 Task: Look for space in Imbituba, Brazil from 2nd September, 2023 to 6th September, 2023 for 2 adults in price range Rs.15000 to Rs.20000. Place can be entire place with 1  bedroom having 1 bed and 1 bathroom. Property type can be house, flat, guest house, hotel. Booking option can be shelf check-in. Required host language is Spanish.
Action: Key pressed i<Key.caps_lock>mbituba,<Key.space><Key.caps_lock>b<Key.caps_lock>razil<Key.enter>
Screenshot: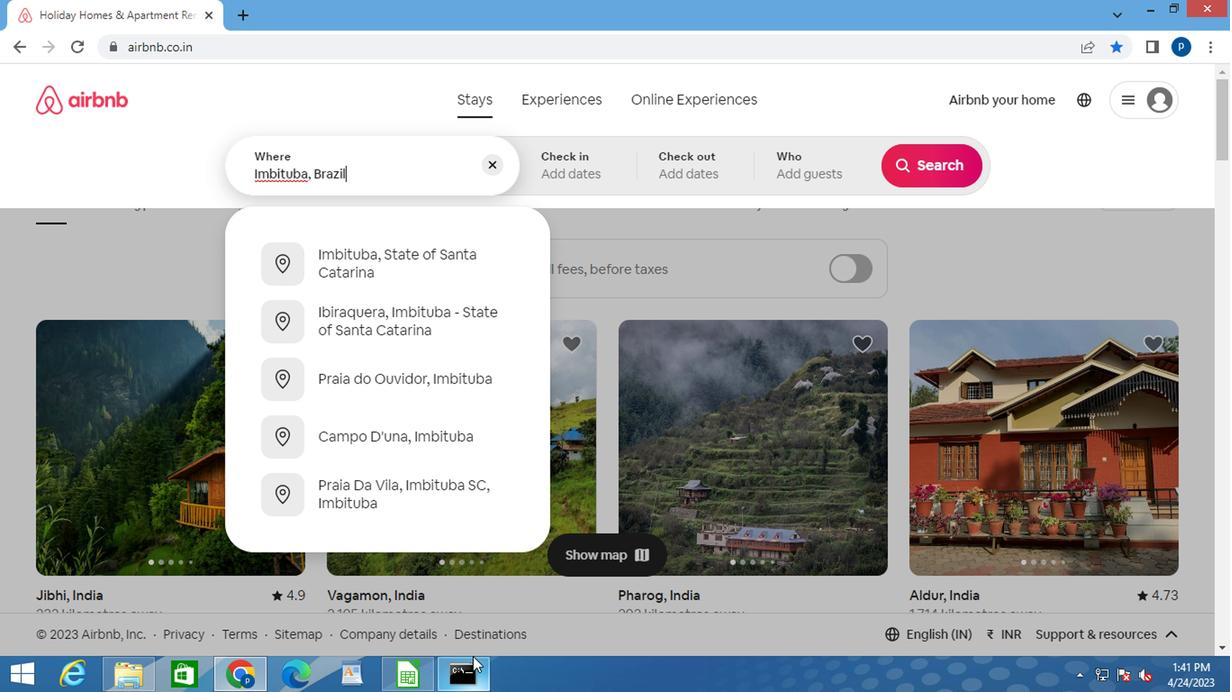 
Action: Mouse moved to (916, 303)
Screenshot: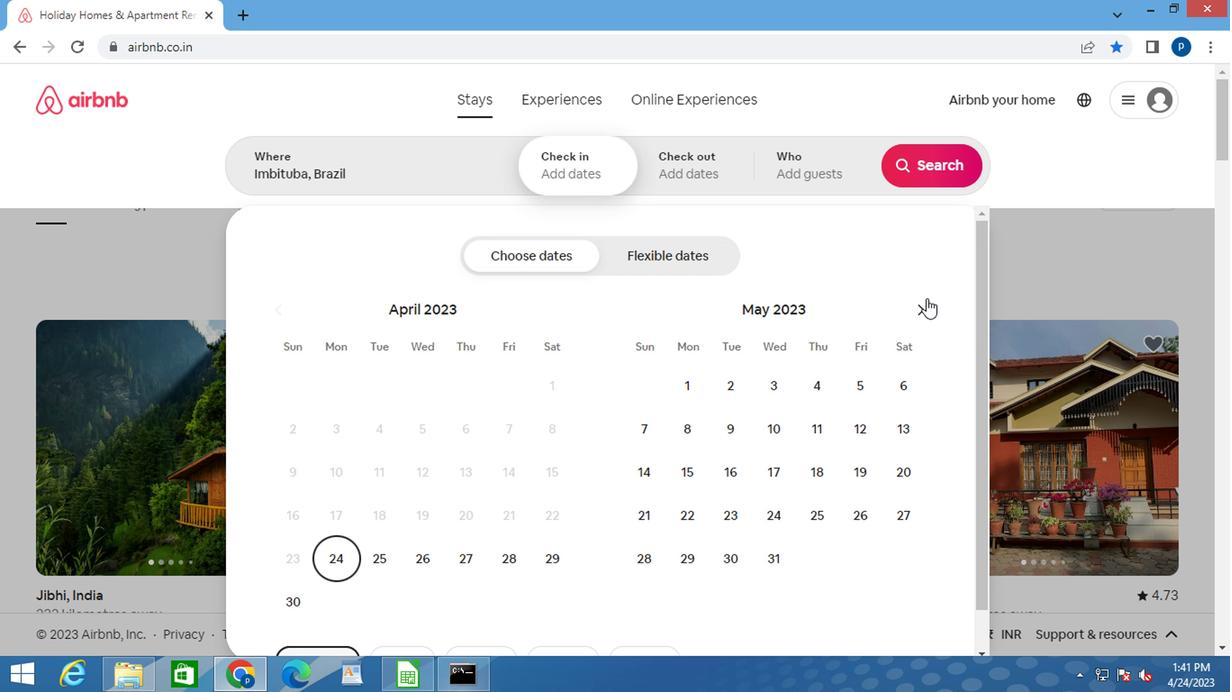 
Action: Mouse pressed left at (916, 303)
Screenshot: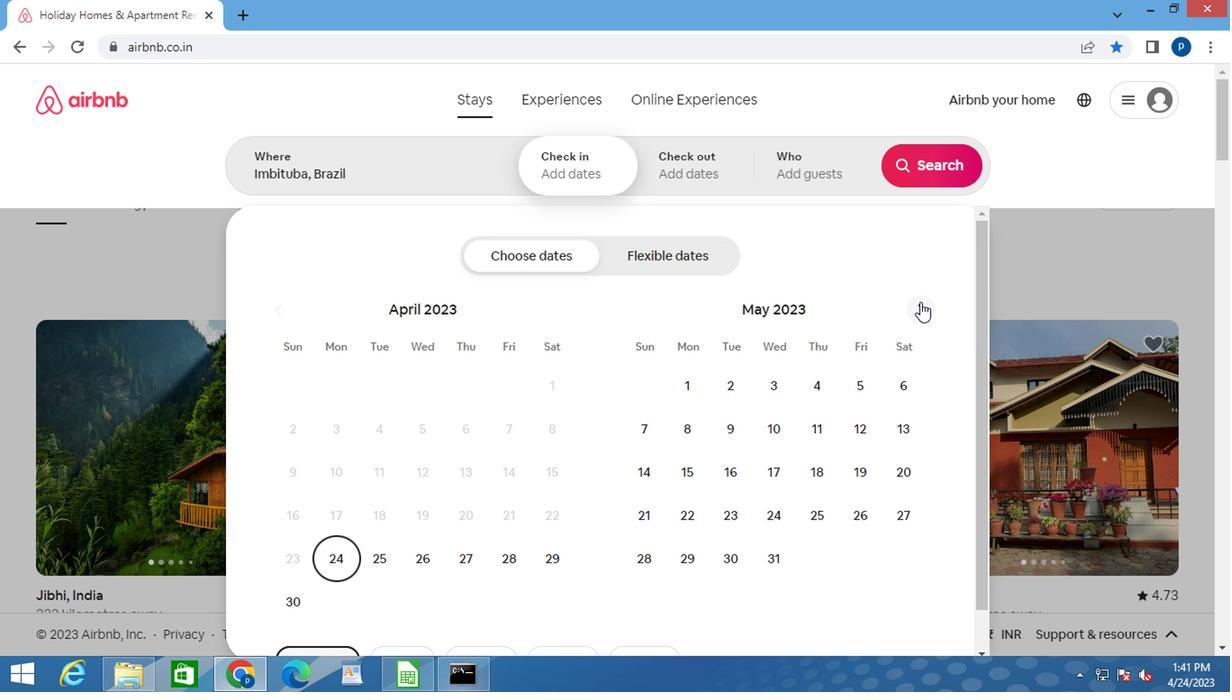 
Action: Mouse pressed left at (916, 303)
Screenshot: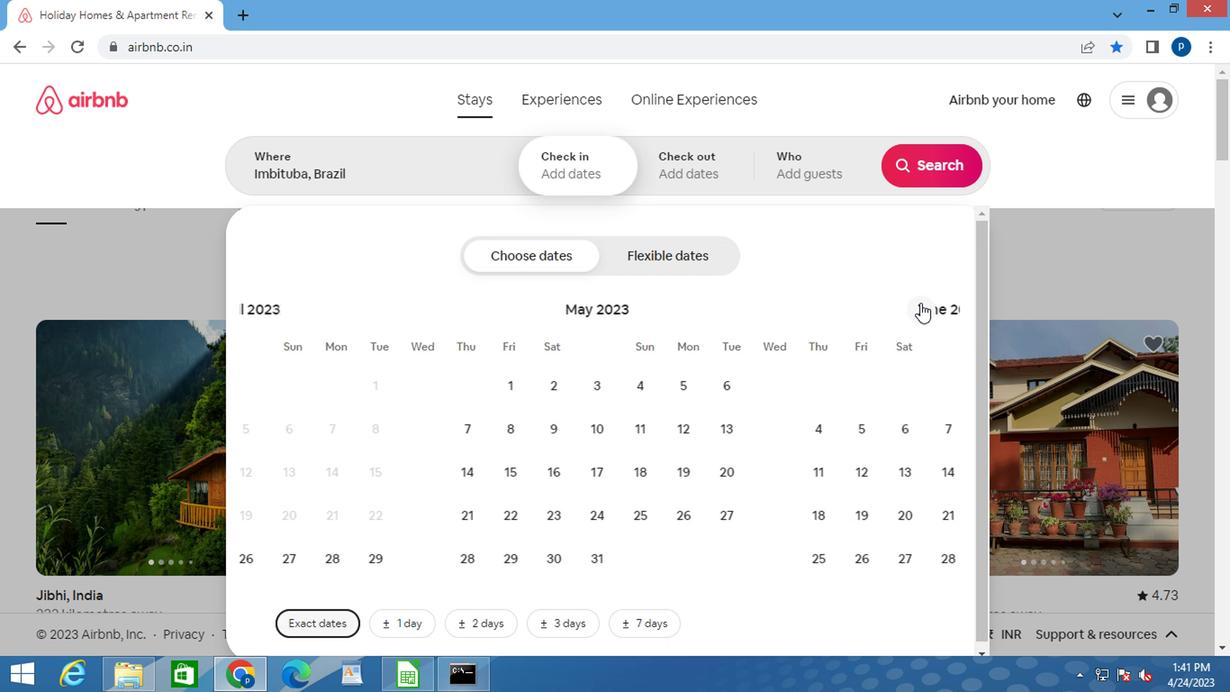 
Action: Mouse pressed left at (916, 303)
Screenshot: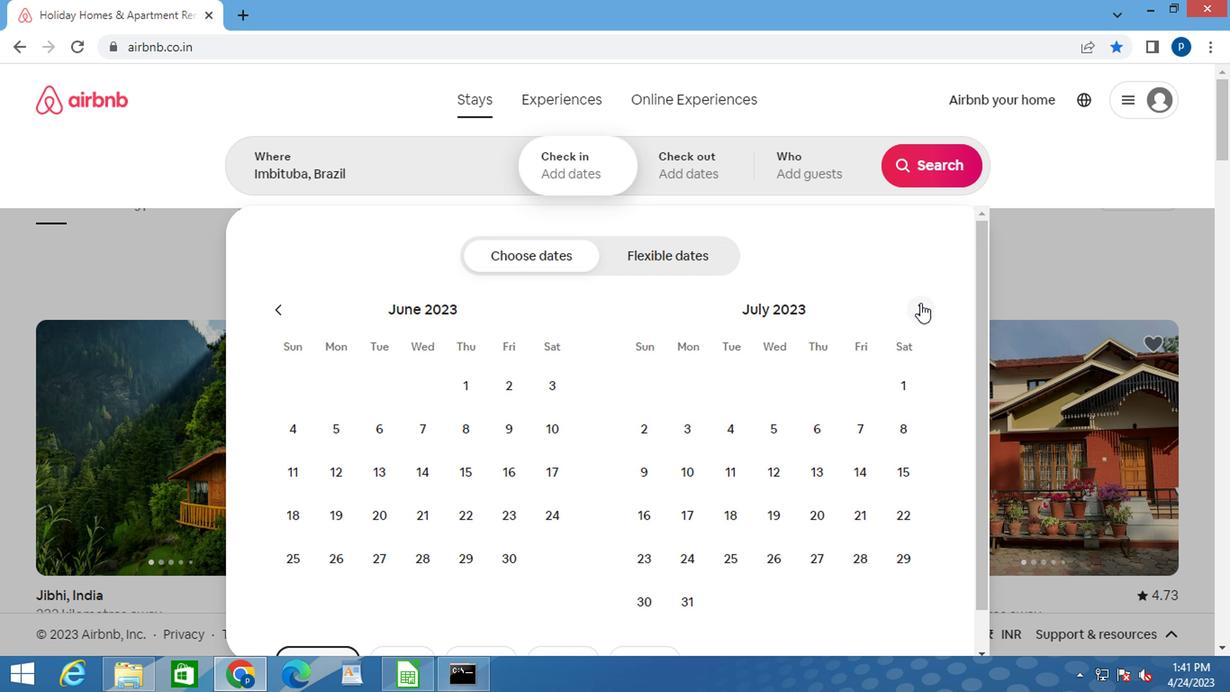 
Action: Mouse pressed left at (916, 303)
Screenshot: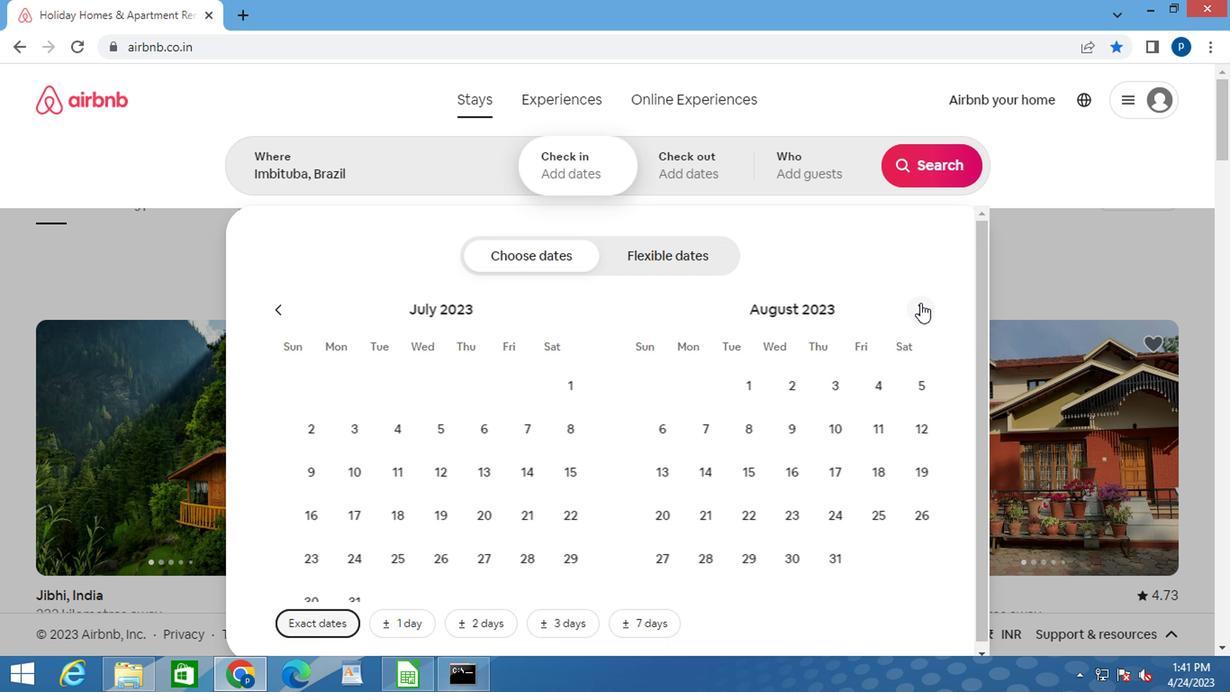 
Action: Mouse moved to (900, 379)
Screenshot: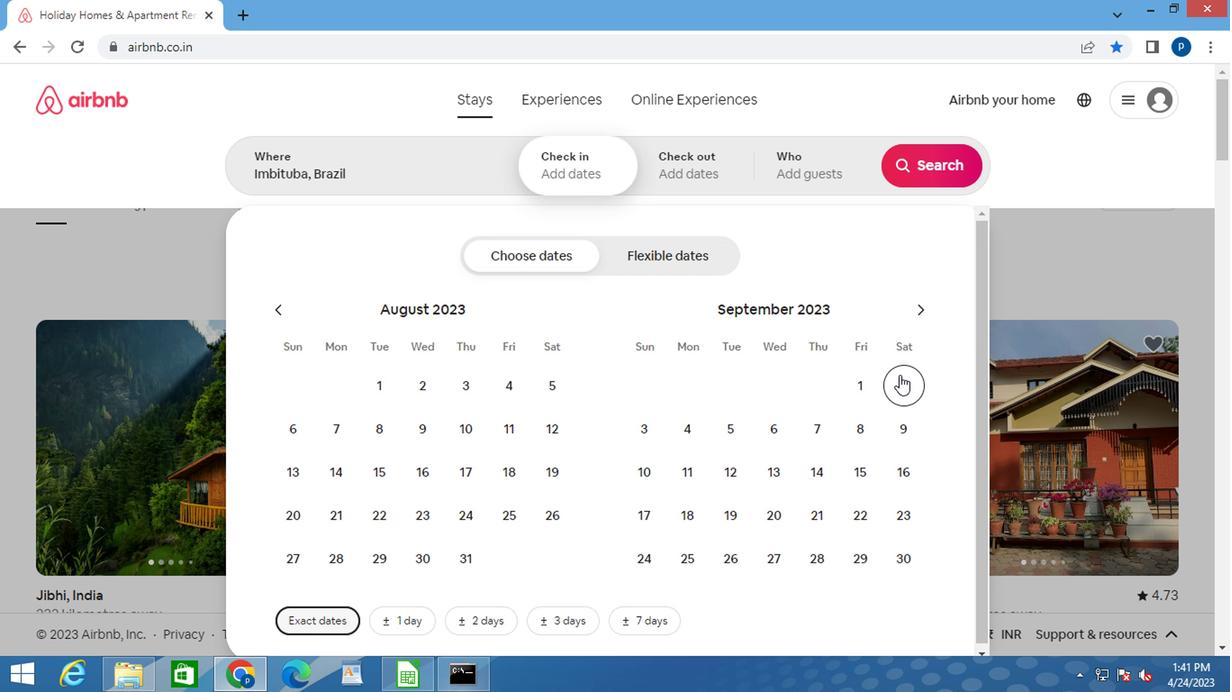 
Action: Mouse pressed left at (900, 379)
Screenshot: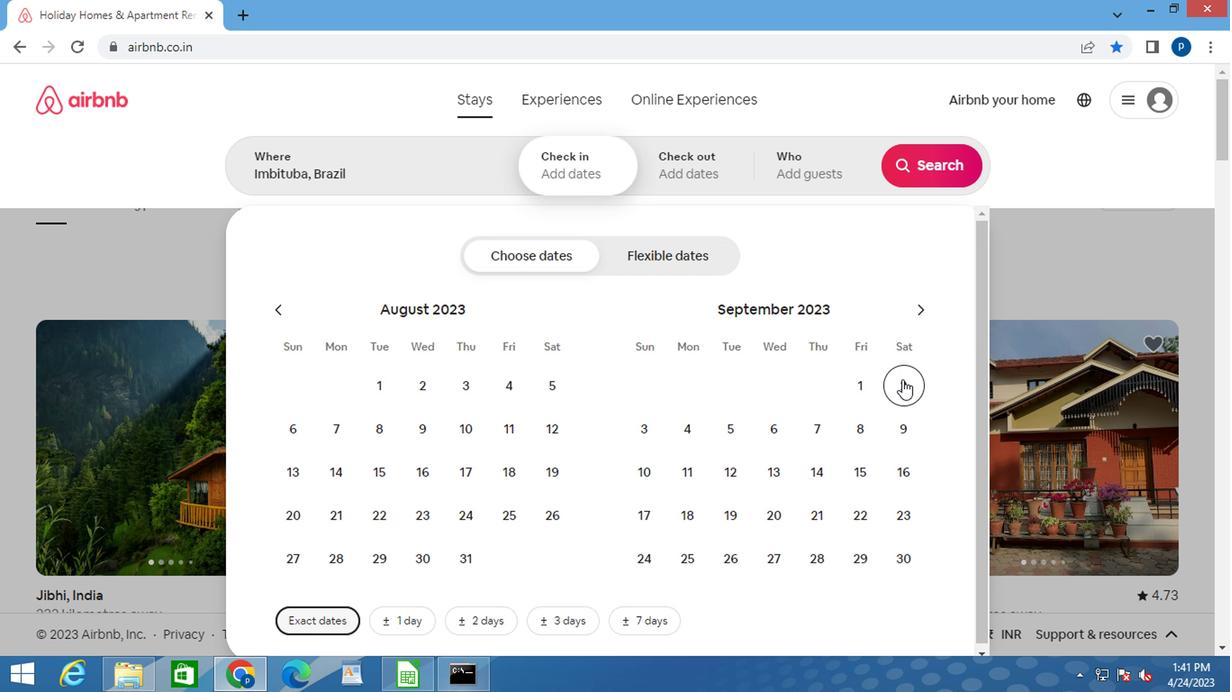 
Action: Mouse moved to (763, 421)
Screenshot: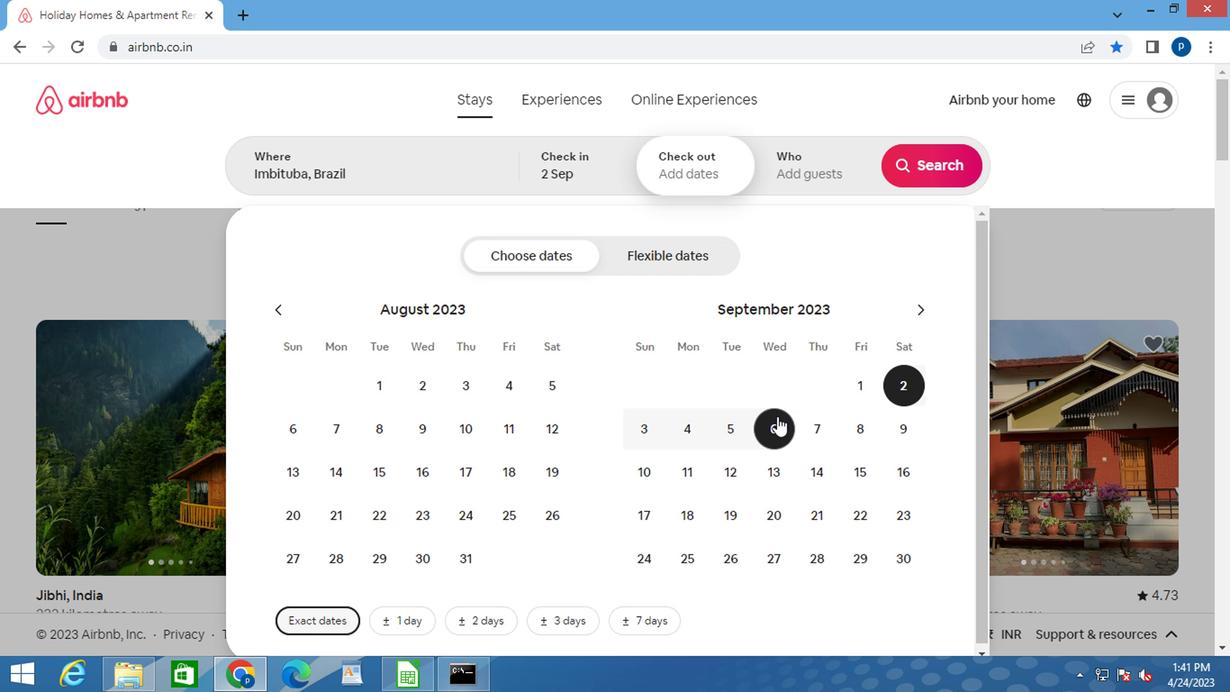 
Action: Mouse pressed left at (763, 421)
Screenshot: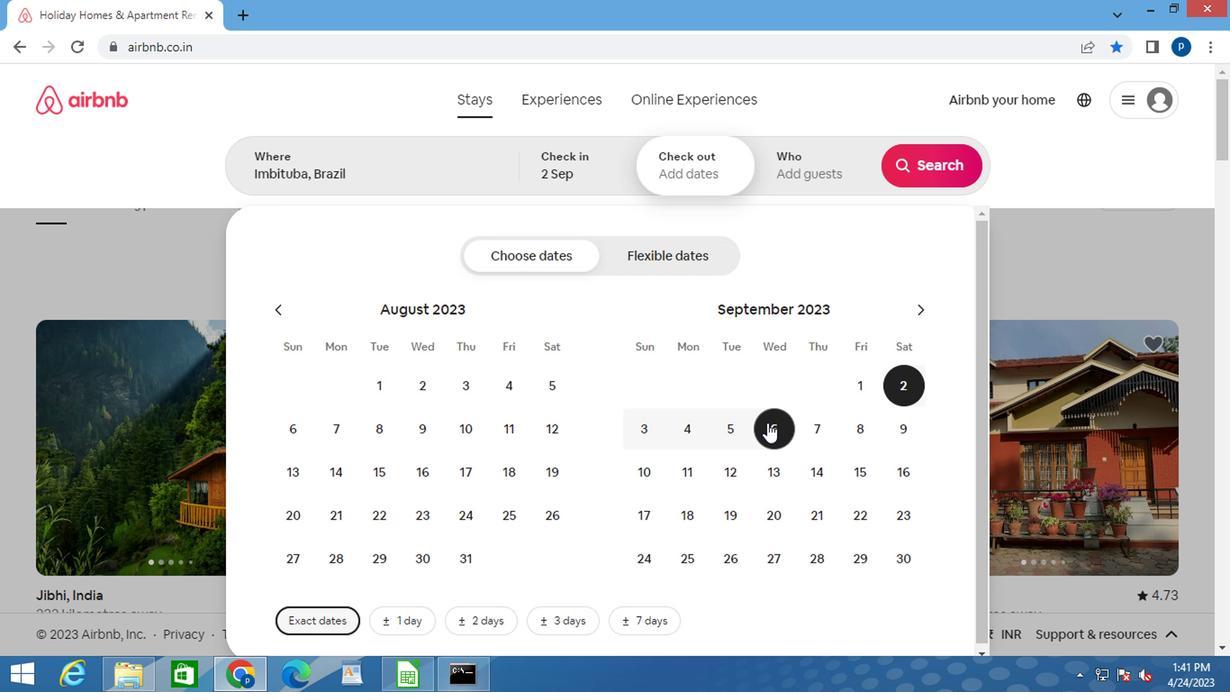 
Action: Mouse moved to (795, 173)
Screenshot: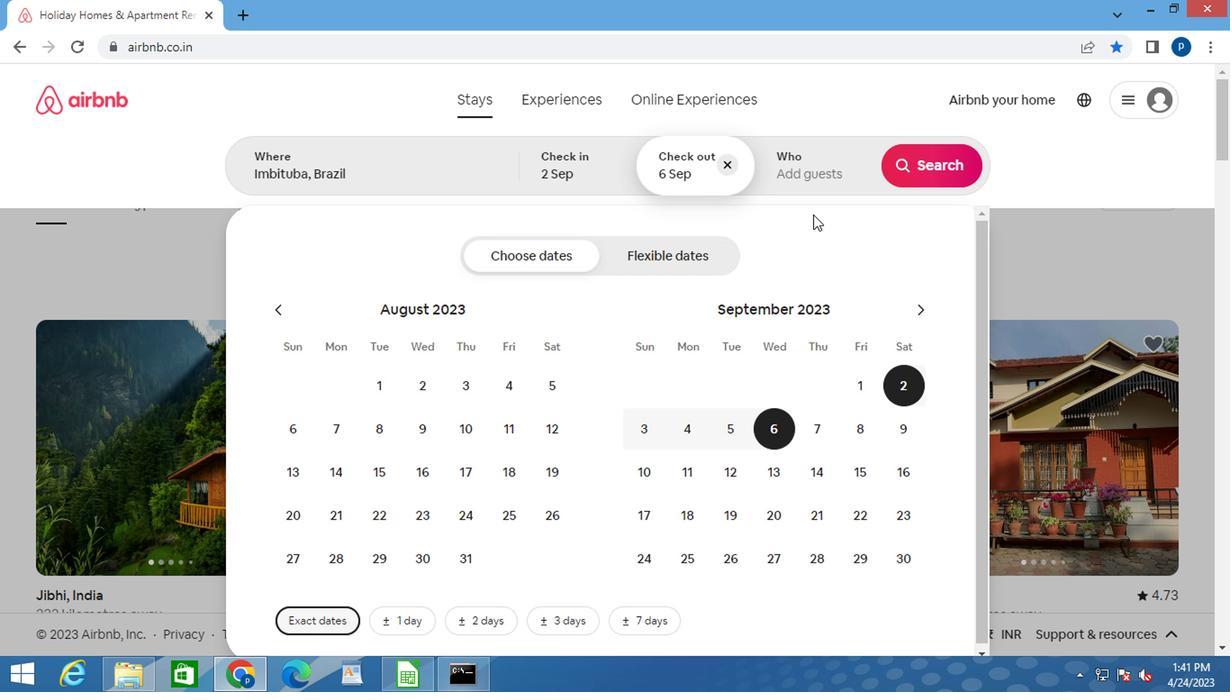 
Action: Mouse pressed left at (795, 173)
Screenshot: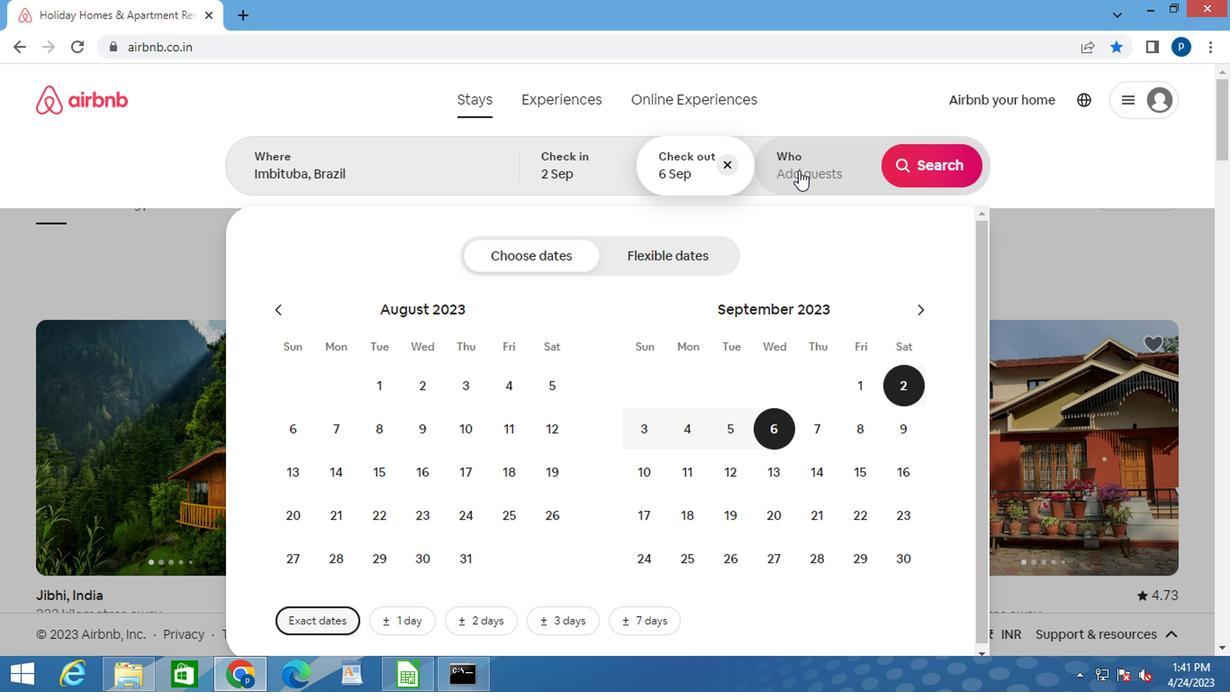 
Action: Mouse moved to (931, 262)
Screenshot: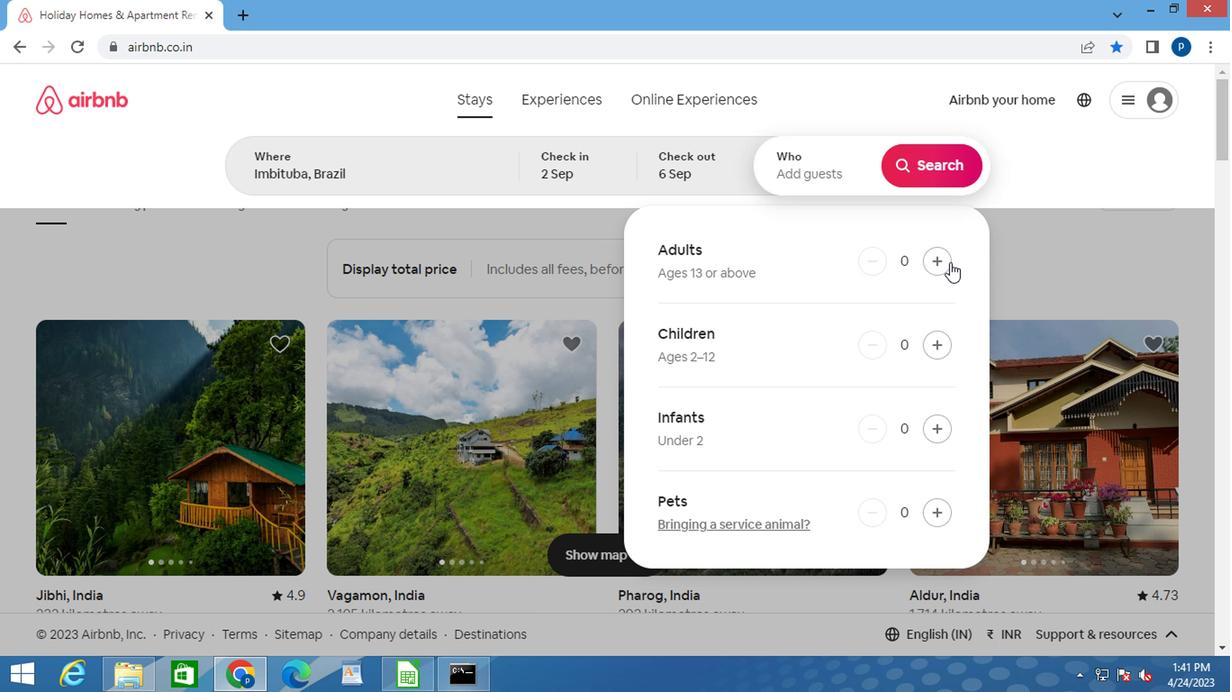 
Action: Mouse pressed left at (931, 262)
Screenshot: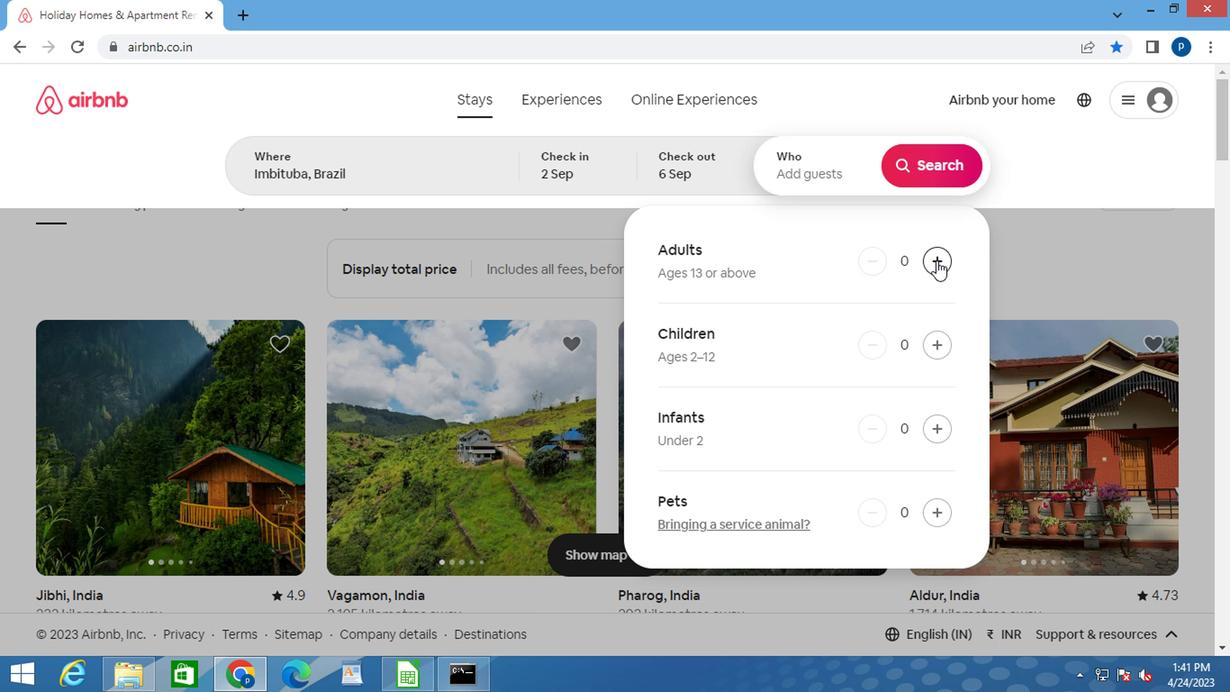 
Action: Mouse pressed left at (931, 262)
Screenshot: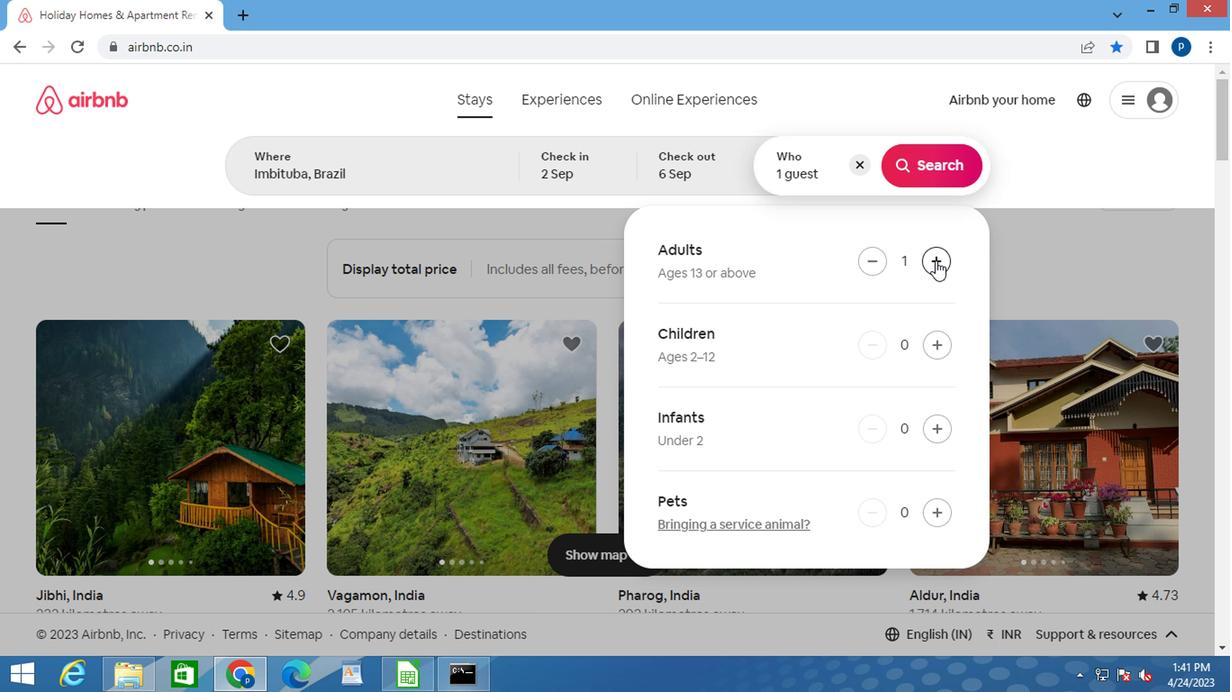 
Action: Mouse moved to (931, 174)
Screenshot: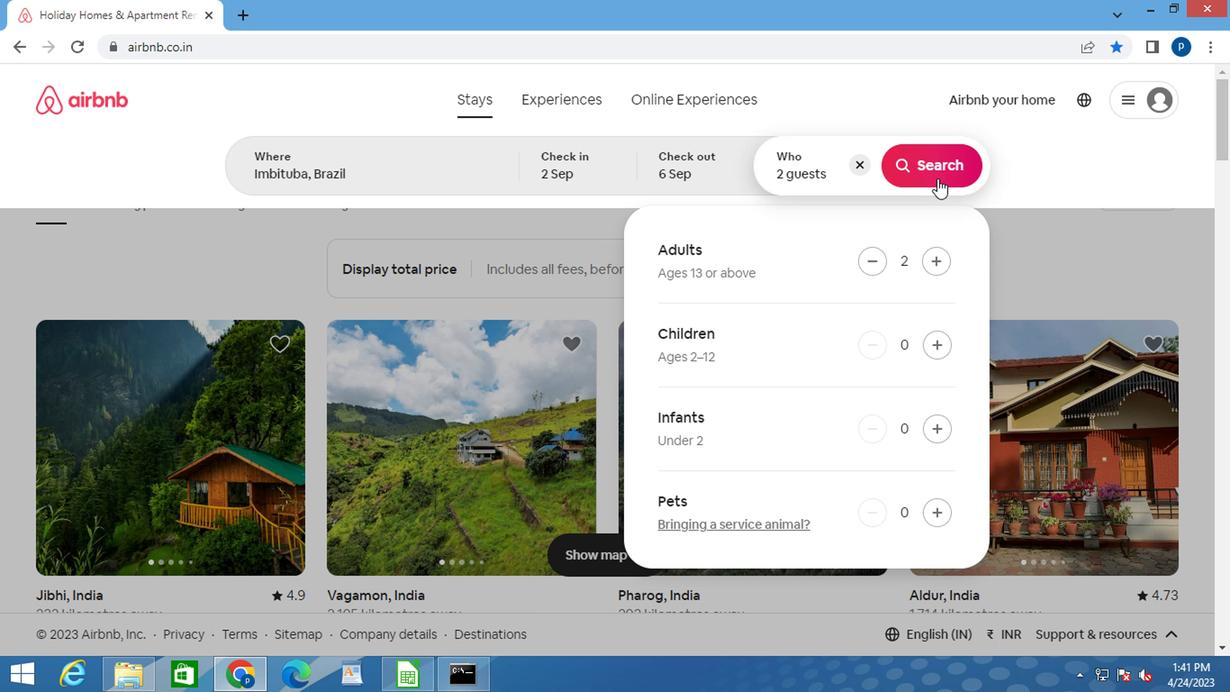 
Action: Mouse pressed left at (931, 174)
Screenshot: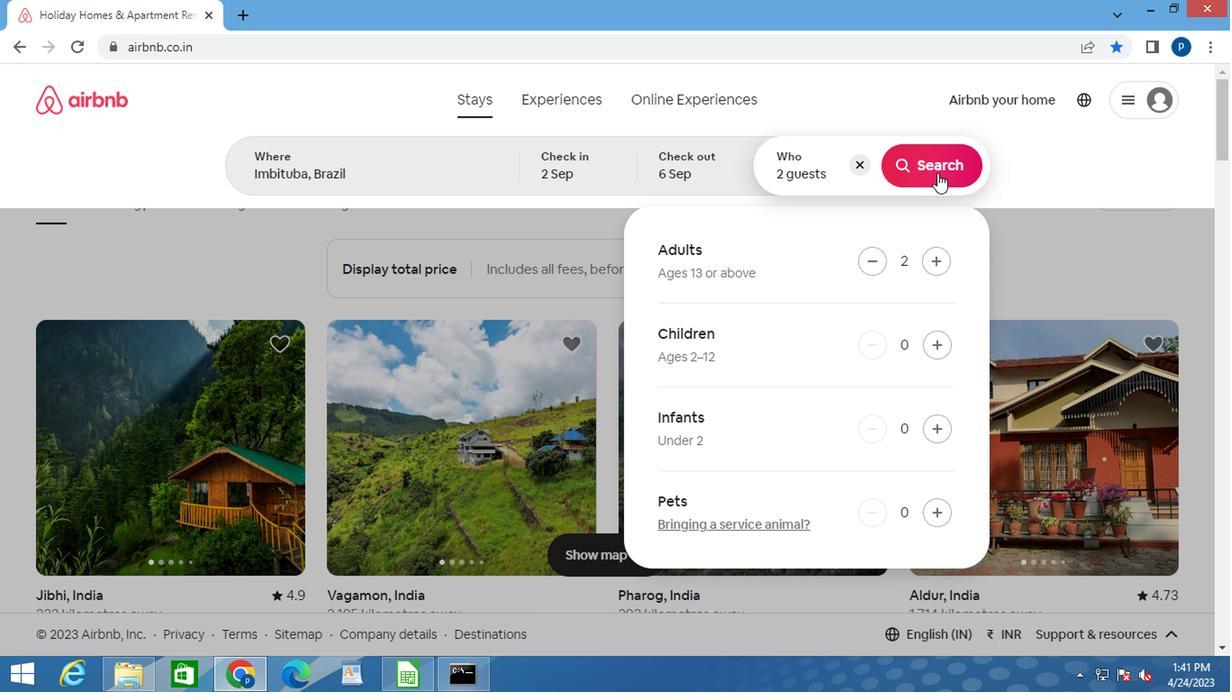 
Action: Mouse moved to (1121, 185)
Screenshot: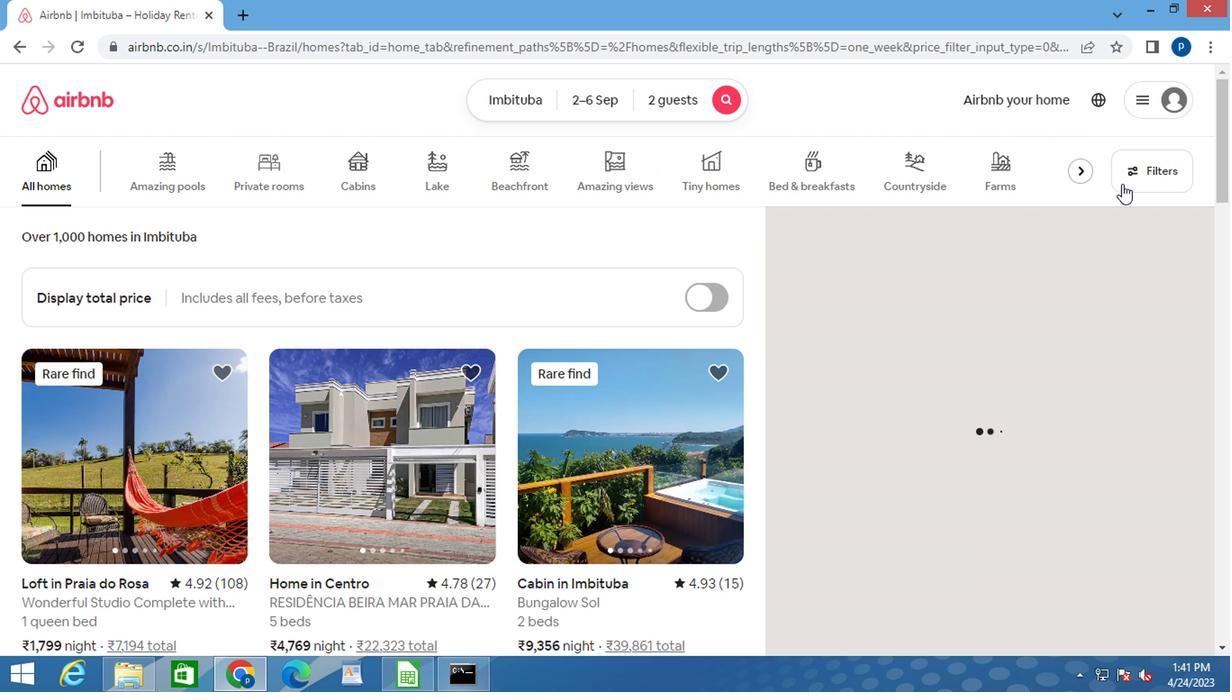 
Action: Mouse pressed left at (1121, 185)
Screenshot: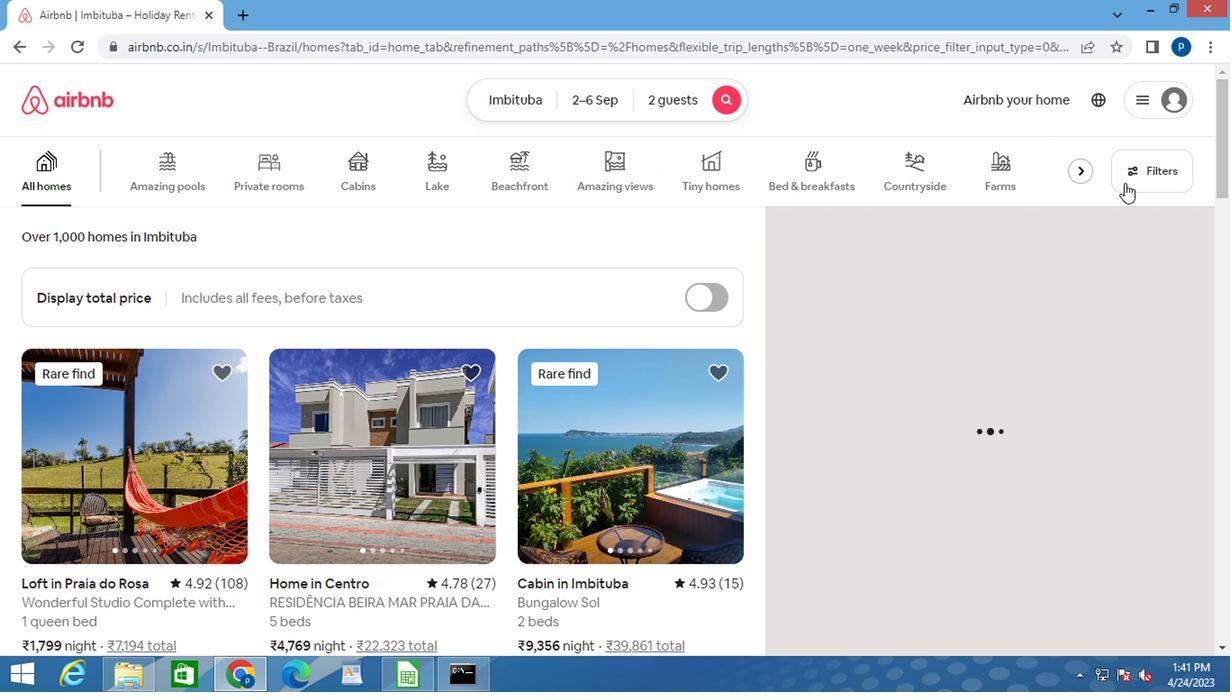 
Action: Mouse moved to (342, 397)
Screenshot: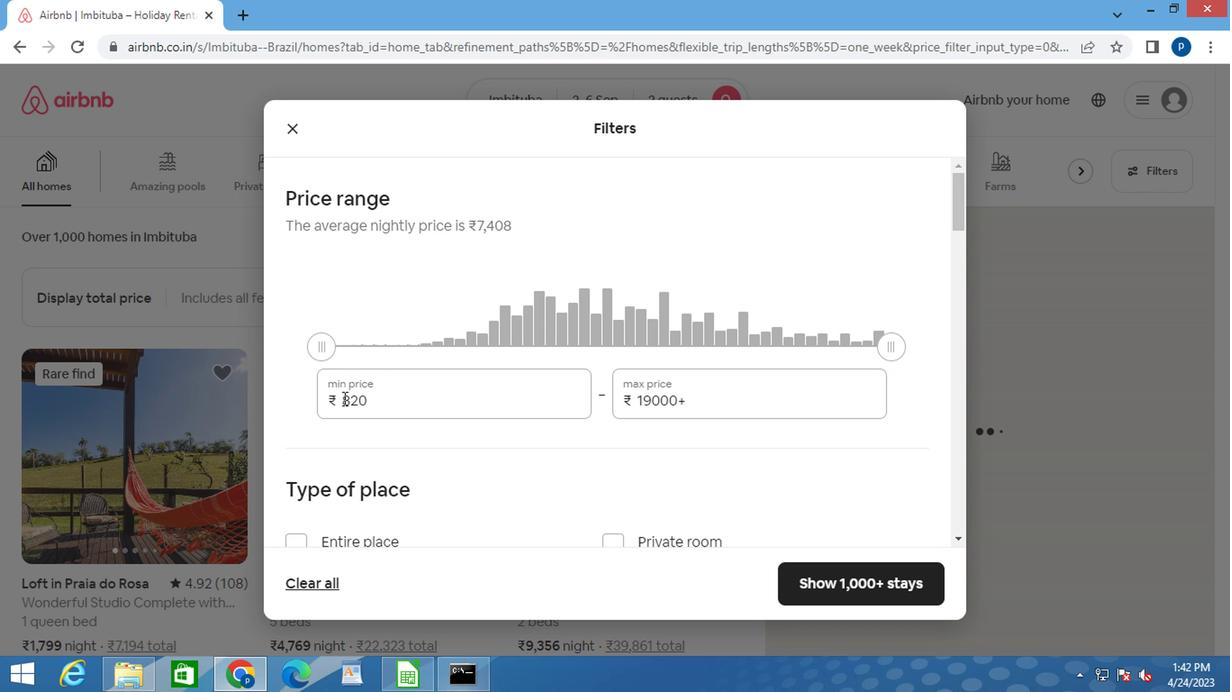 
Action: Mouse pressed left at (342, 397)
Screenshot: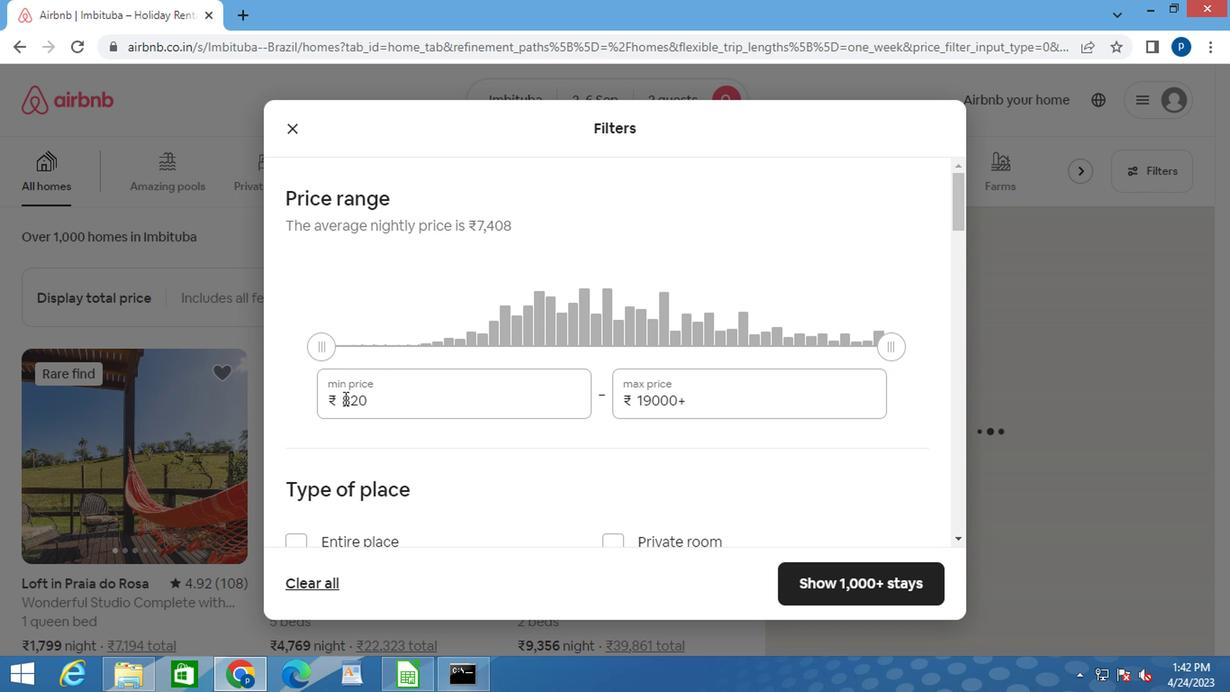 
Action: Mouse pressed left at (342, 397)
Screenshot: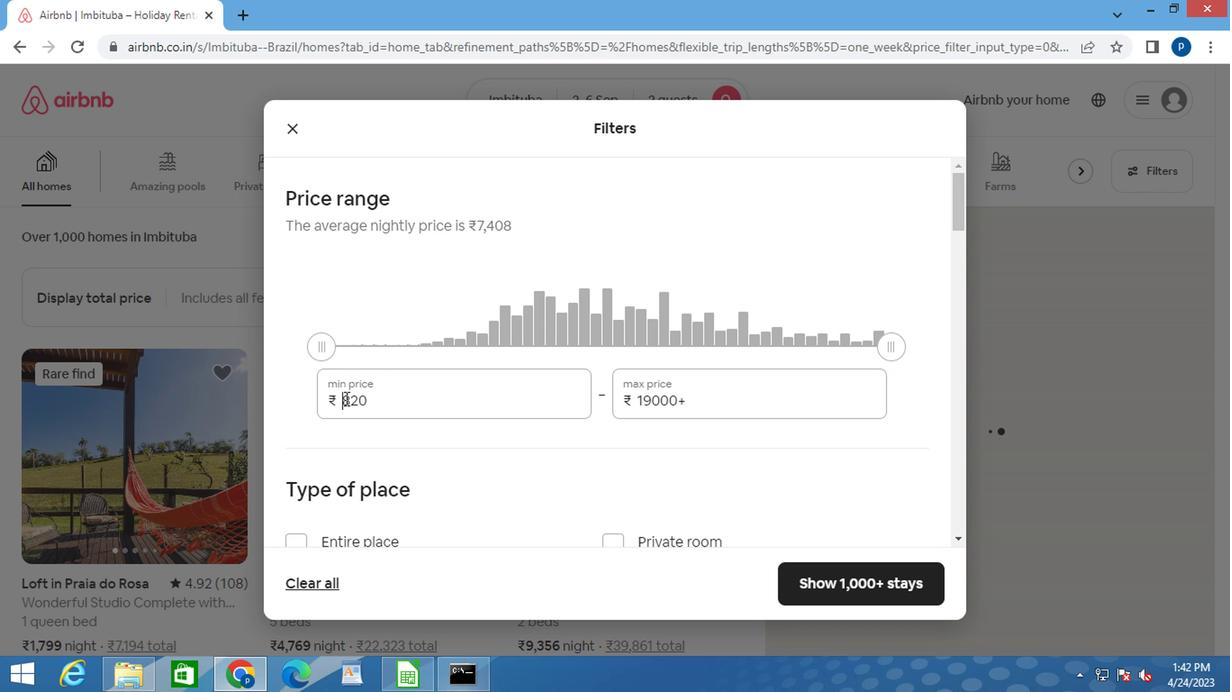 
Action: Mouse pressed left at (342, 397)
Screenshot: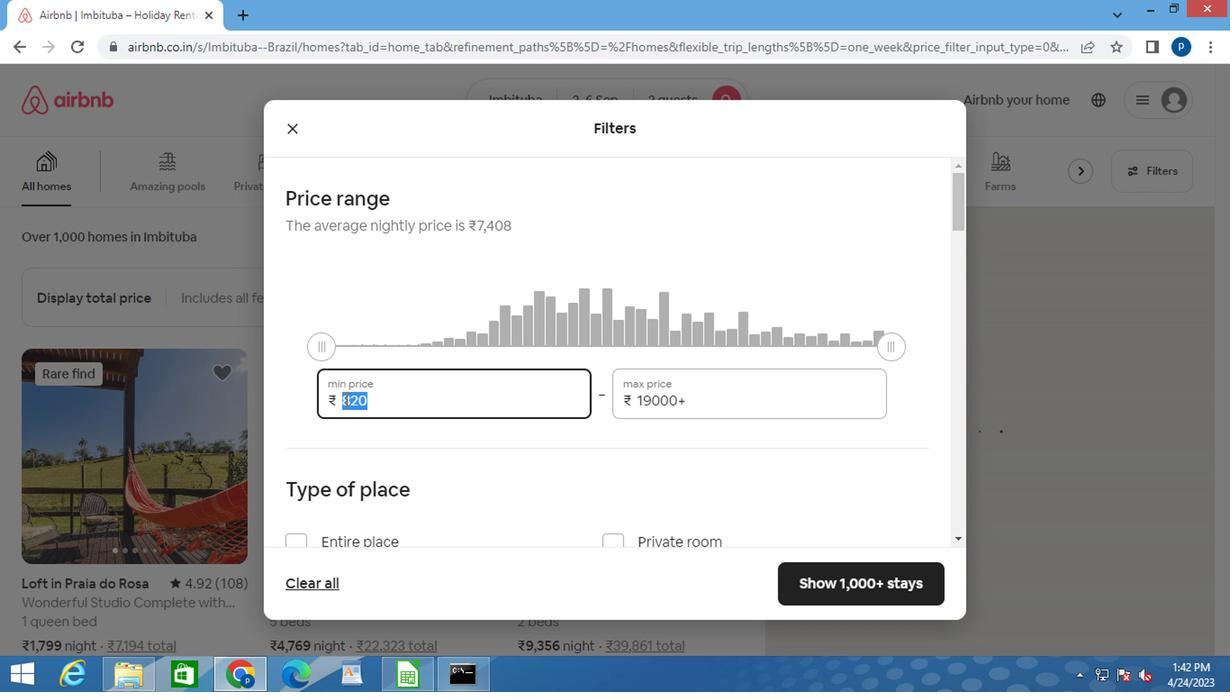 
Action: Mouse moved to (346, 388)
Screenshot: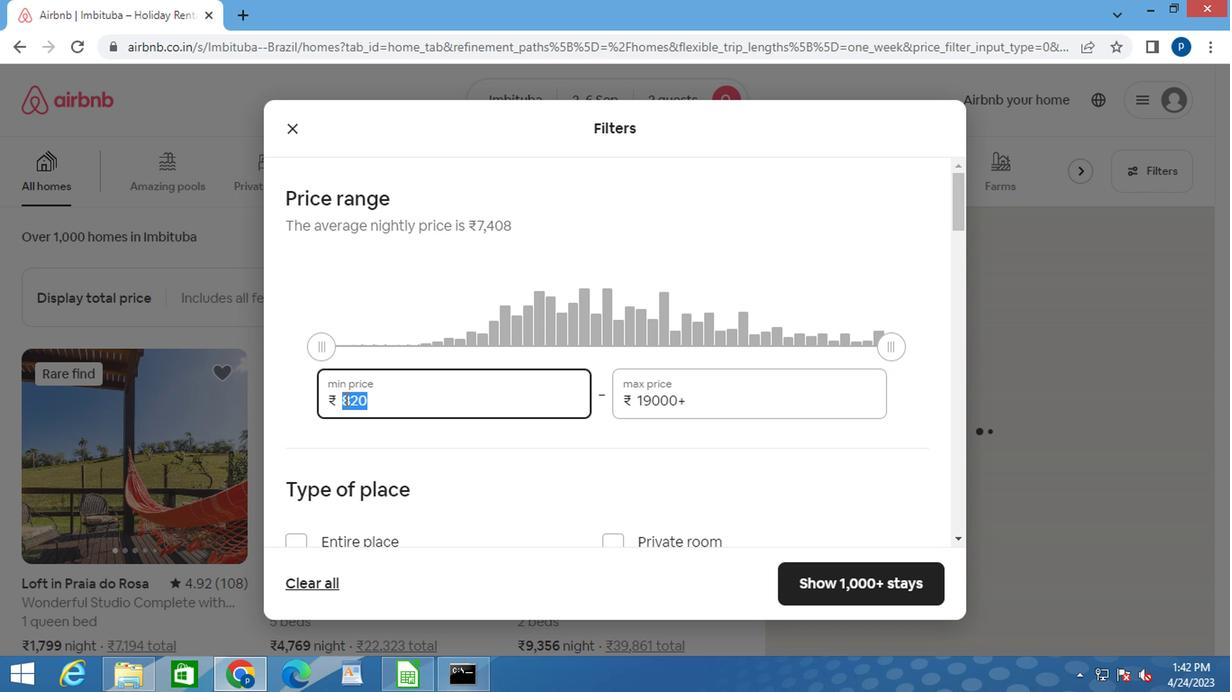 
Action: Key pressed 15000<Key.tab>20
Screenshot: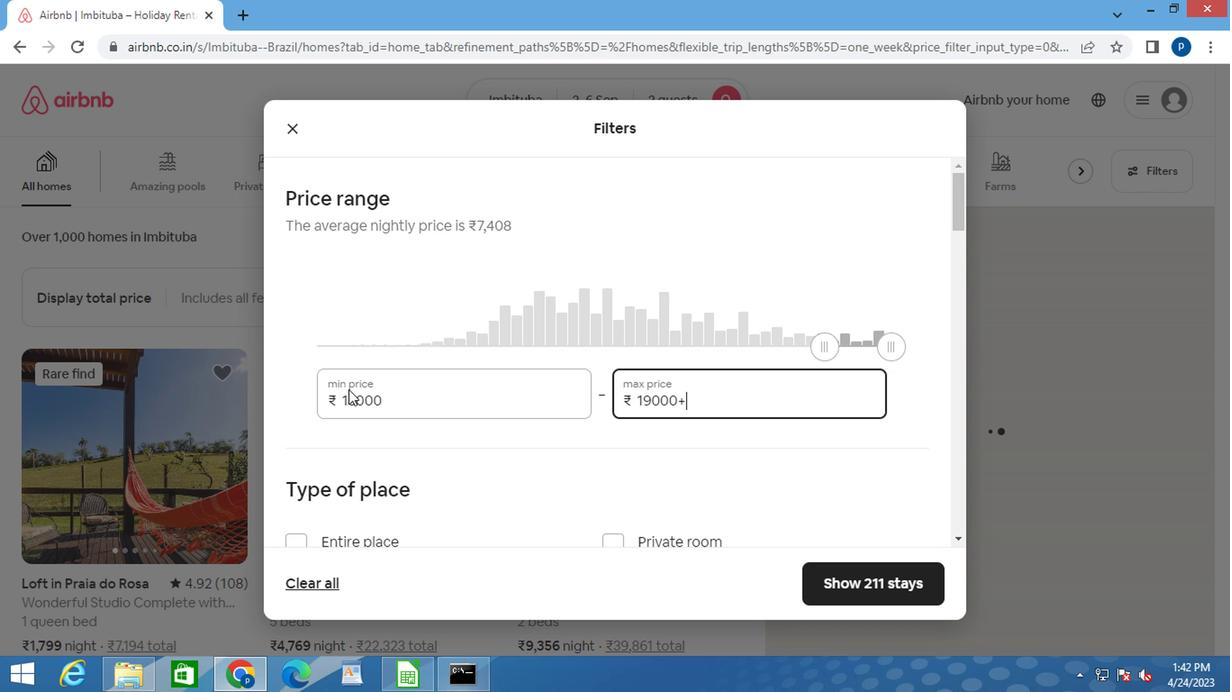 
Action: Mouse moved to (661, 400)
Screenshot: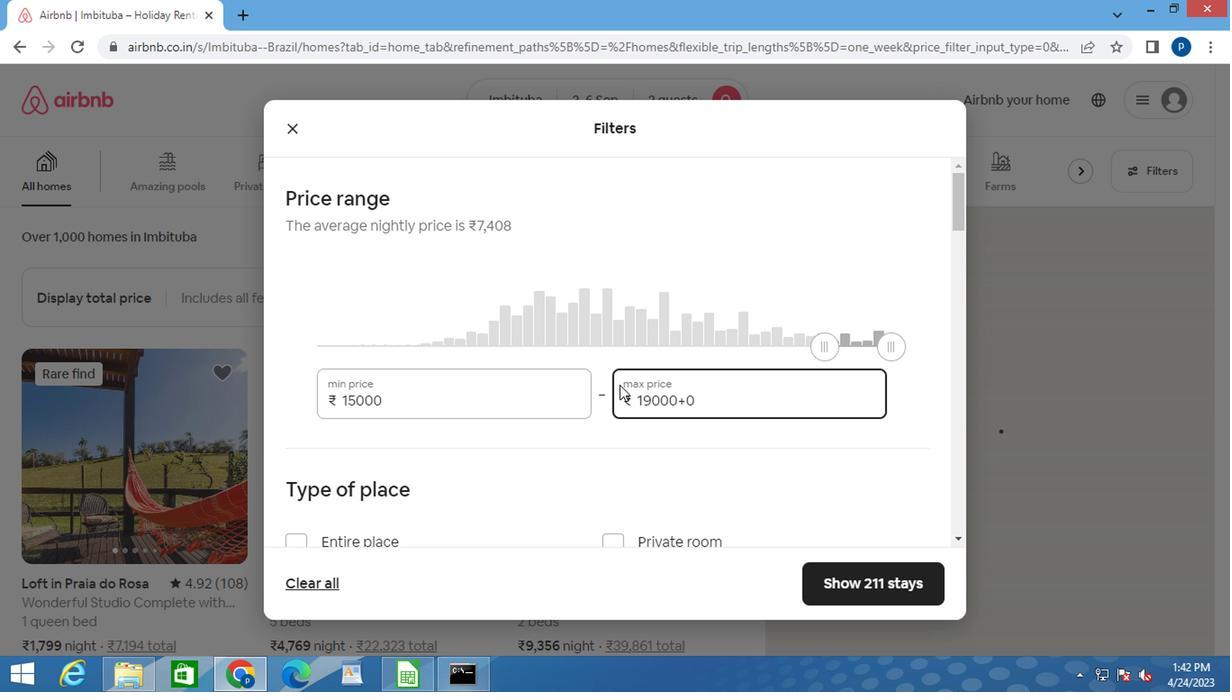 
Action: Mouse pressed left at (661, 400)
Screenshot: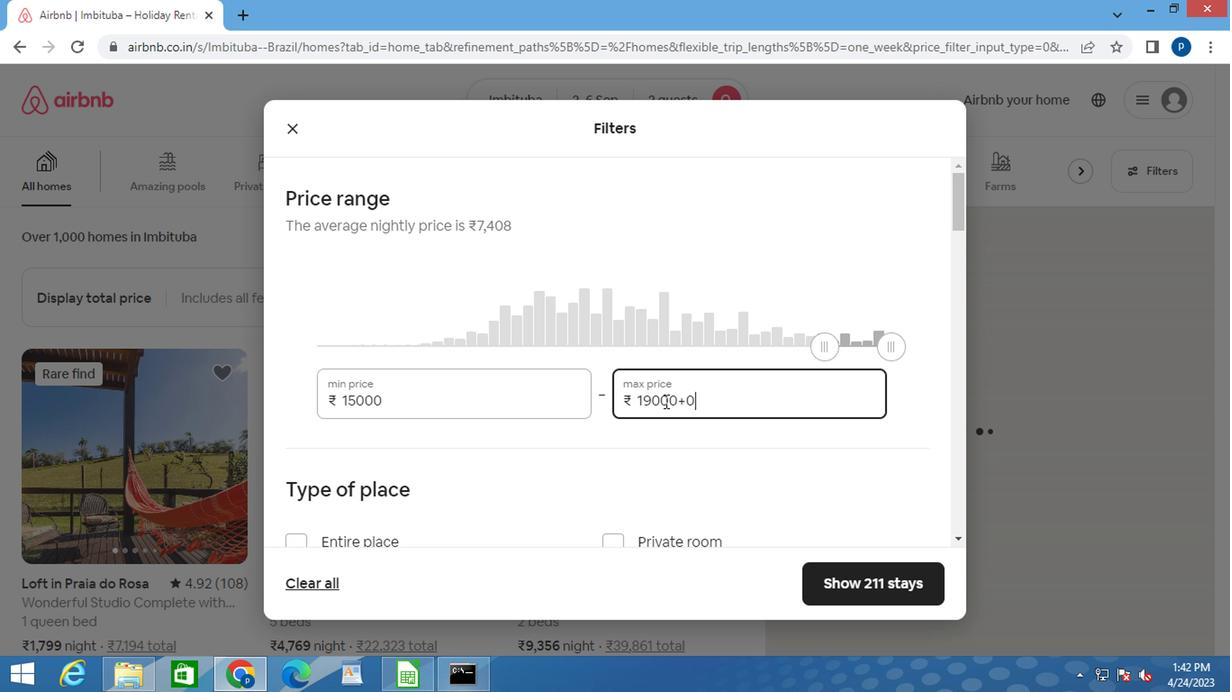 
Action: Mouse pressed left at (661, 400)
Screenshot: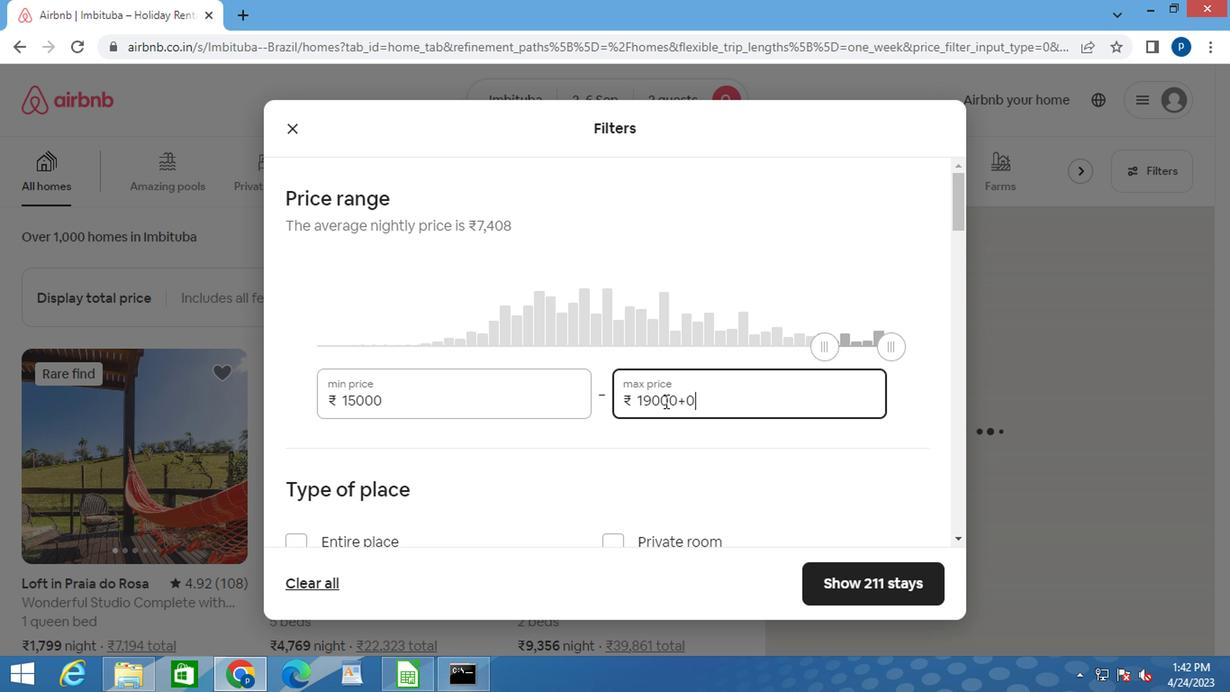 
Action: Mouse pressed left at (661, 400)
Screenshot: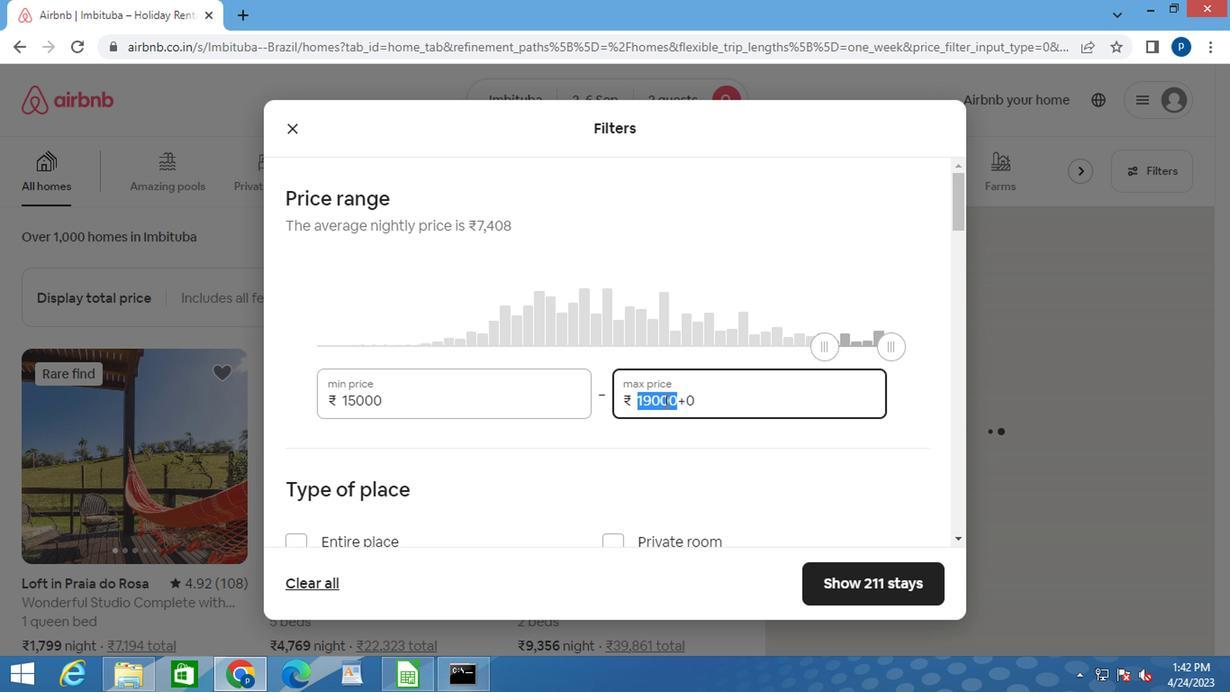 
Action: Mouse moved to (661, 399)
Screenshot: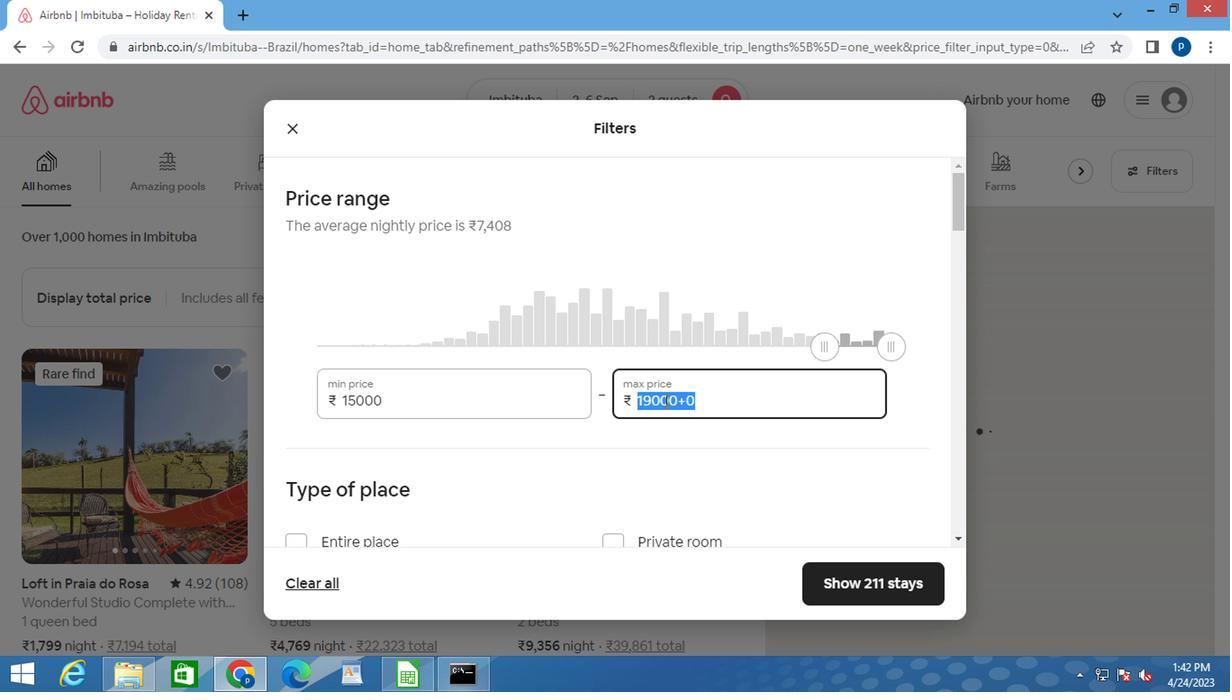 
Action: Key pressed 20000
Screenshot: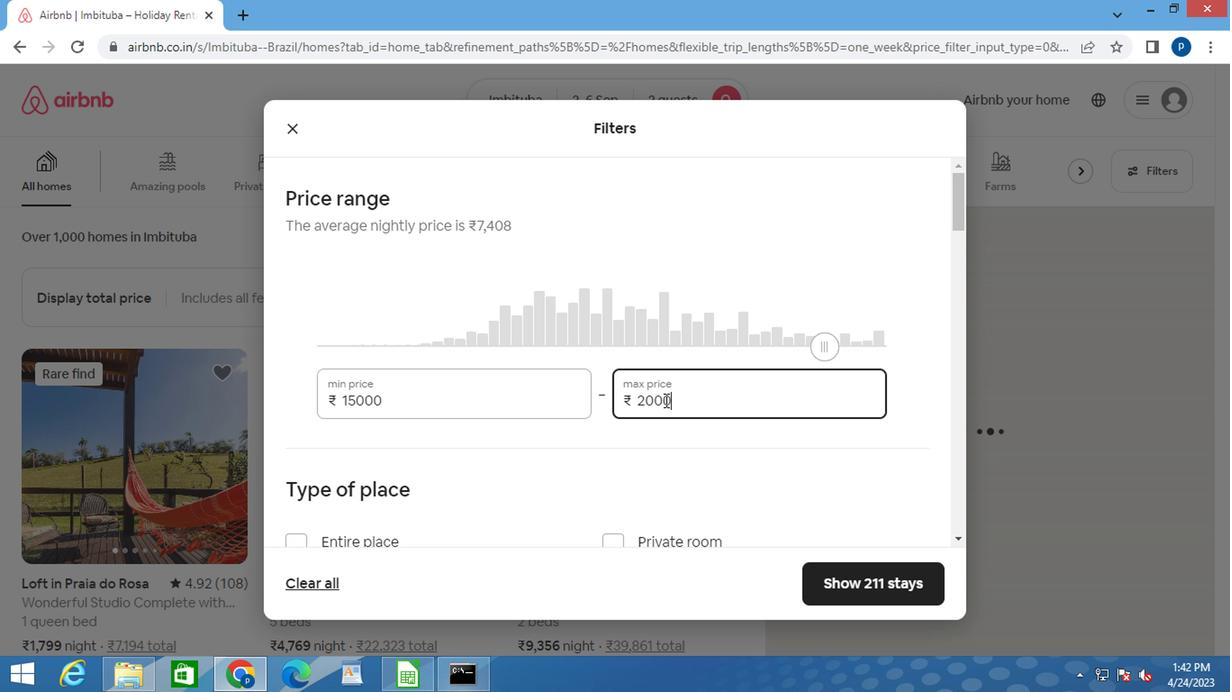 
Action: Mouse moved to (587, 431)
Screenshot: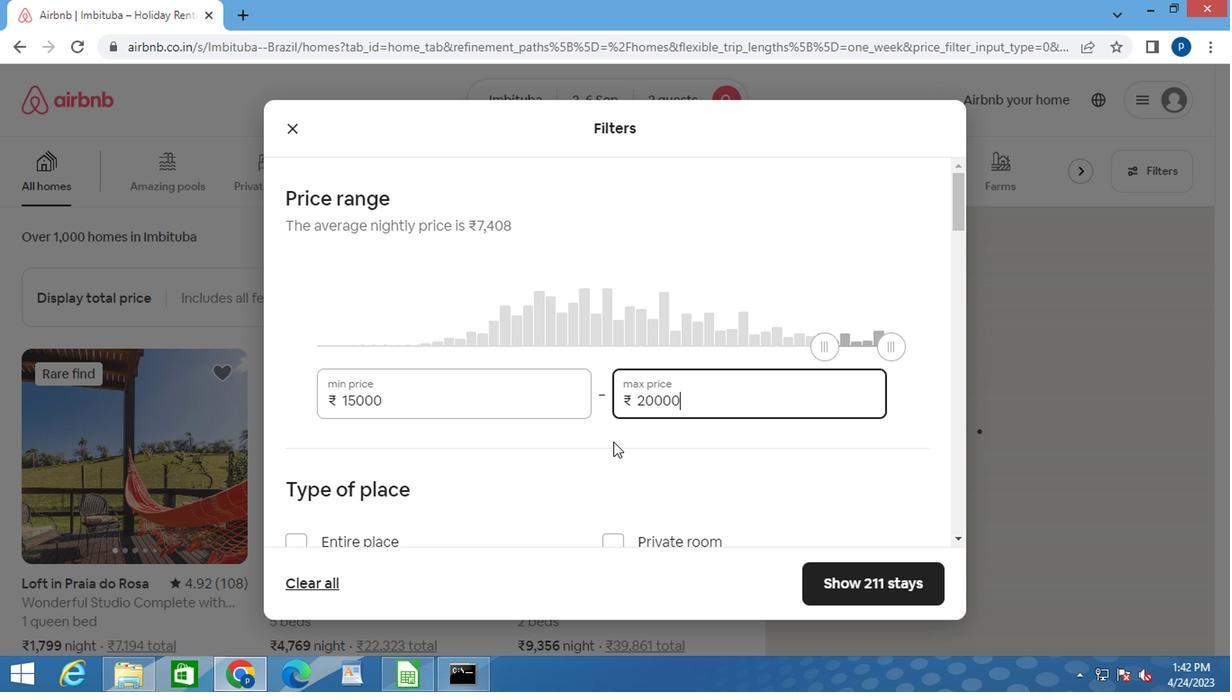 
Action: Mouse scrolled (587, 431) with delta (0, 0)
Screenshot: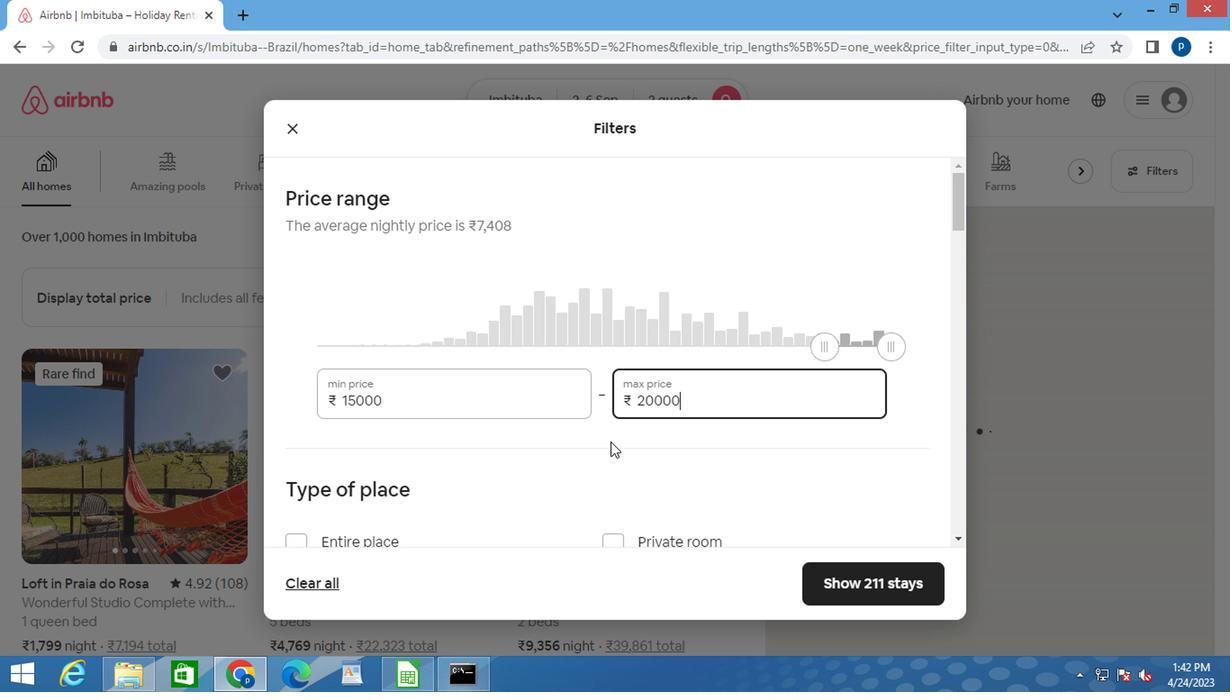 
Action: Mouse moved to (583, 431)
Screenshot: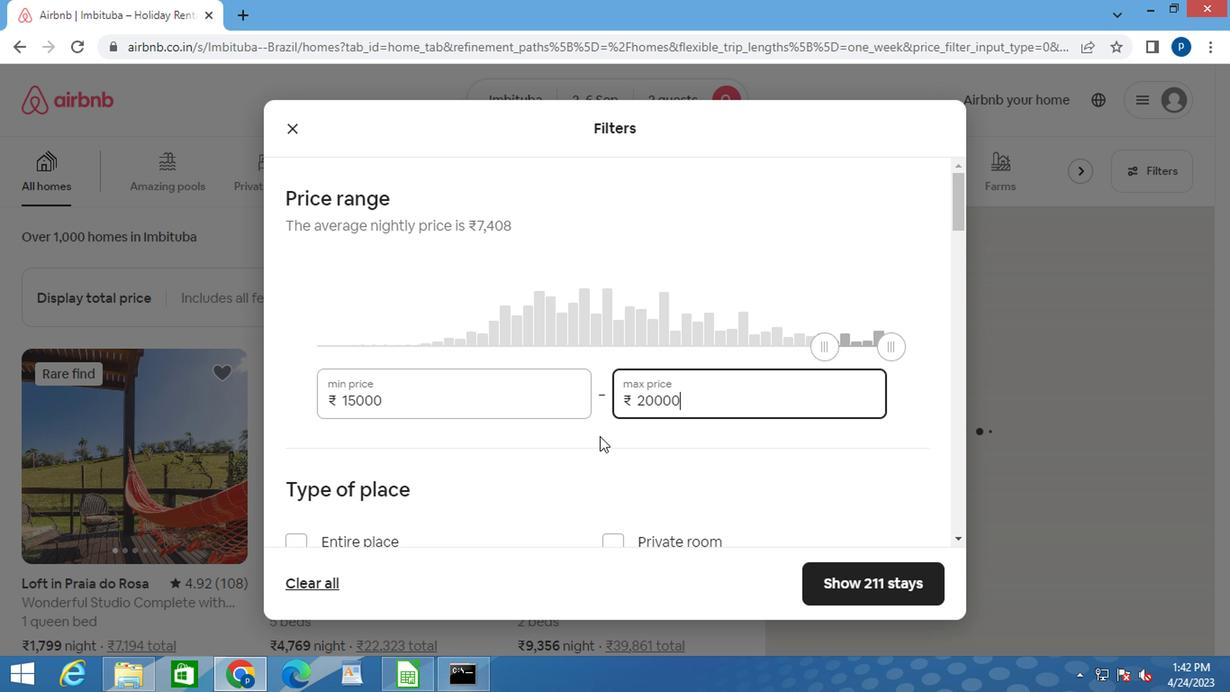 
Action: Mouse scrolled (583, 431) with delta (0, 0)
Screenshot: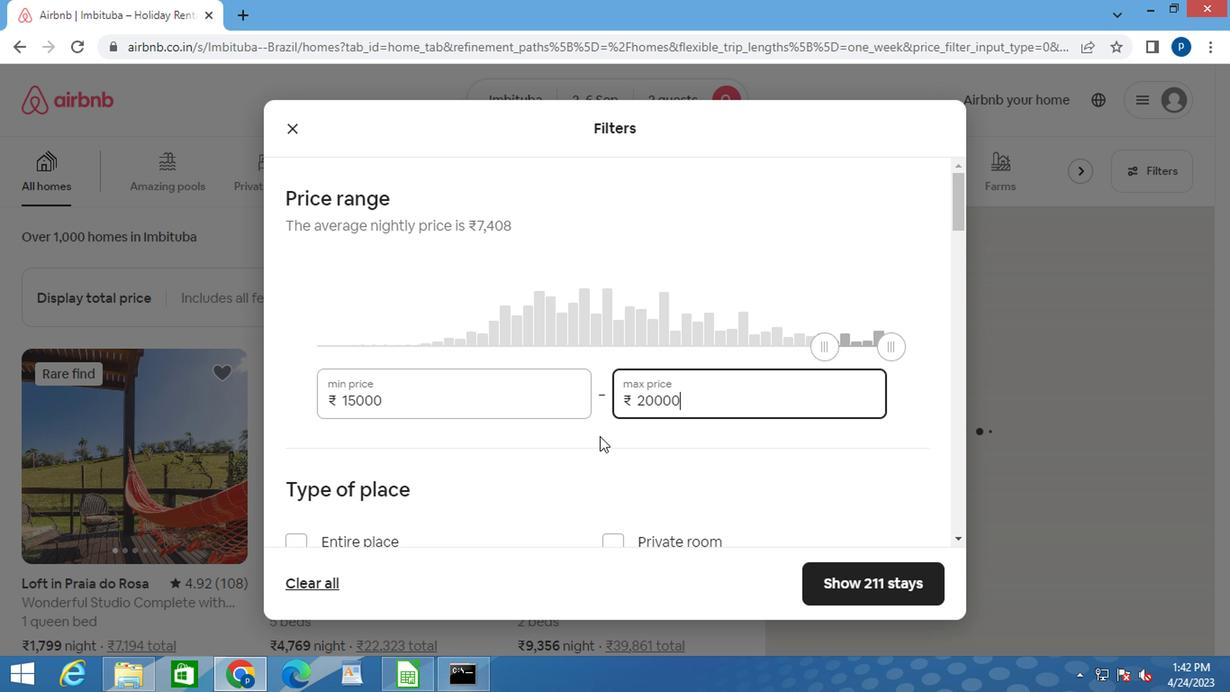 
Action: Mouse moved to (492, 391)
Screenshot: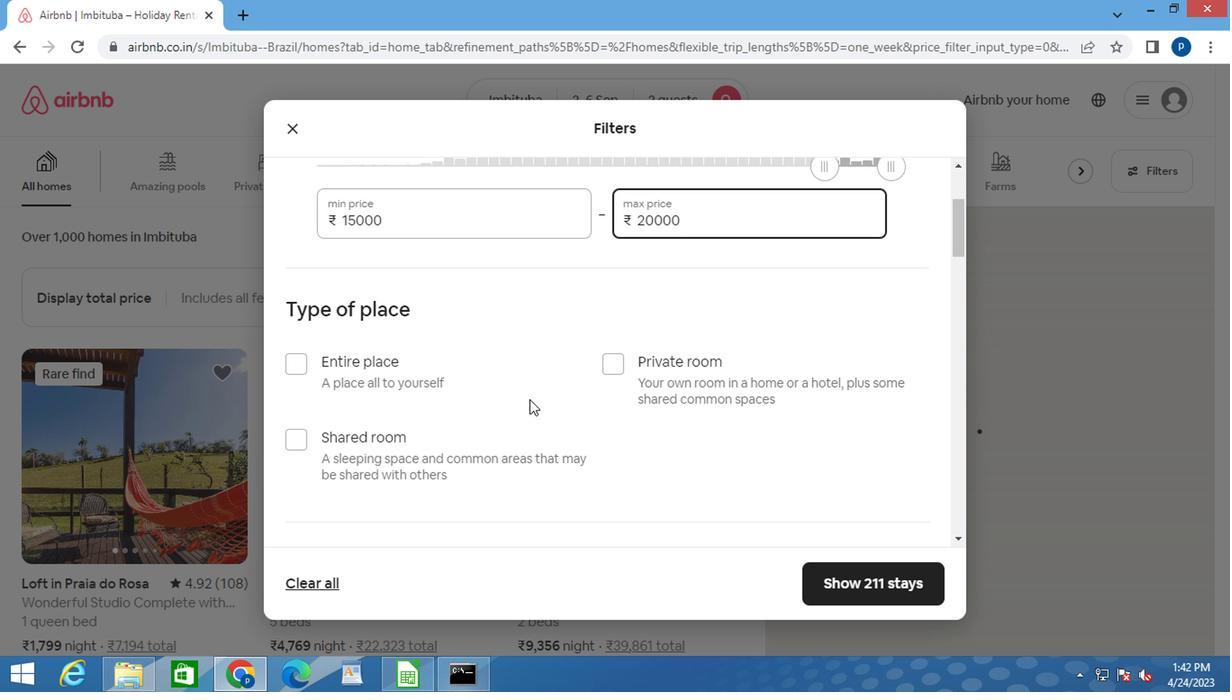 
Action: Mouse scrolled (492, 390) with delta (0, -1)
Screenshot: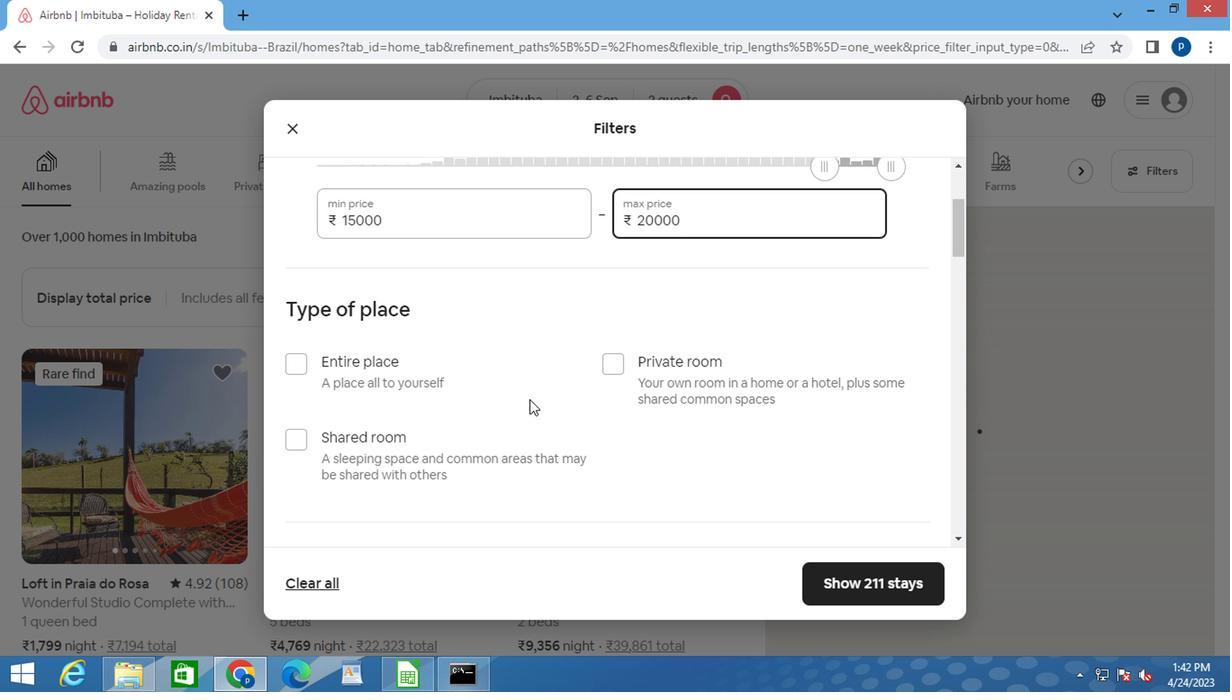 
Action: Mouse moved to (293, 285)
Screenshot: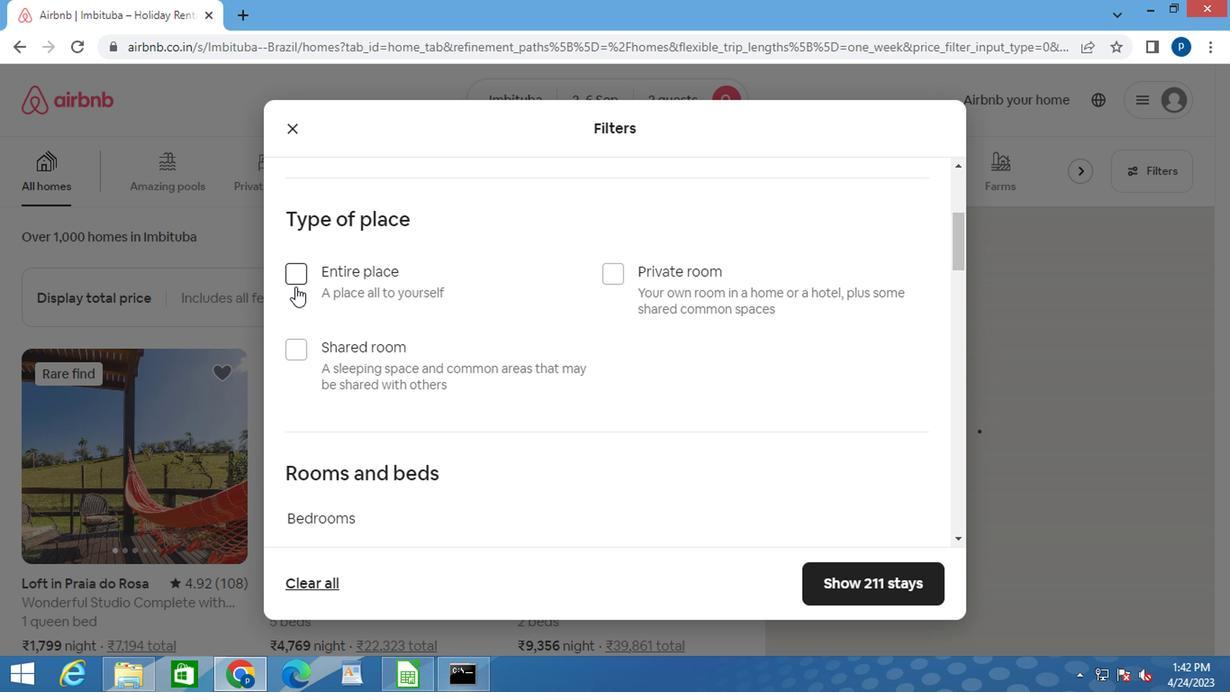 
Action: Mouse pressed left at (293, 285)
Screenshot: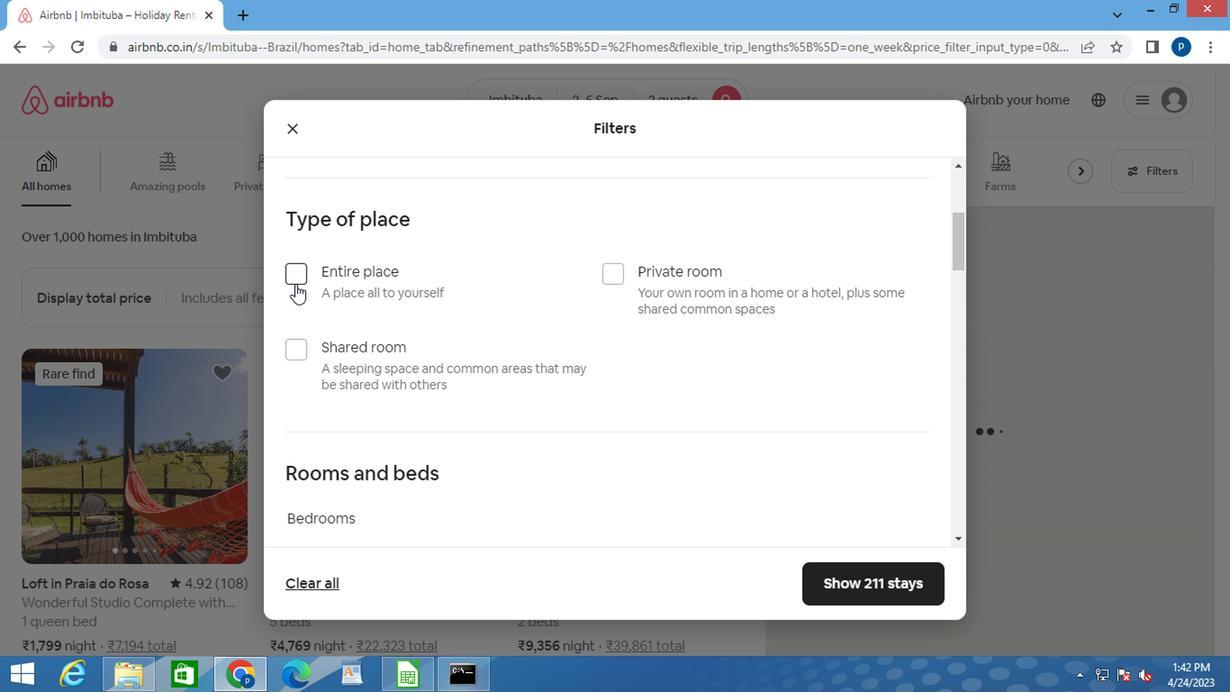 
Action: Mouse moved to (339, 301)
Screenshot: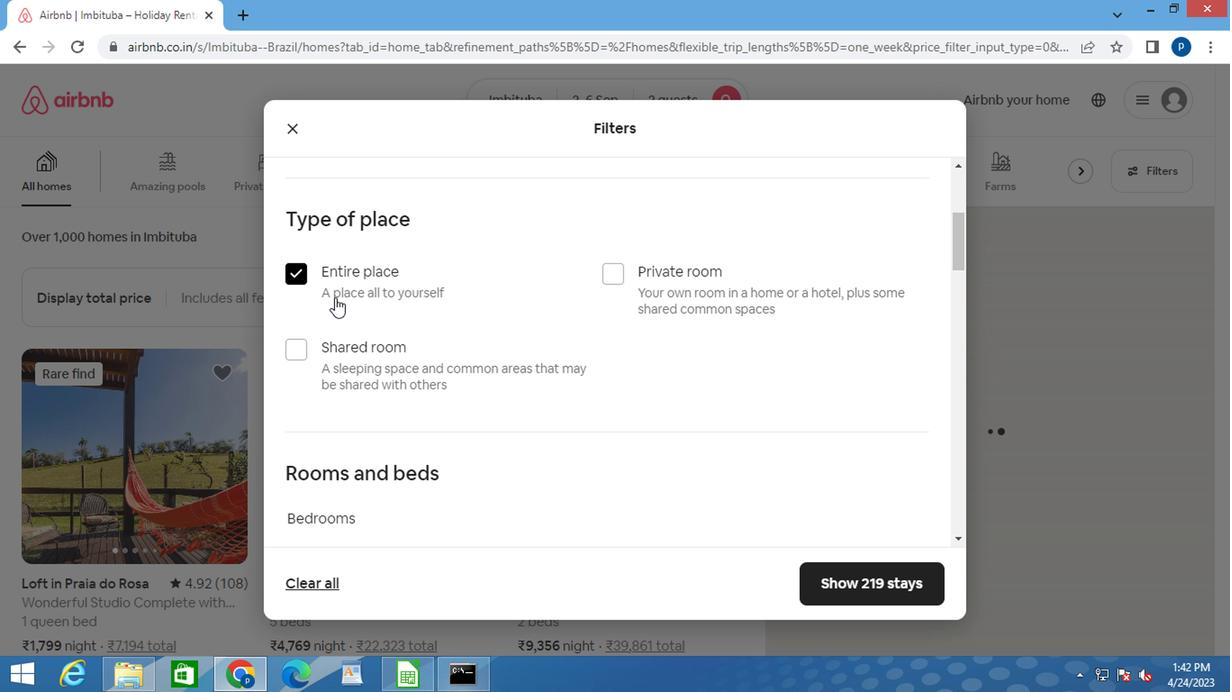 
Action: Mouse scrolled (339, 299) with delta (0, -1)
Screenshot: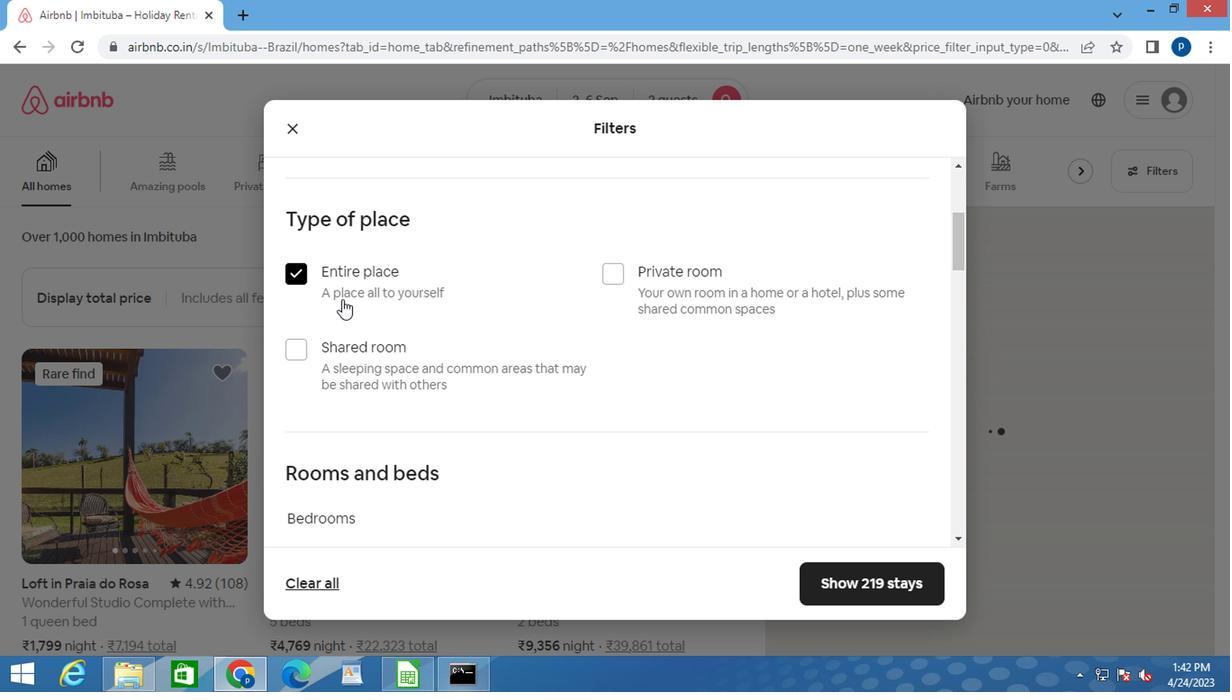 
Action: Mouse moved to (340, 301)
Screenshot: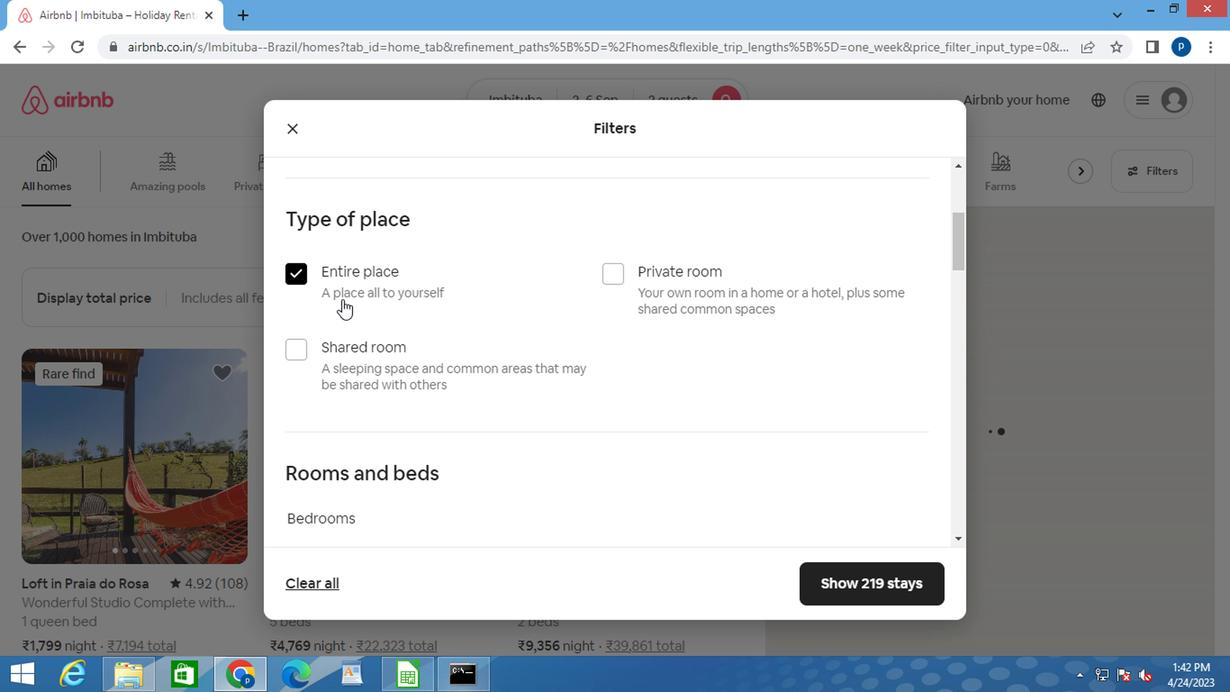 
Action: Mouse scrolled (340, 301) with delta (0, 0)
Screenshot: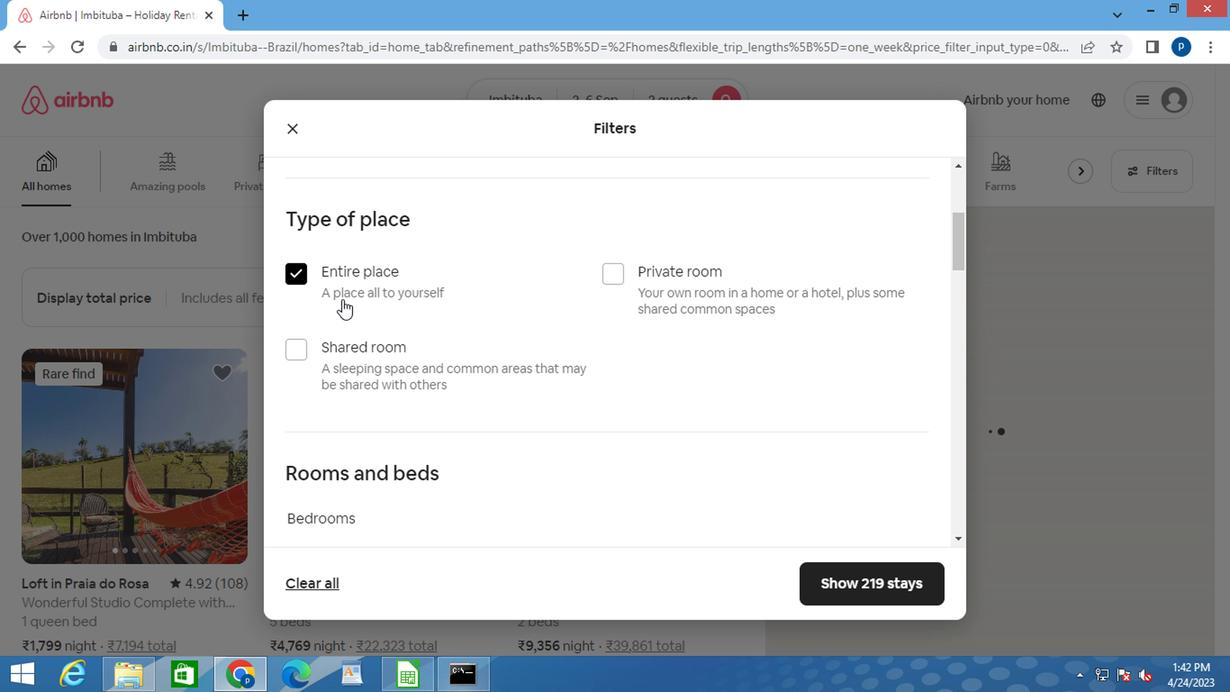 
Action: Mouse moved to (410, 332)
Screenshot: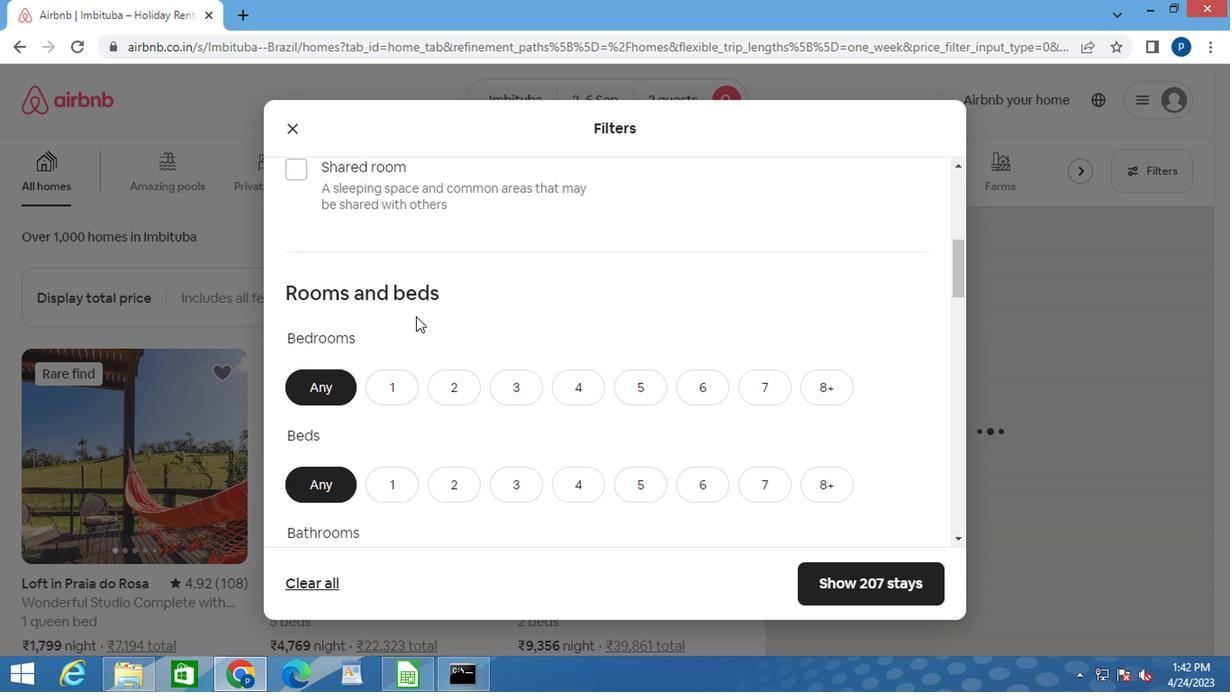
Action: Mouse scrolled (410, 331) with delta (0, 0)
Screenshot: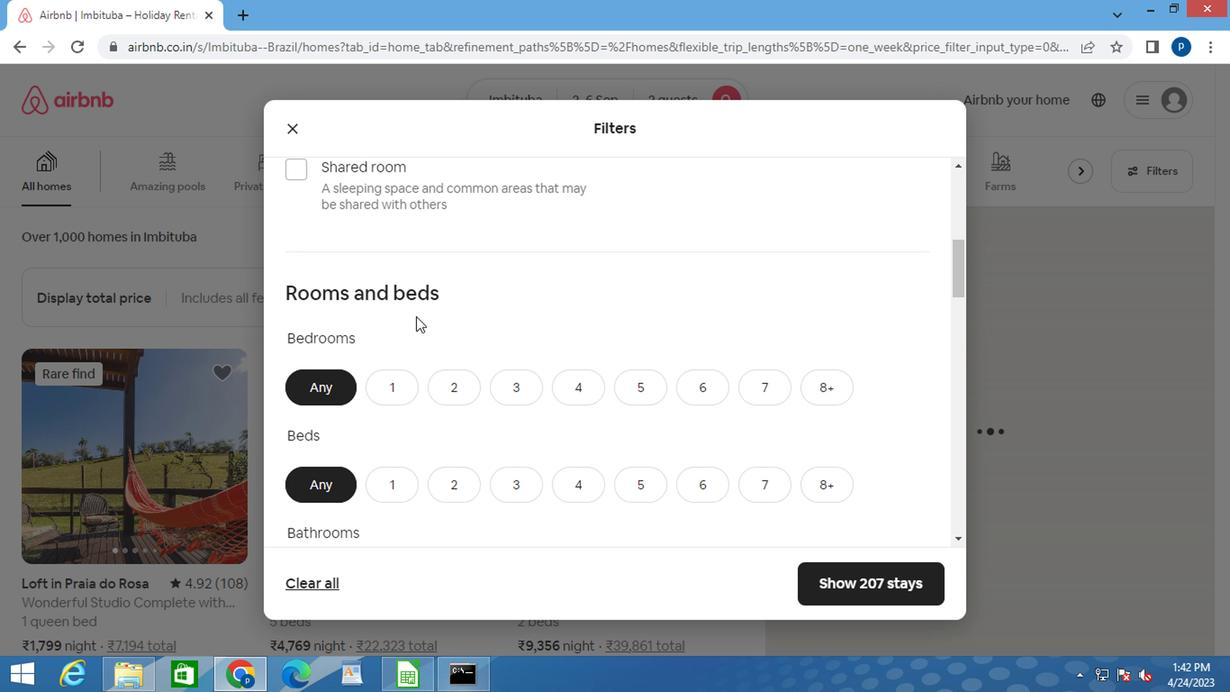 
Action: Mouse moved to (385, 305)
Screenshot: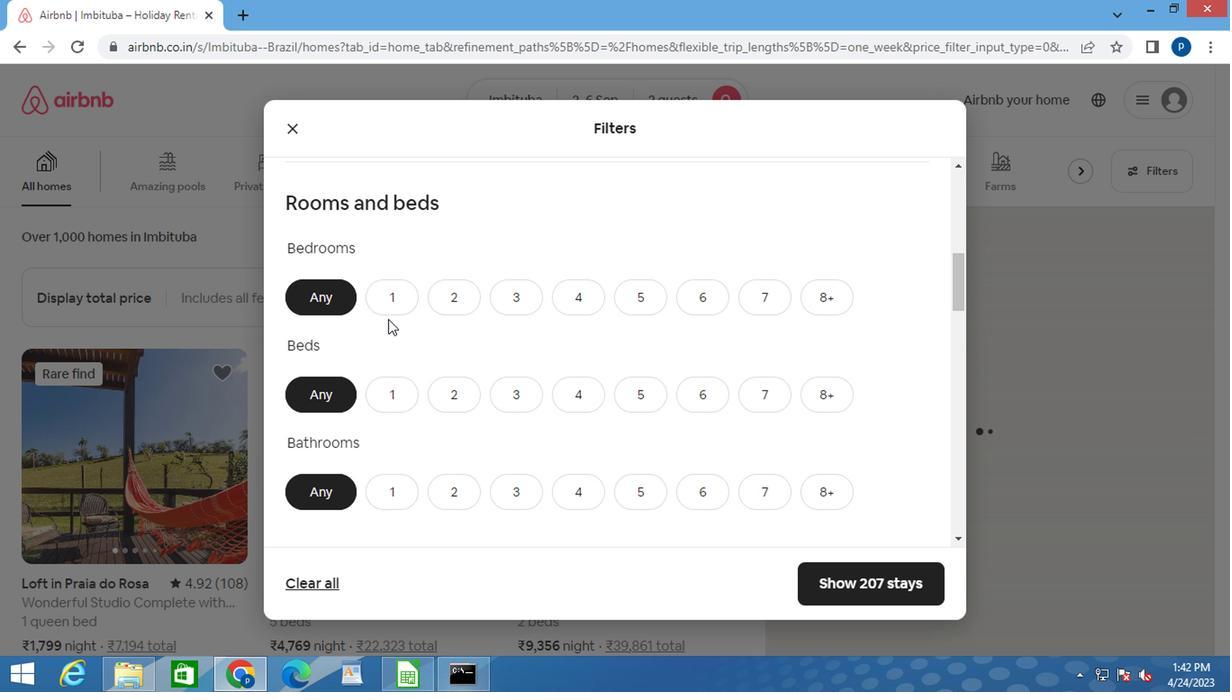 
Action: Mouse pressed left at (385, 305)
Screenshot: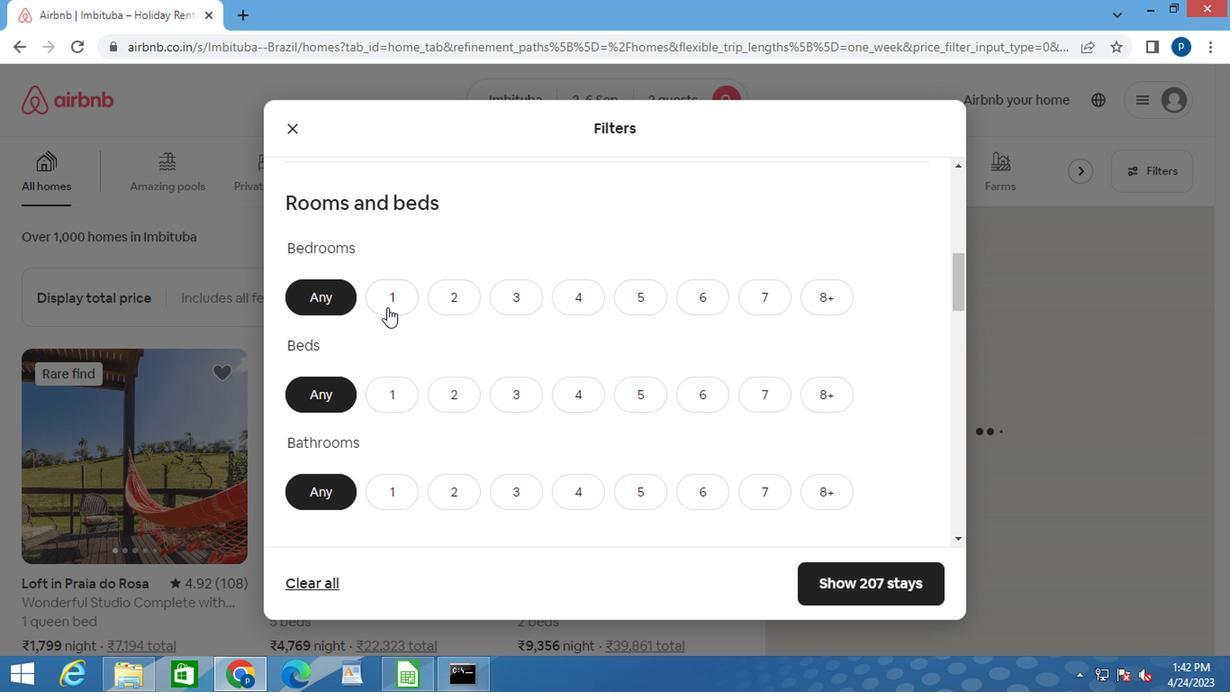 
Action: Mouse moved to (383, 305)
Screenshot: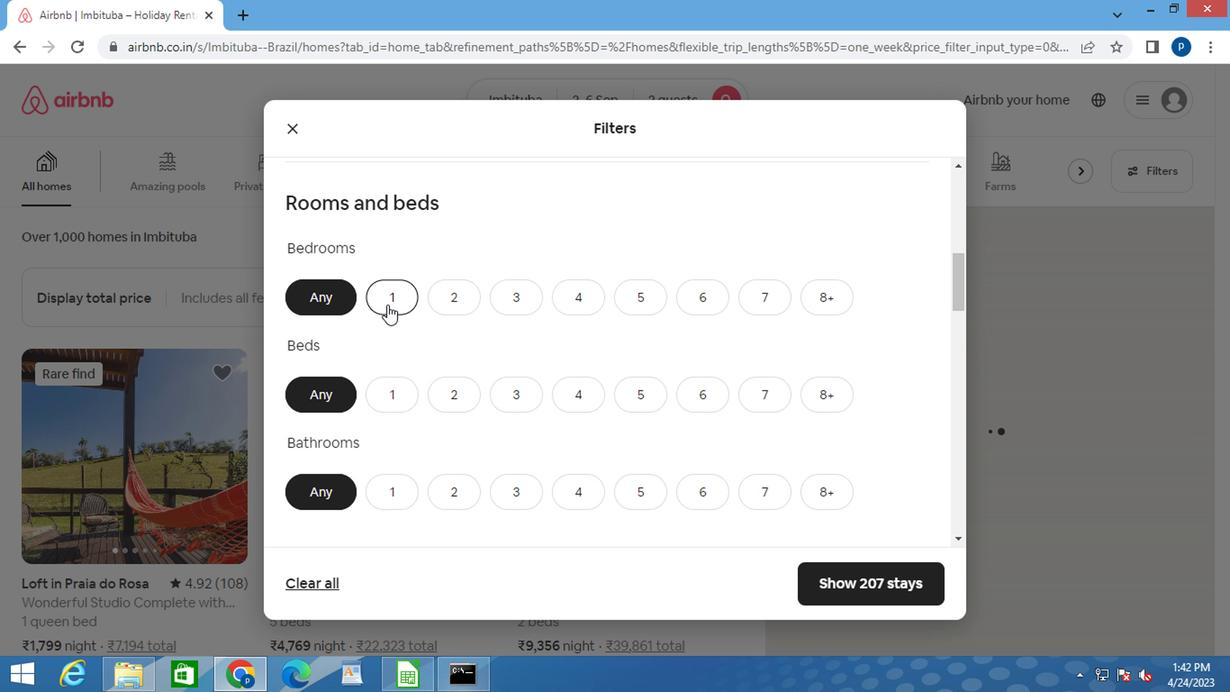 
Action: Mouse scrolled (383, 304) with delta (0, -1)
Screenshot: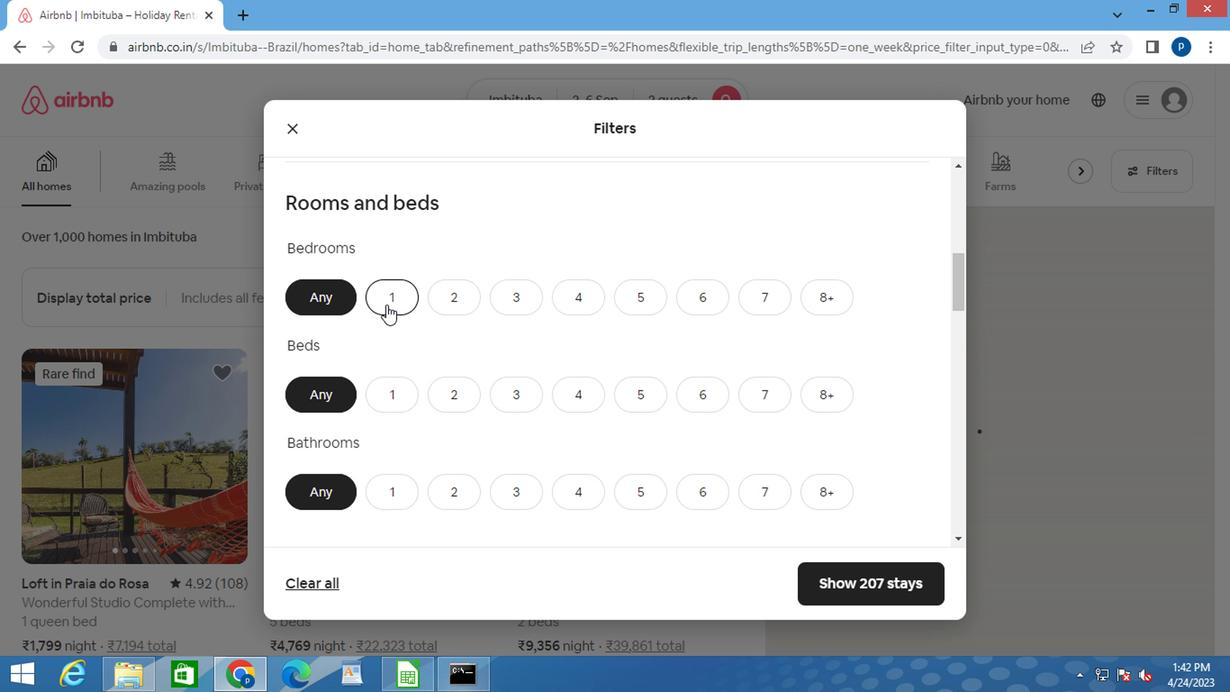 
Action: Mouse scrolled (383, 304) with delta (0, -1)
Screenshot: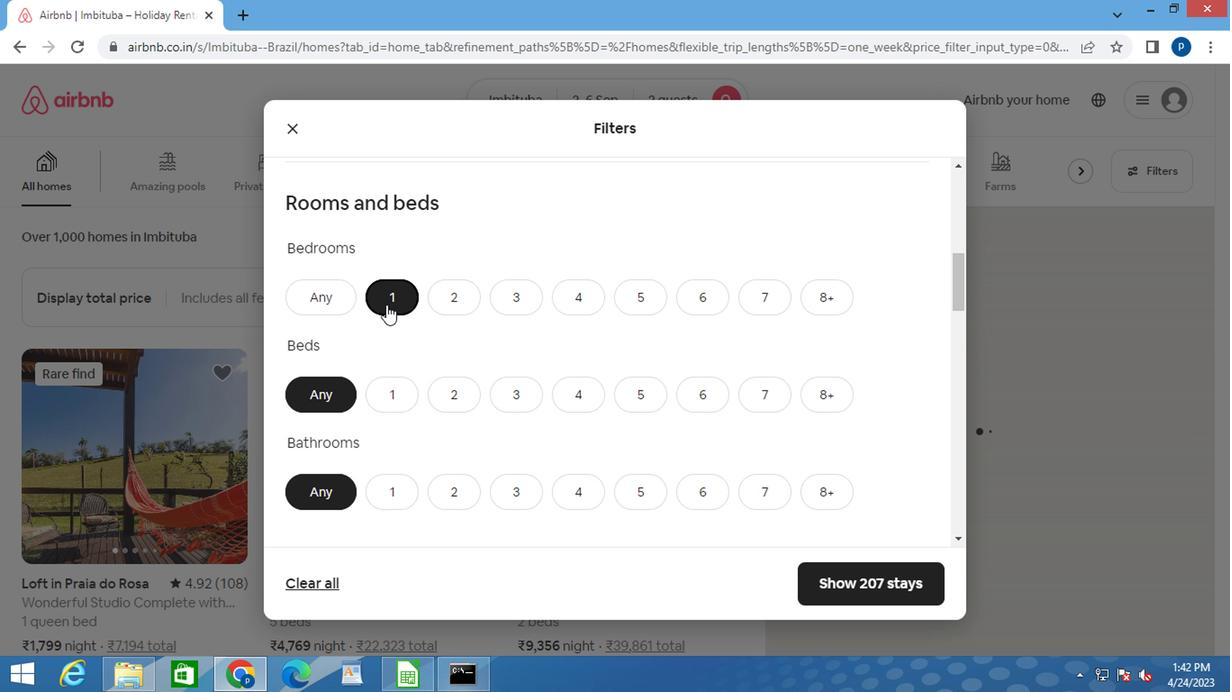 
Action: Mouse moved to (385, 223)
Screenshot: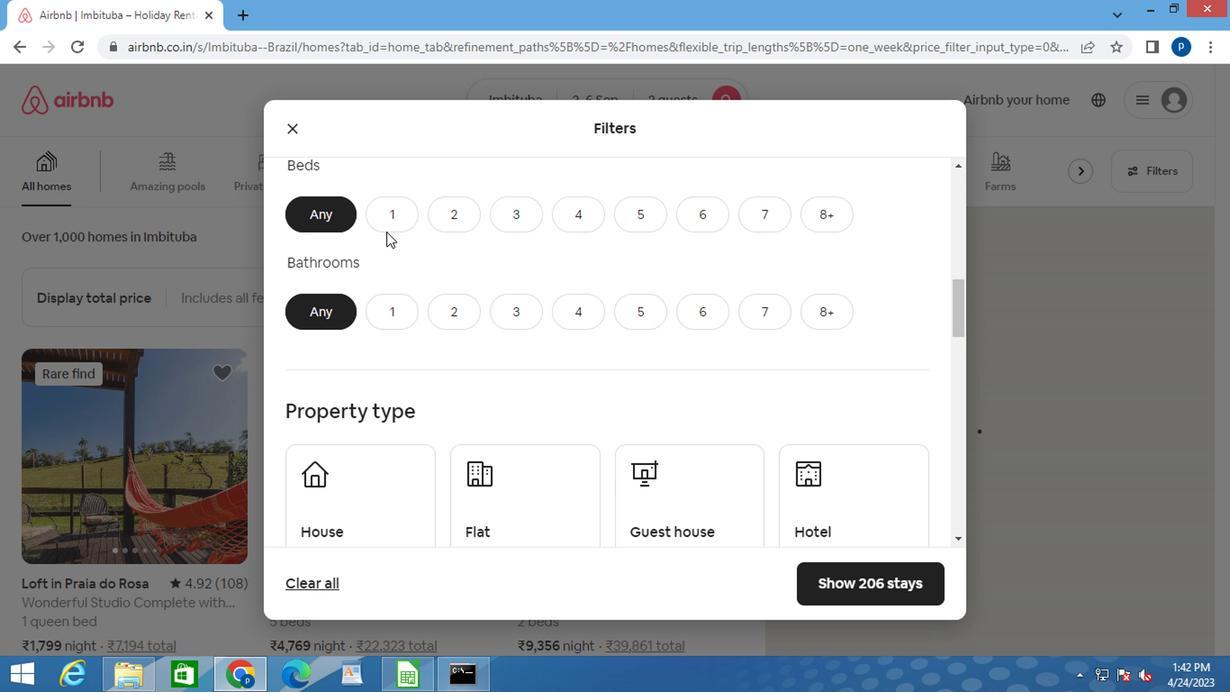 
Action: Mouse pressed left at (385, 223)
Screenshot: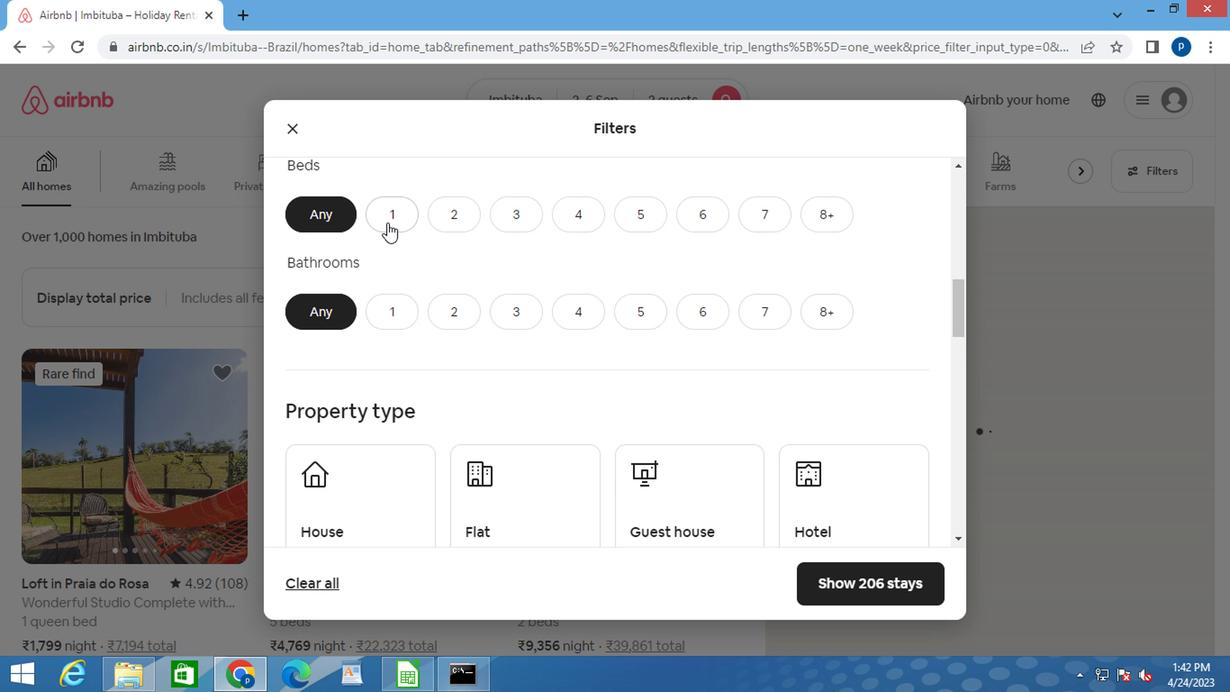 
Action: Mouse moved to (392, 301)
Screenshot: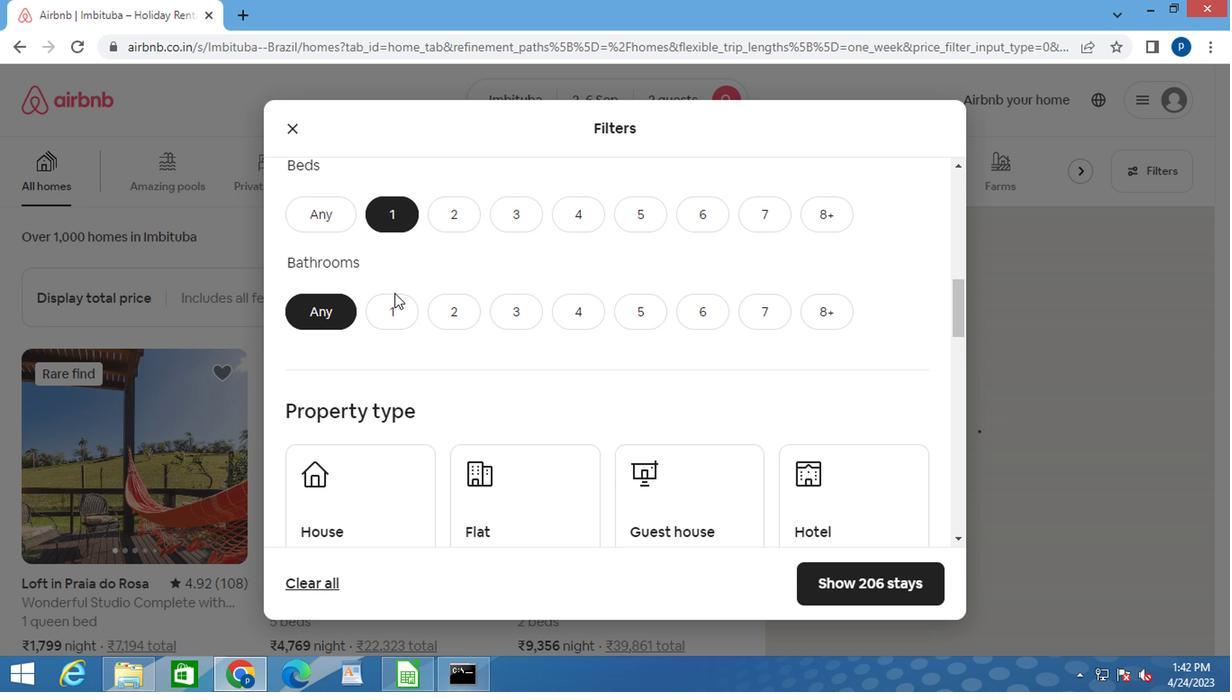 
Action: Mouse pressed left at (392, 301)
Screenshot: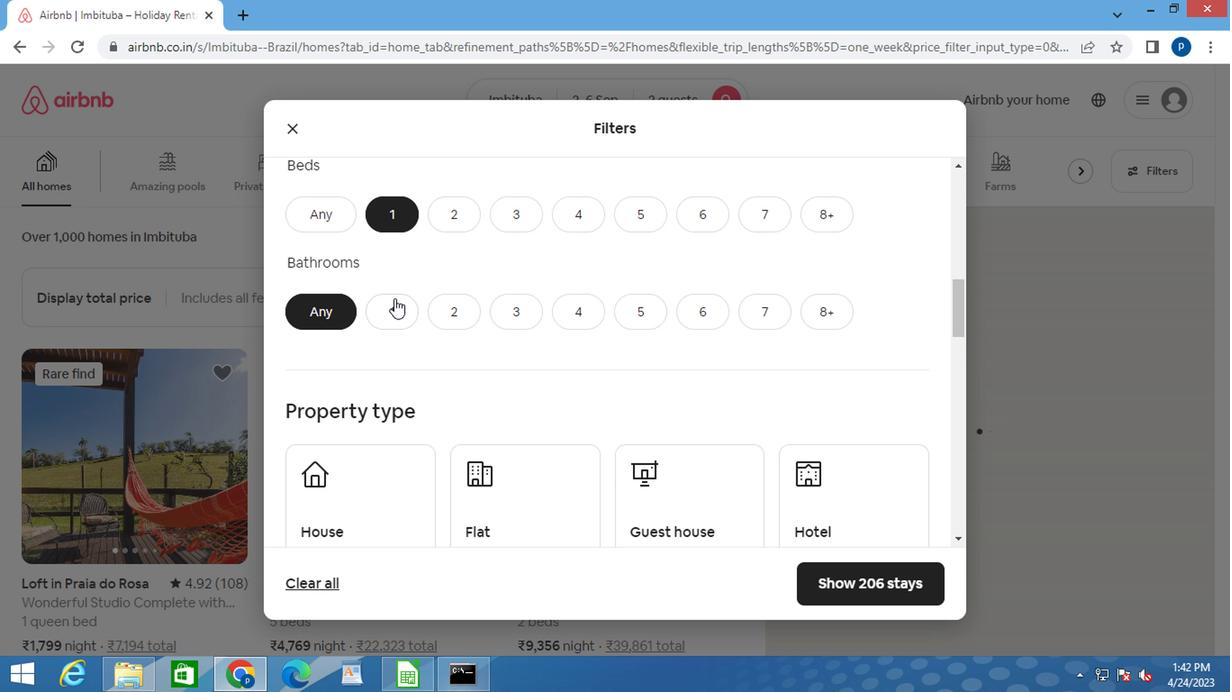 
Action: Mouse scrolled (392, 301) with delta (0, 0)
Screenshot: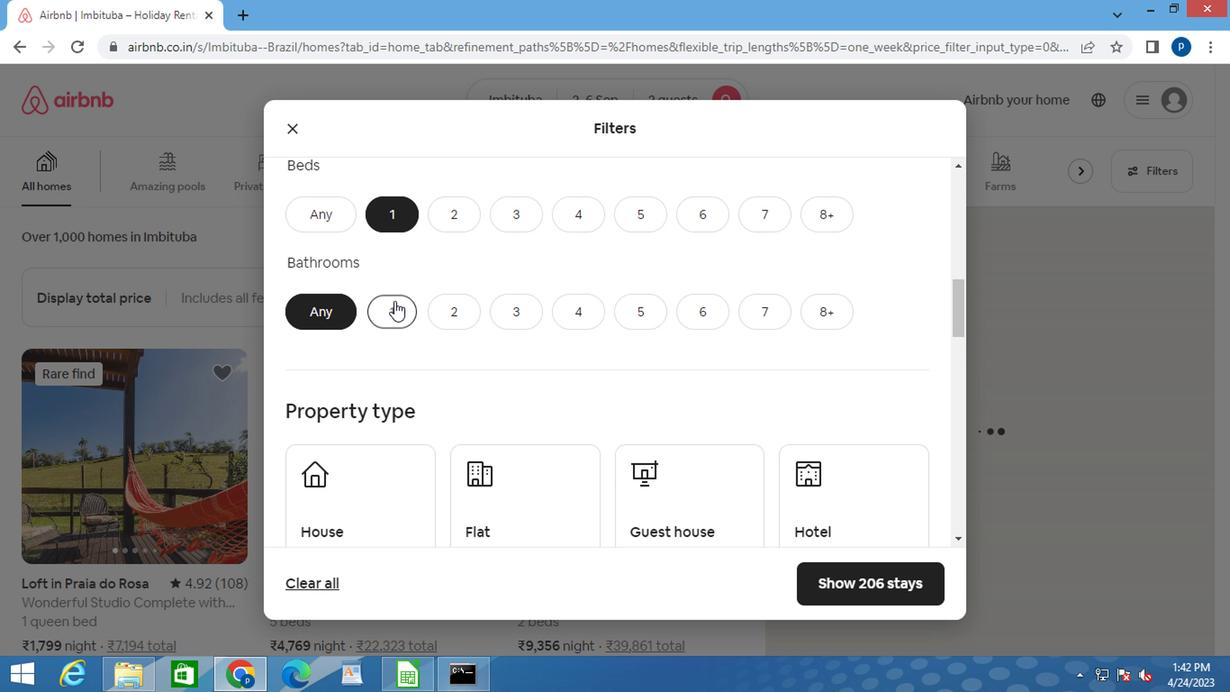 
Action: Mouse moved to (381, 365)
Screenshot: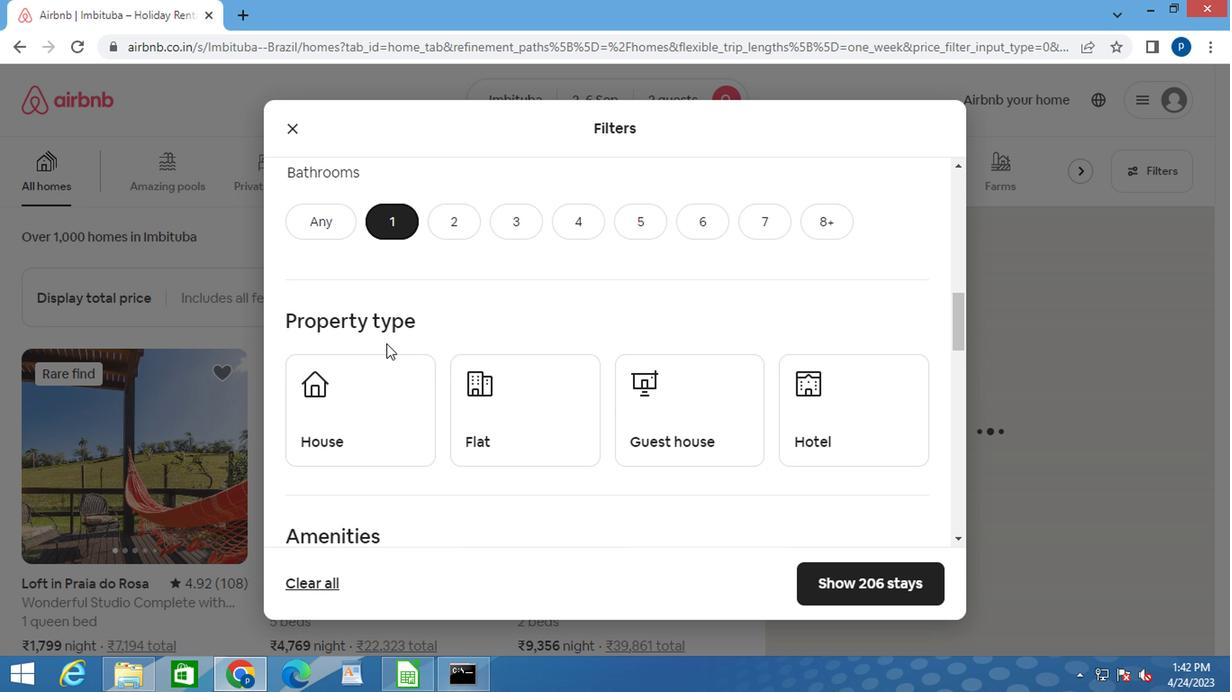 
Action: Mouse pressed left at (381, 365)
Screenshot: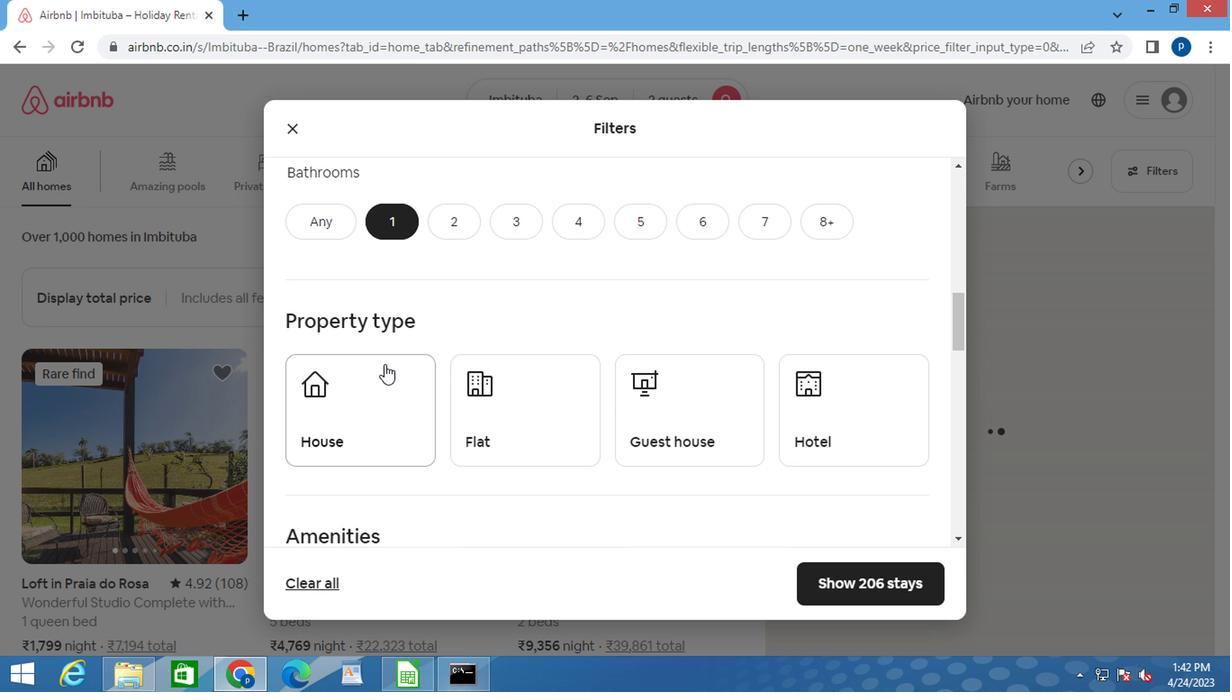 
Action: Mouse moved to (504, 394)
Screenshot: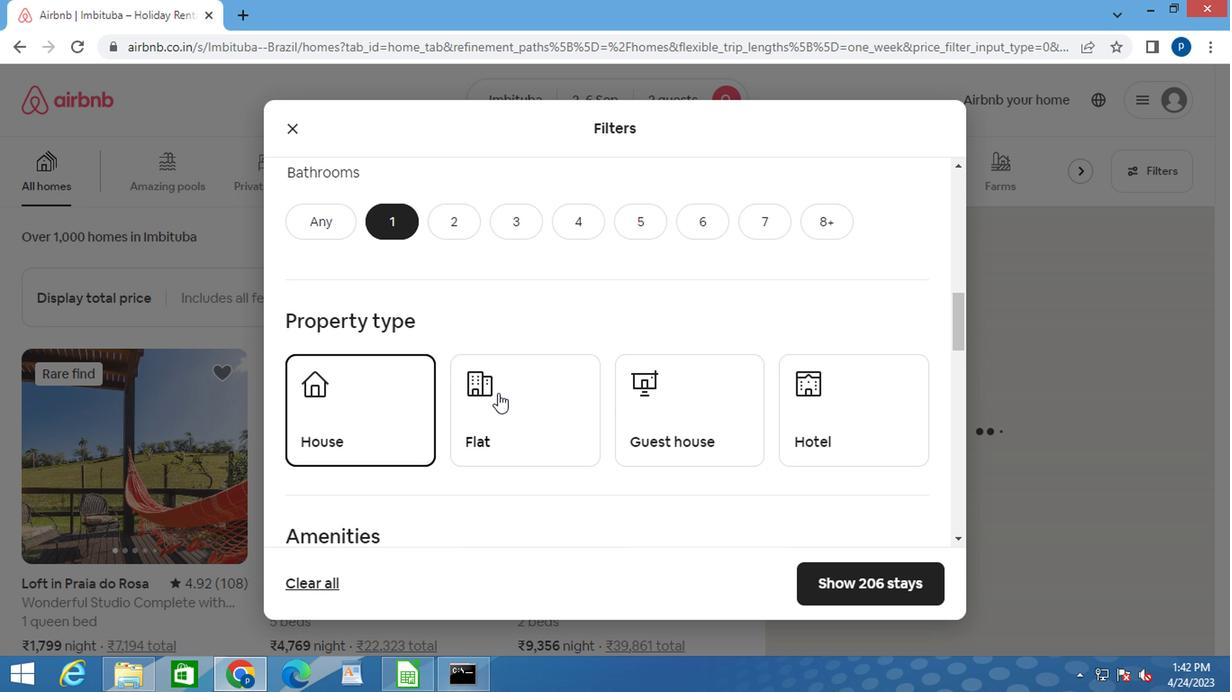 
Action: Mouse pressed left at (504, 394)
Screenshot: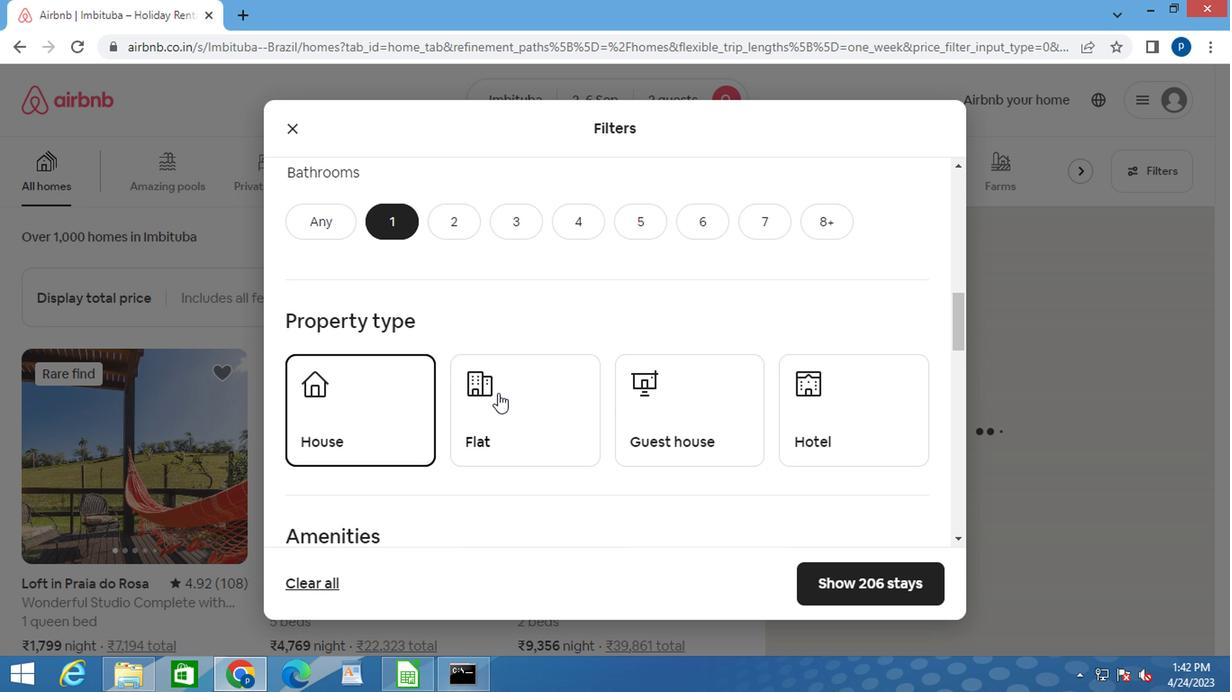 
Action: Mouse moved to (690, 412)
Screenshot: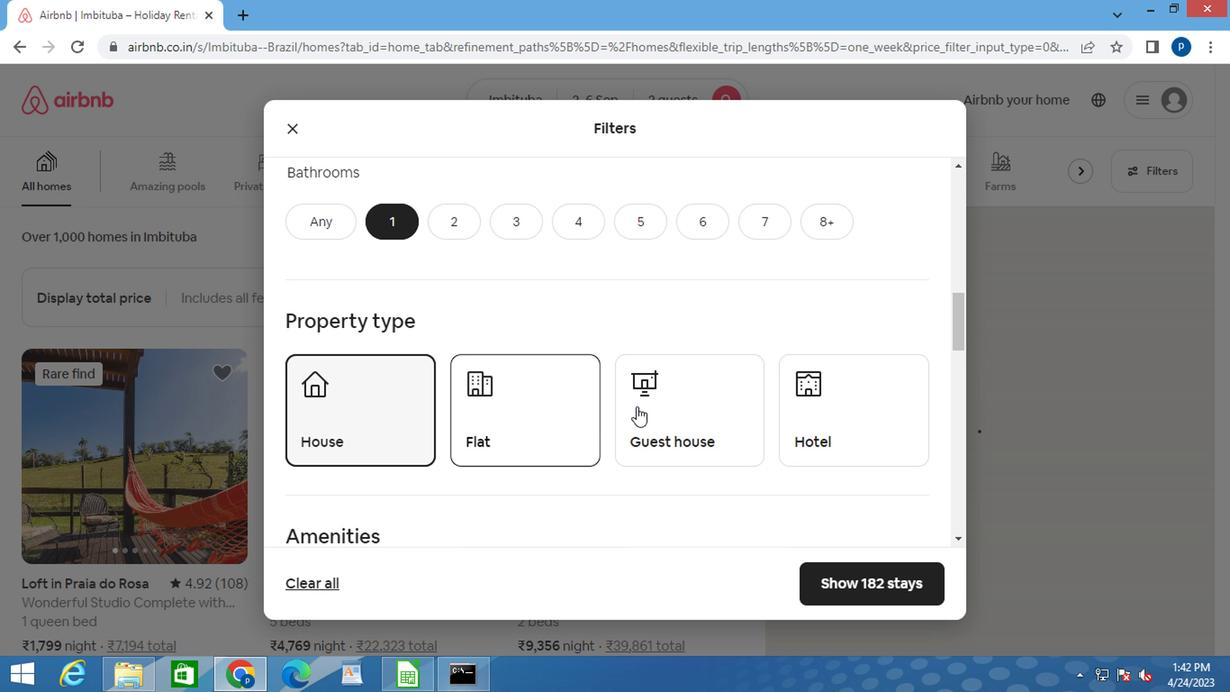 
Action: Mouse pressed left at (690, 412)
Screenshot: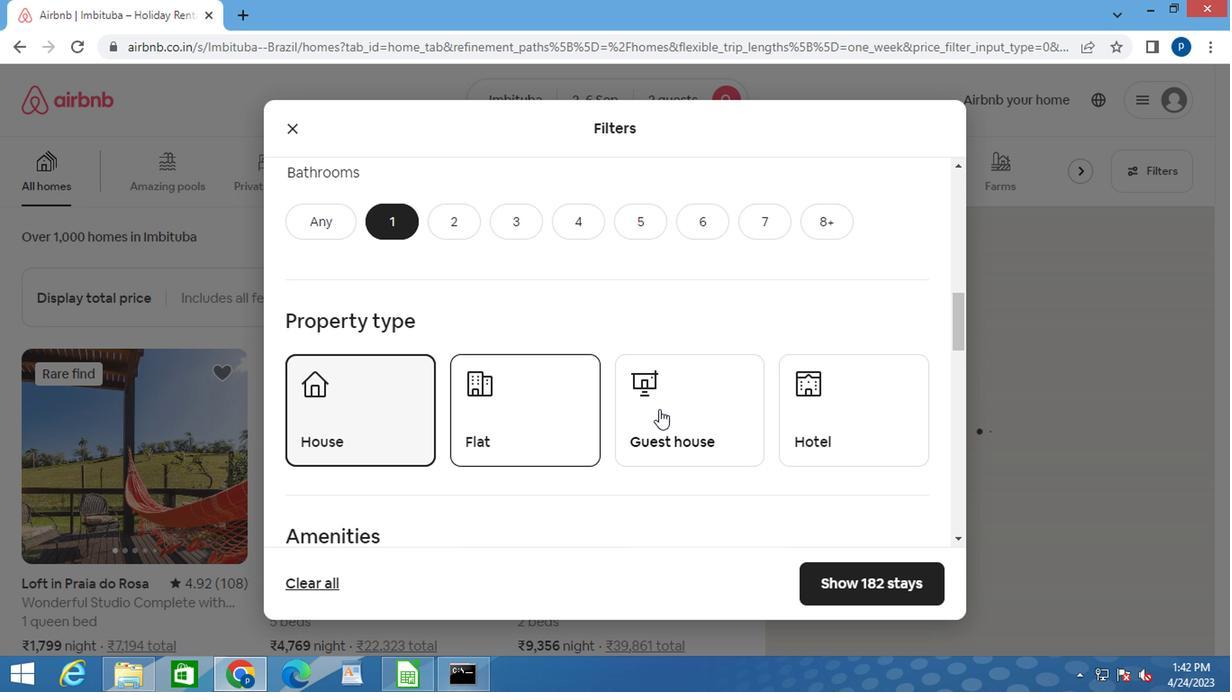 
Action: Mouse moved to (833, 412)
Screenshot: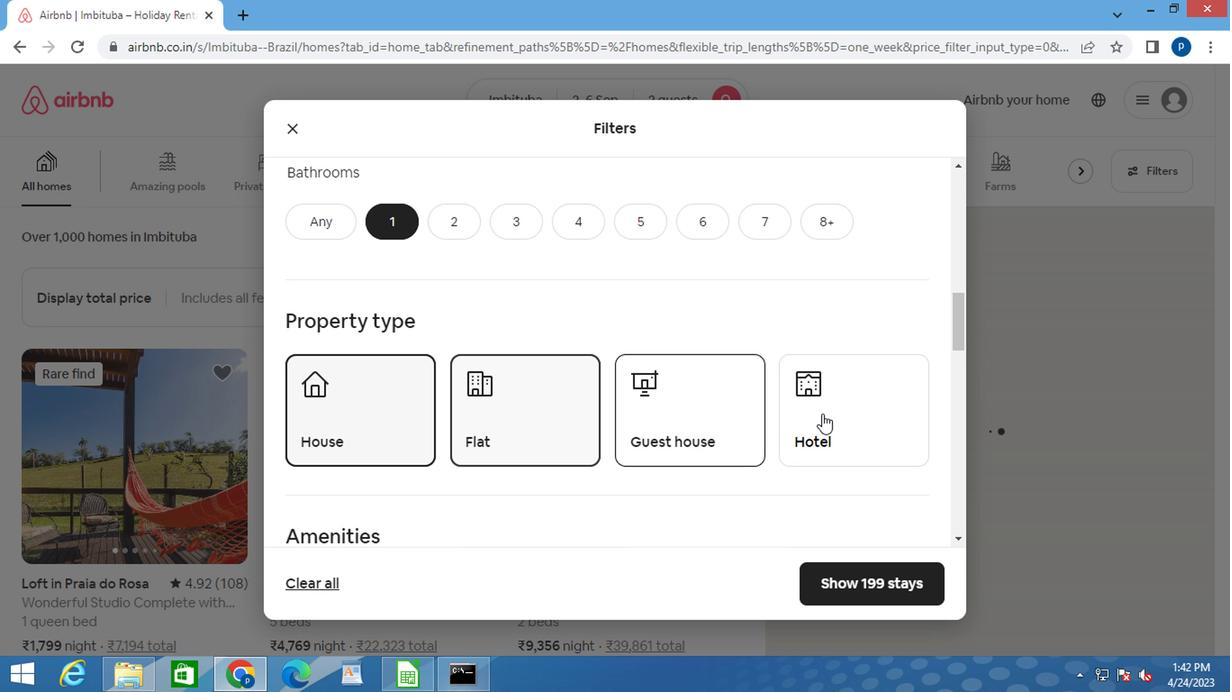 
Action: Mouse pressed left at (833, 412)
Screenshot: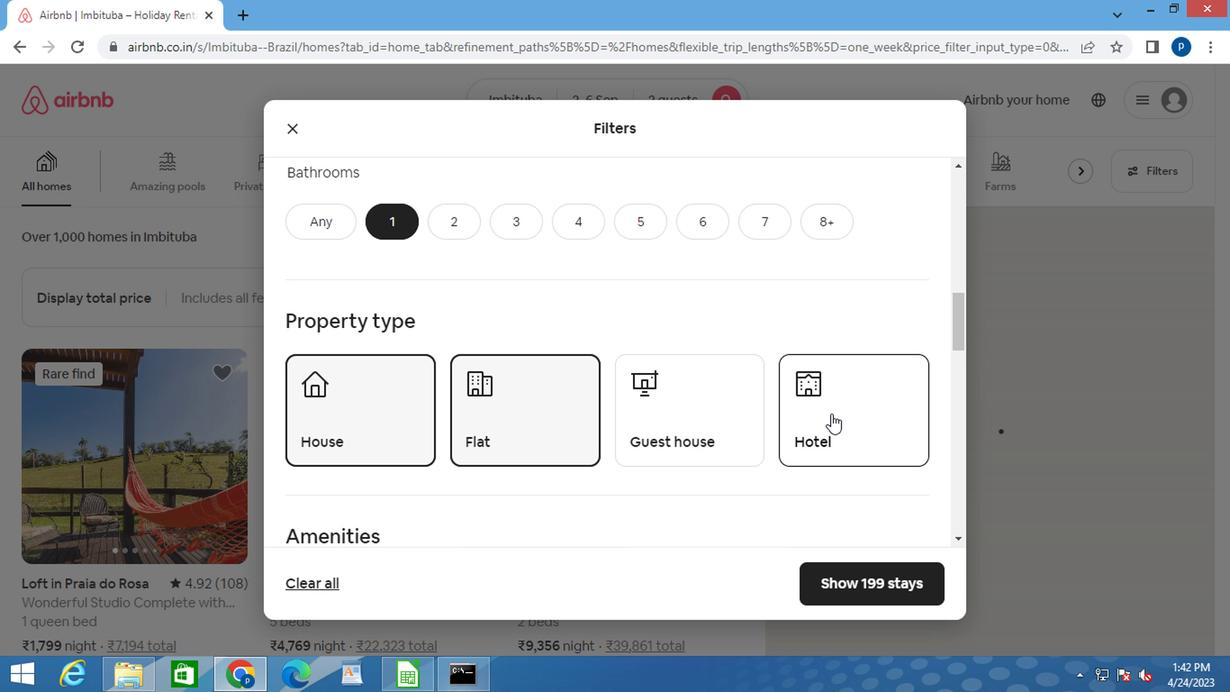 
Action: Mouse moved to (824, 412)
Screenshot: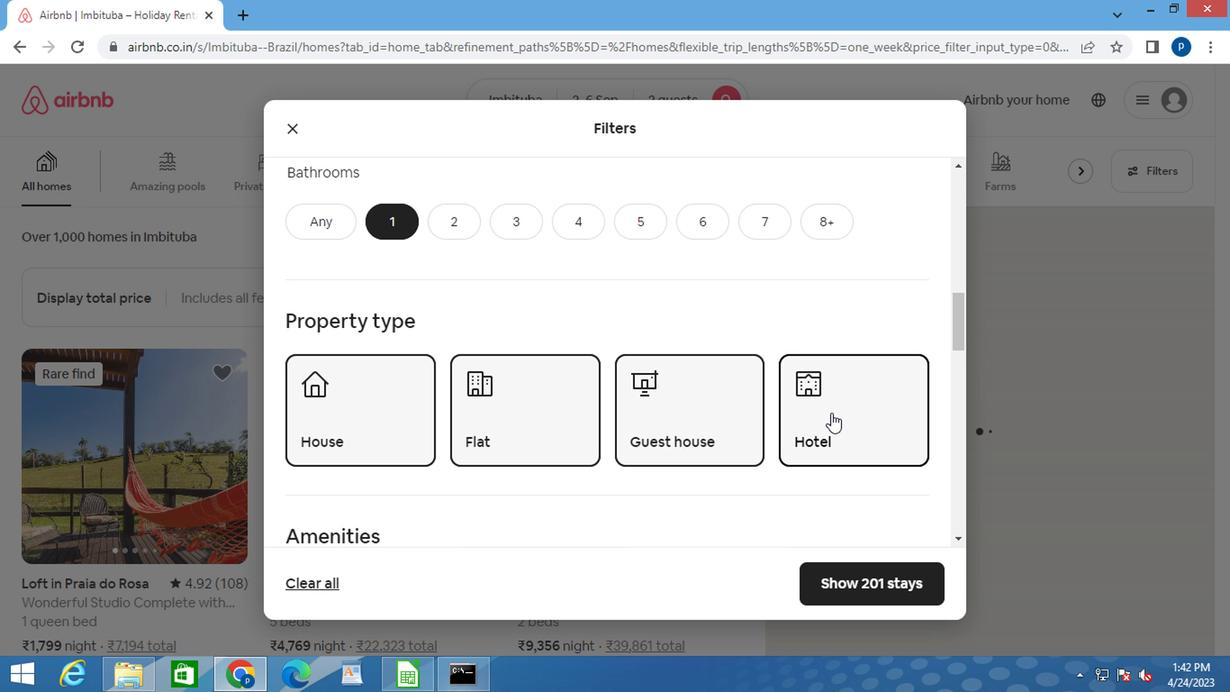 
Action: Mouse scrolled (824, 412) with delta (0, 0)
Screenshot: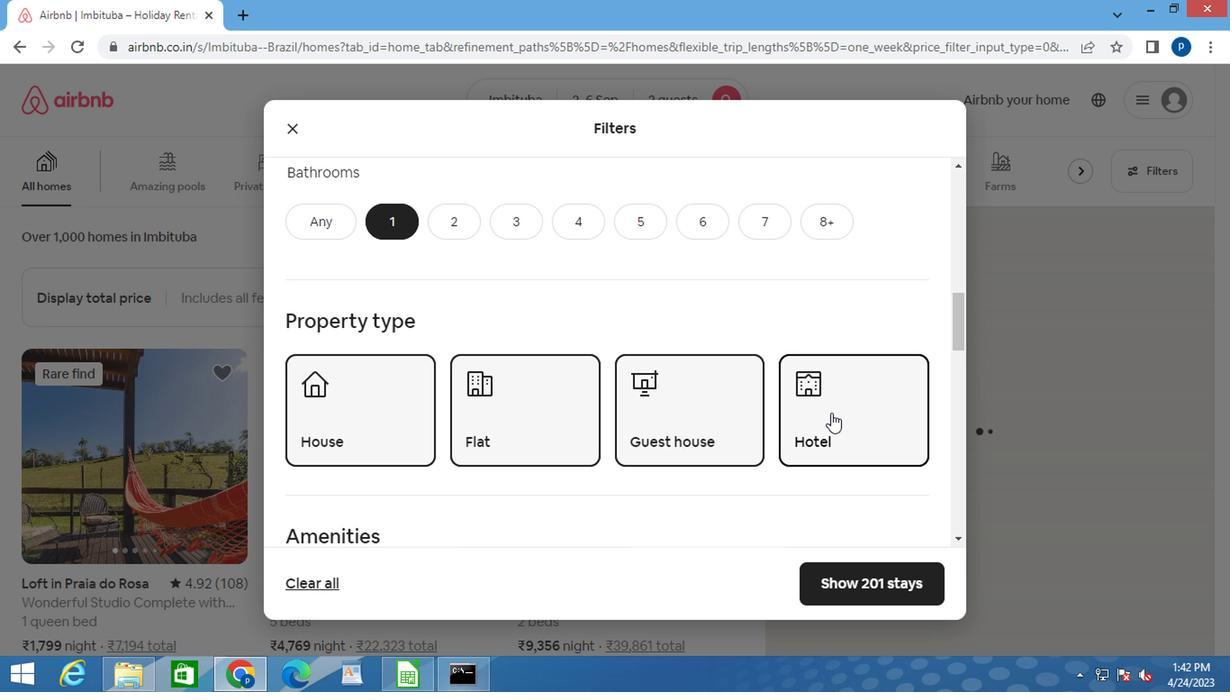 
Action: Mouse moved to (800, 412)
Screenshot: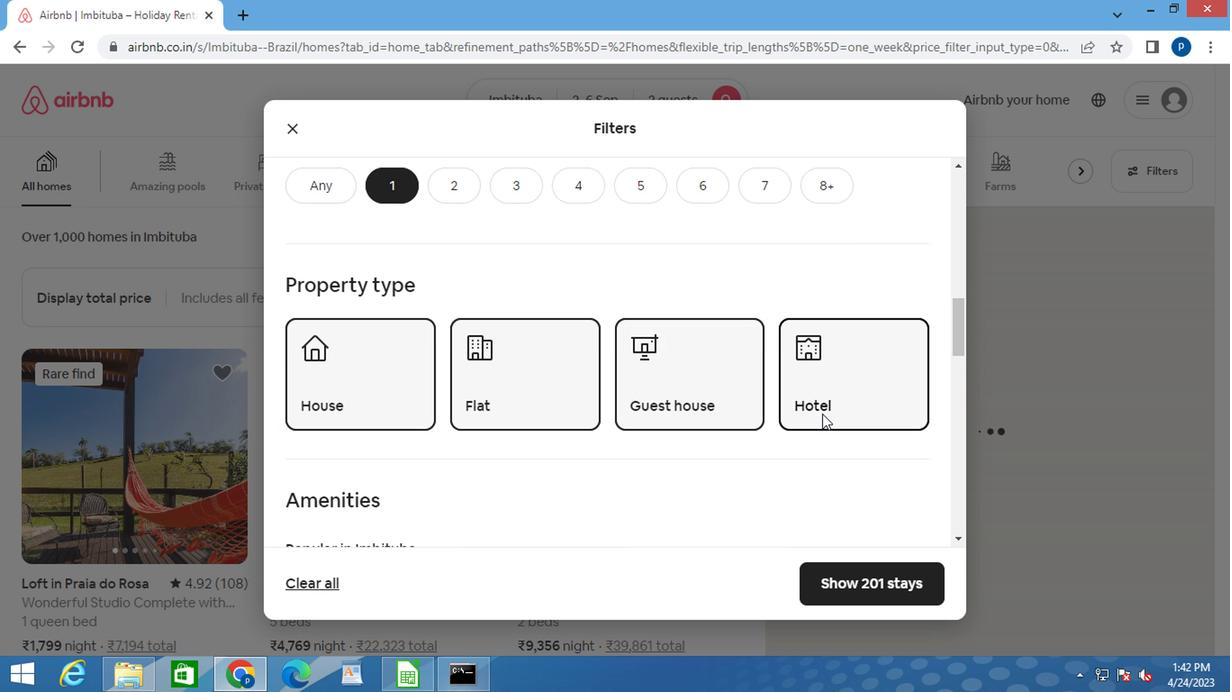 
Action: Mouse scrolled (800, 412) with delta (0, 0)
Screenshot: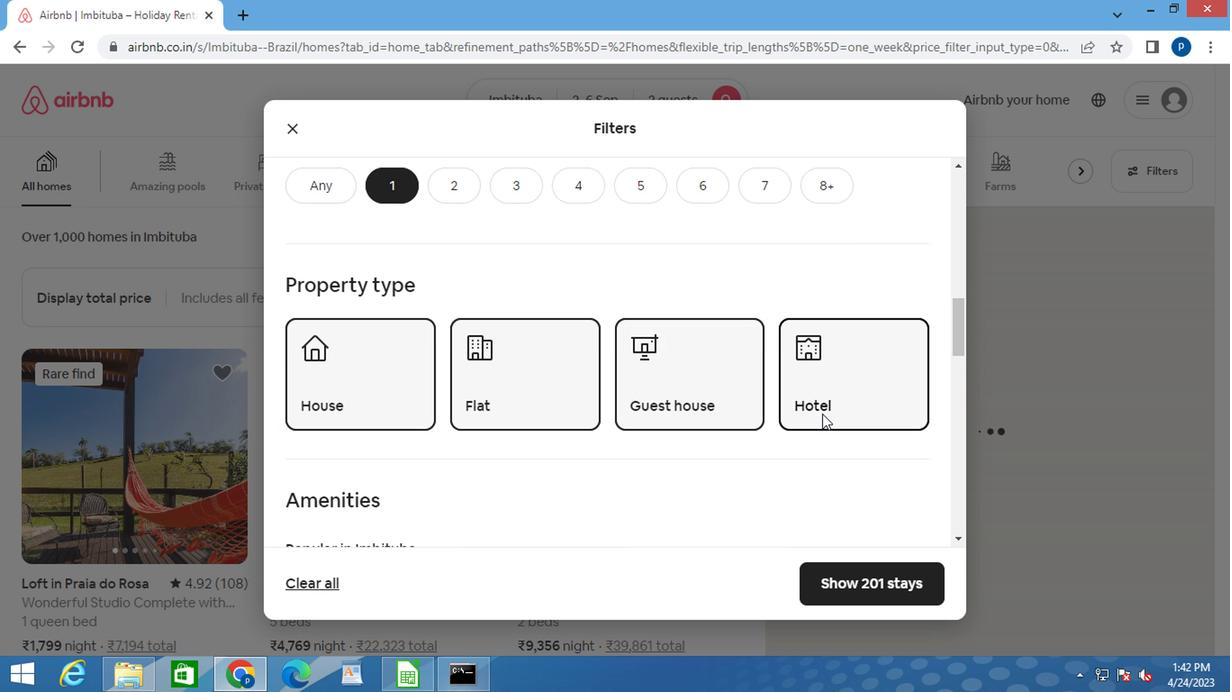 
Action: Mouse moved to (765, 403)
Screenshot: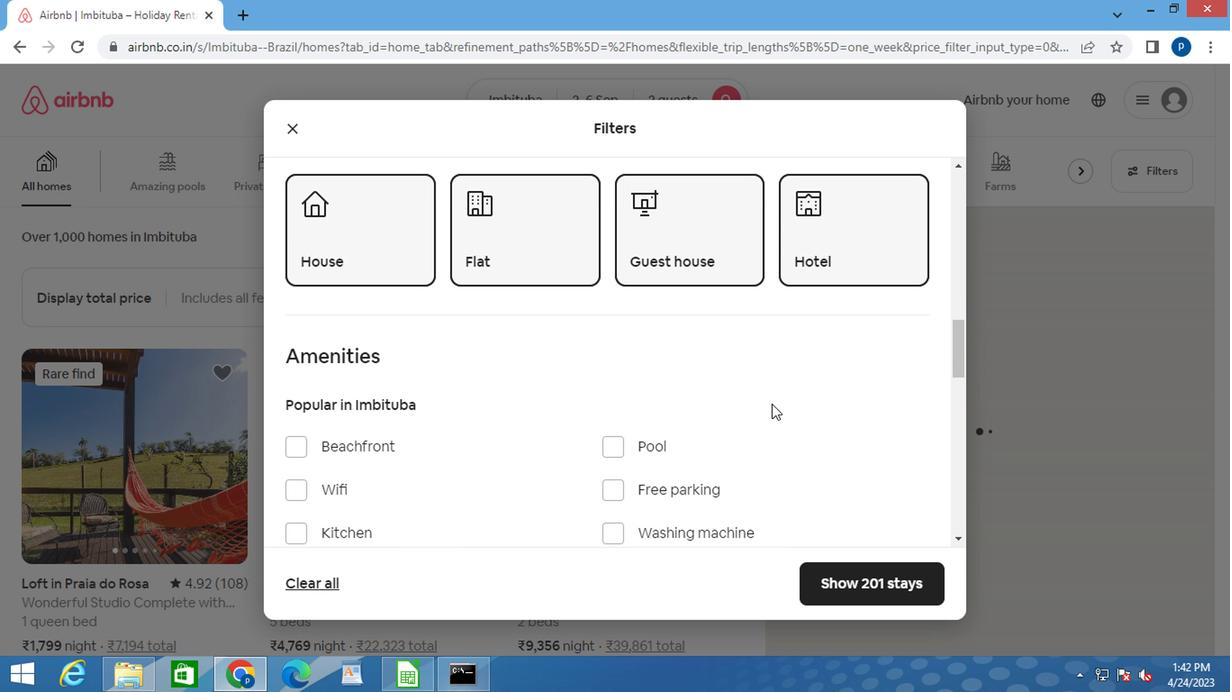 
Action: Mouse scrolled (765, 401) with delta (0, -1)
Screenshot: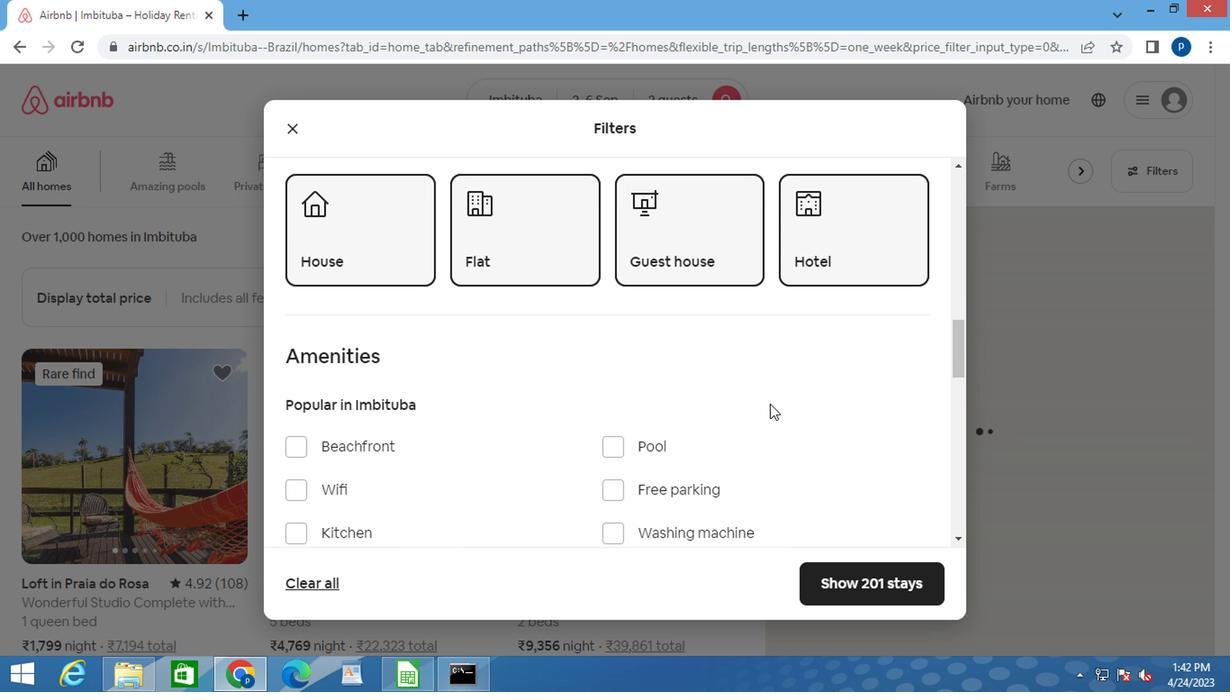 
Action: Mouse moved to (754, 401)
Screenshot: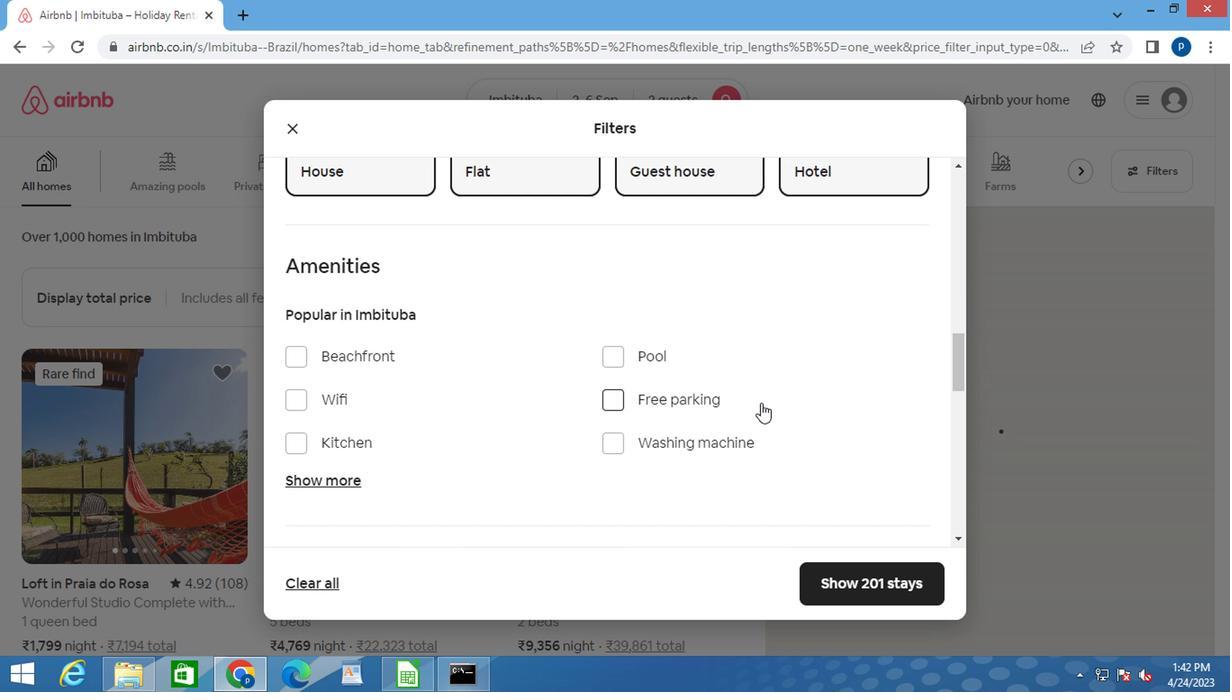 
Action: Mouse scrolled (754, 401) with delta (0, 0)
Screenshot: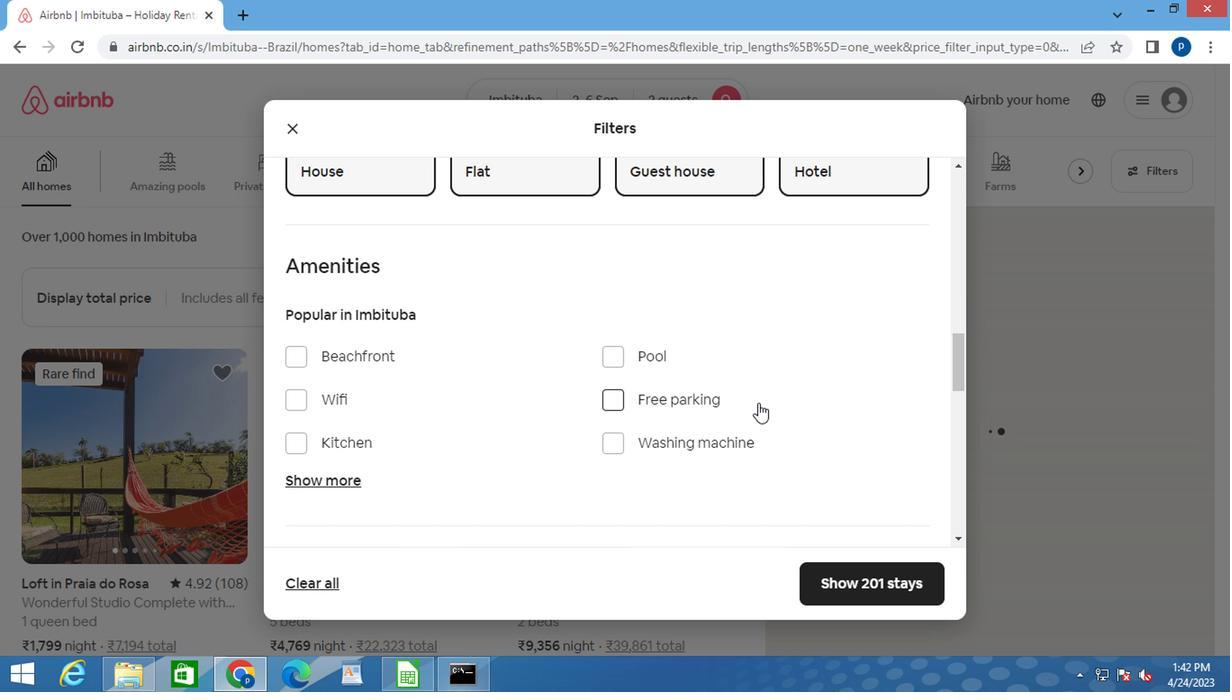 
Action: Mouse moved to (754, 401)
Screenshot: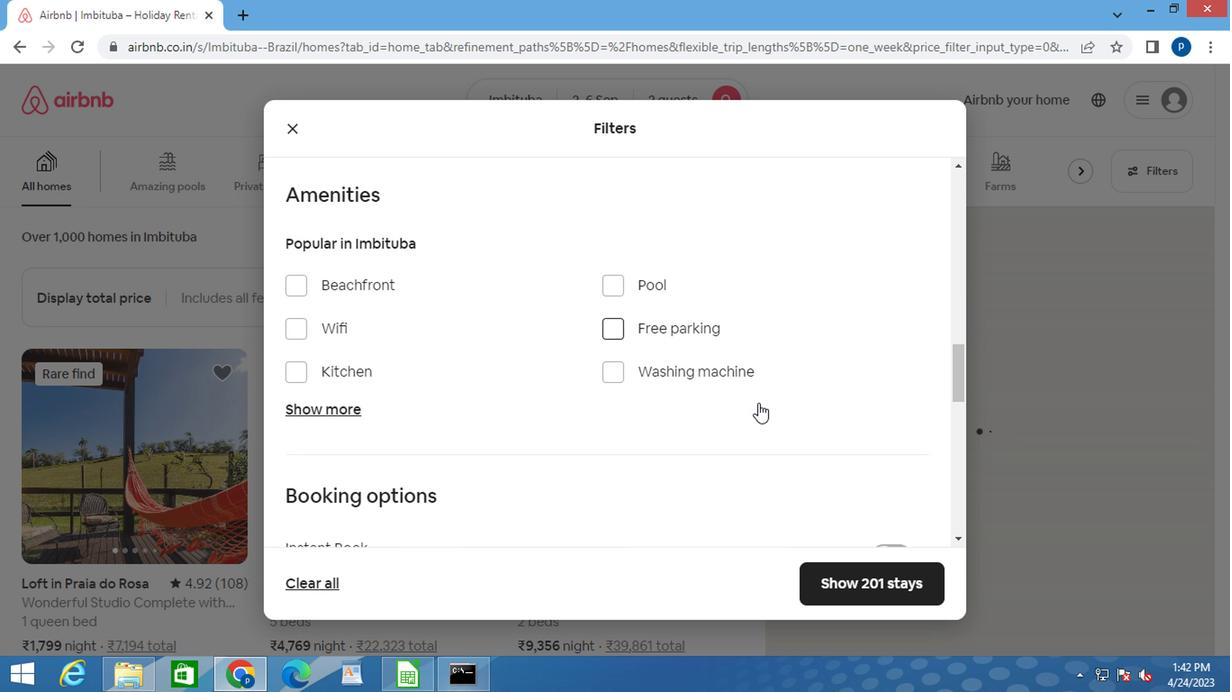 
Action: Mouse scrolled (754, 401) with delta (0, 0)
Screenshot: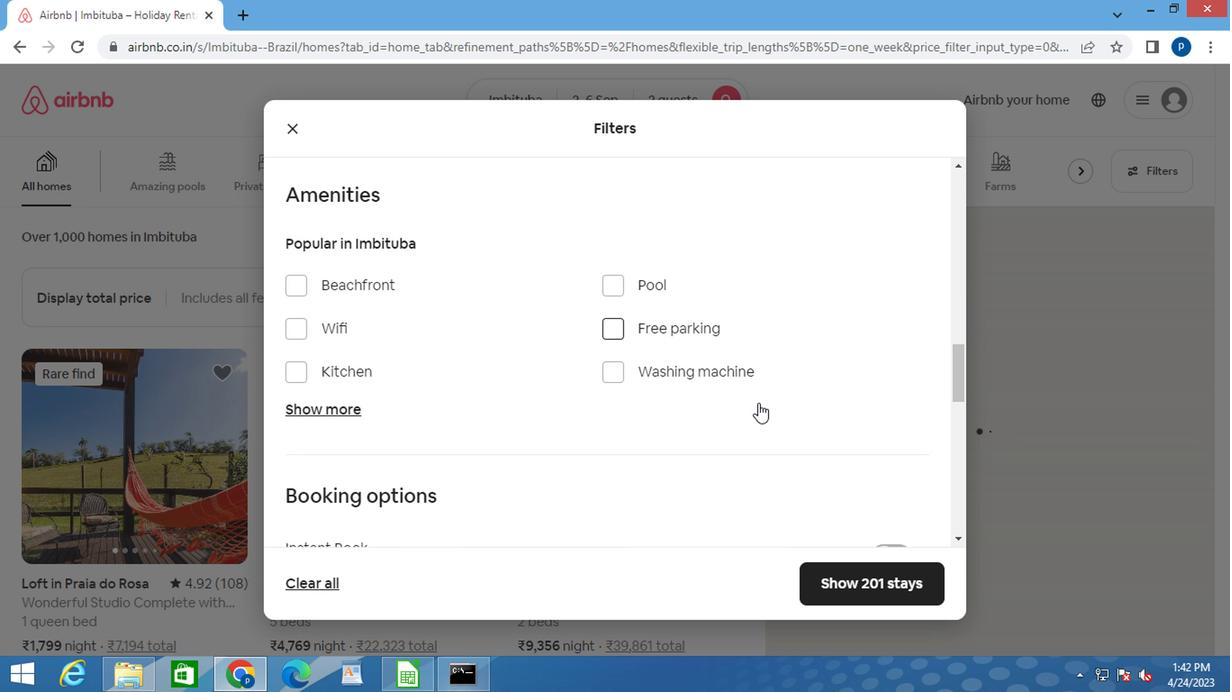 
Action: Mouse moved to (766, 400)
Screenshot: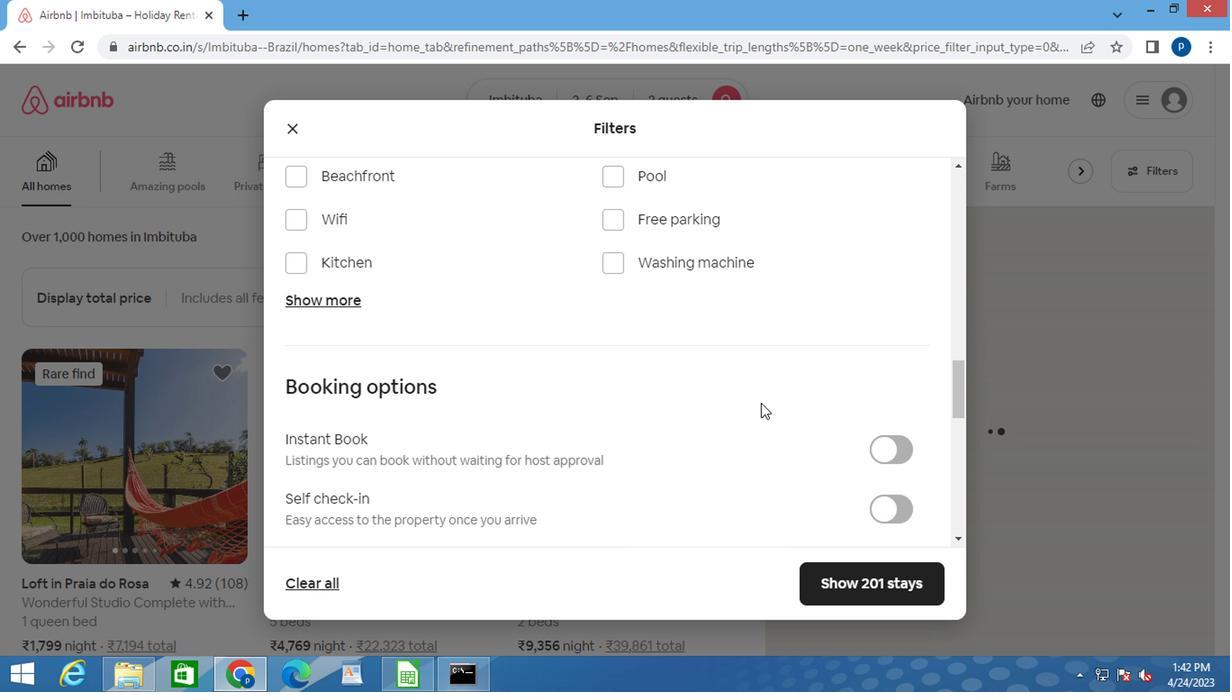 
Action: Mouse scrolled (766, 399) with delta (0, -1)
Screenshot: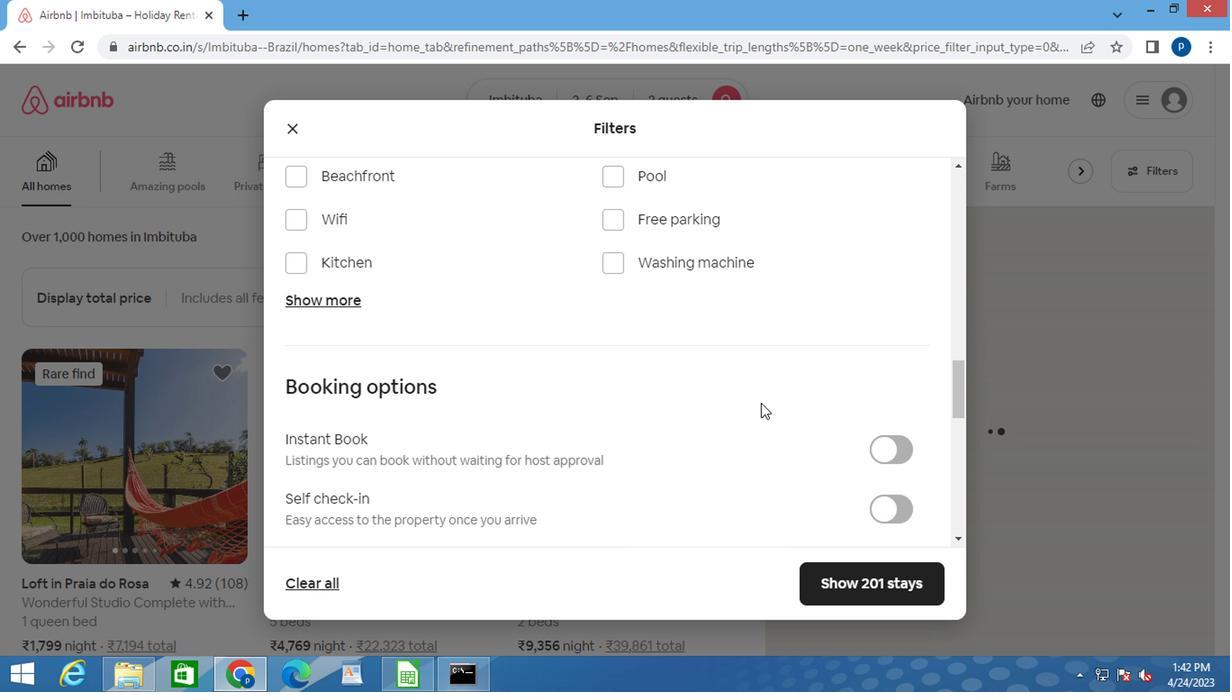 
Action: Mouse moved to (873, 413)
Screenshot: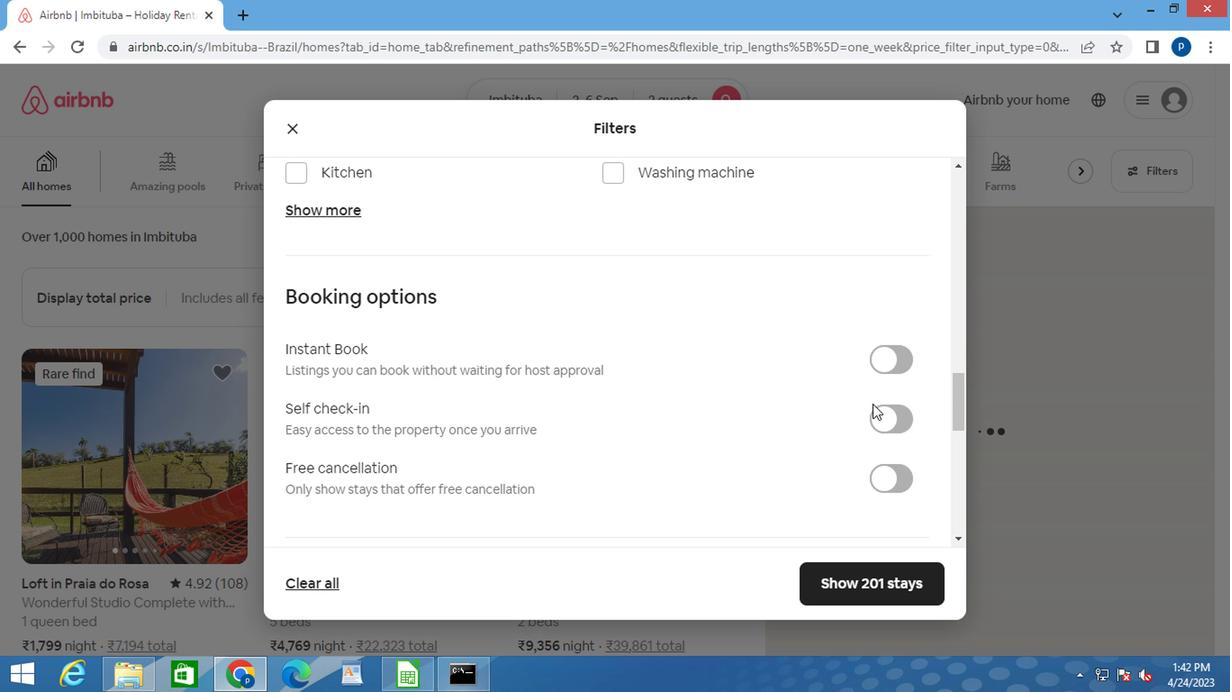 
Action: Mouse pressed left at (873, 413)
Screenshot: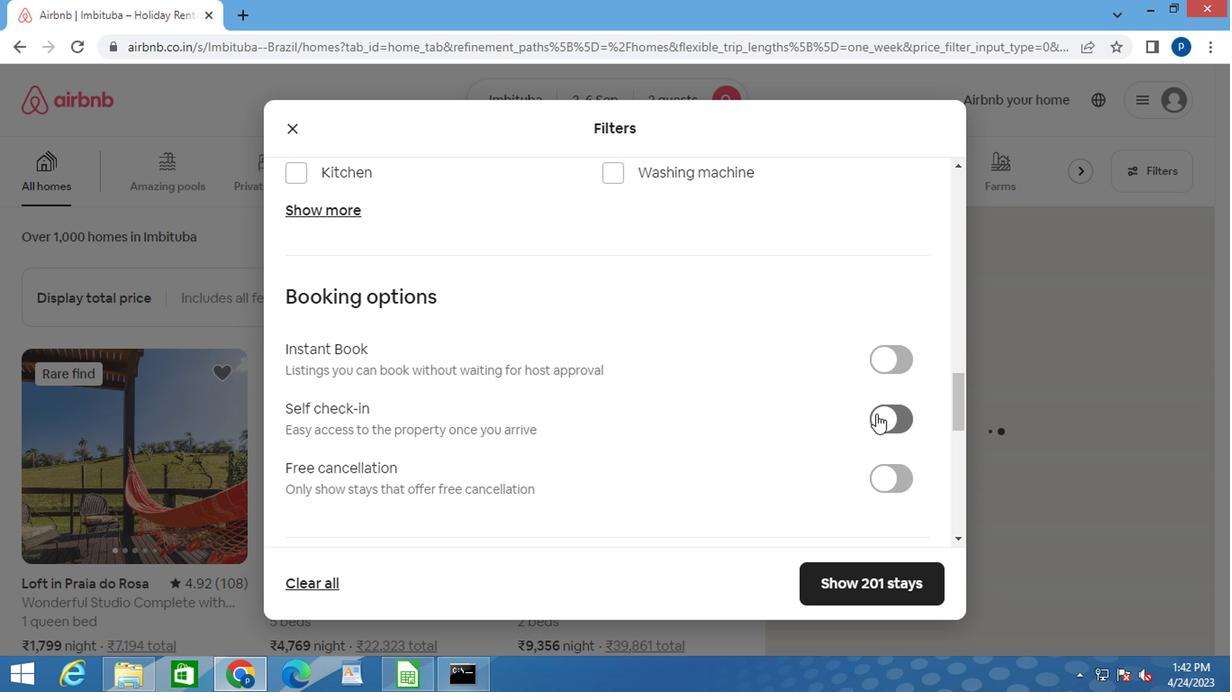 
Action: Mouse moved to (745, 384)
Screenshot: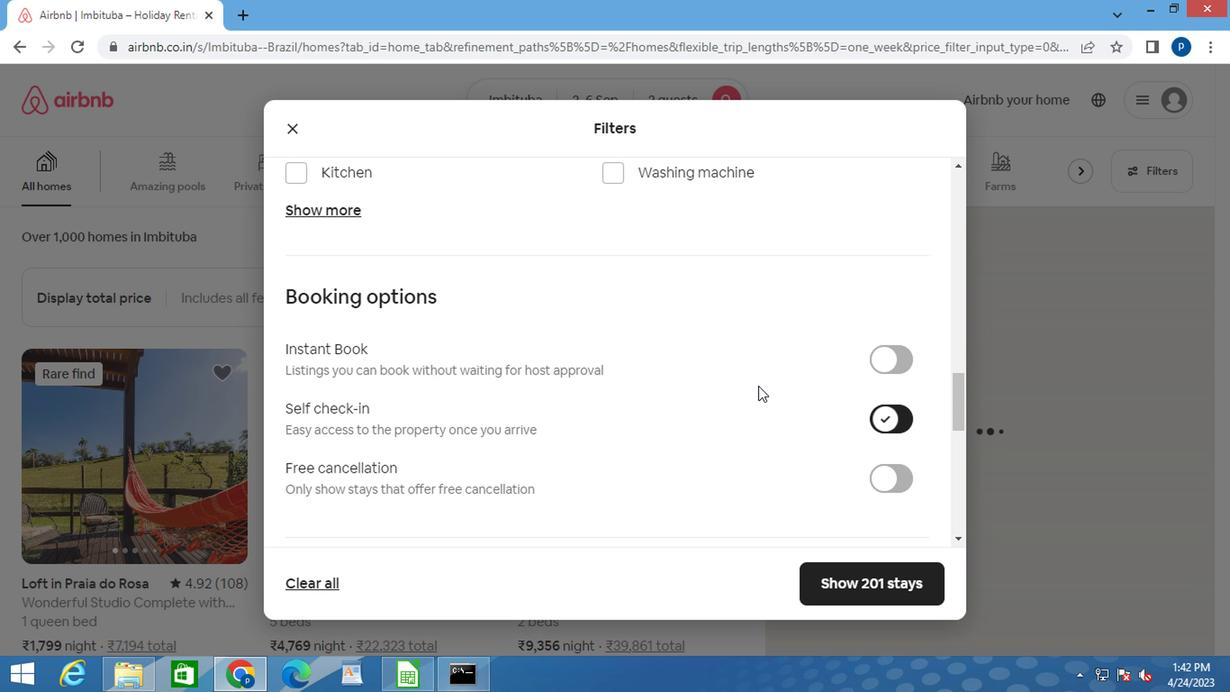 
Action: Mouse scrolled (745, 383) with delta (0, -1)
Screenshot: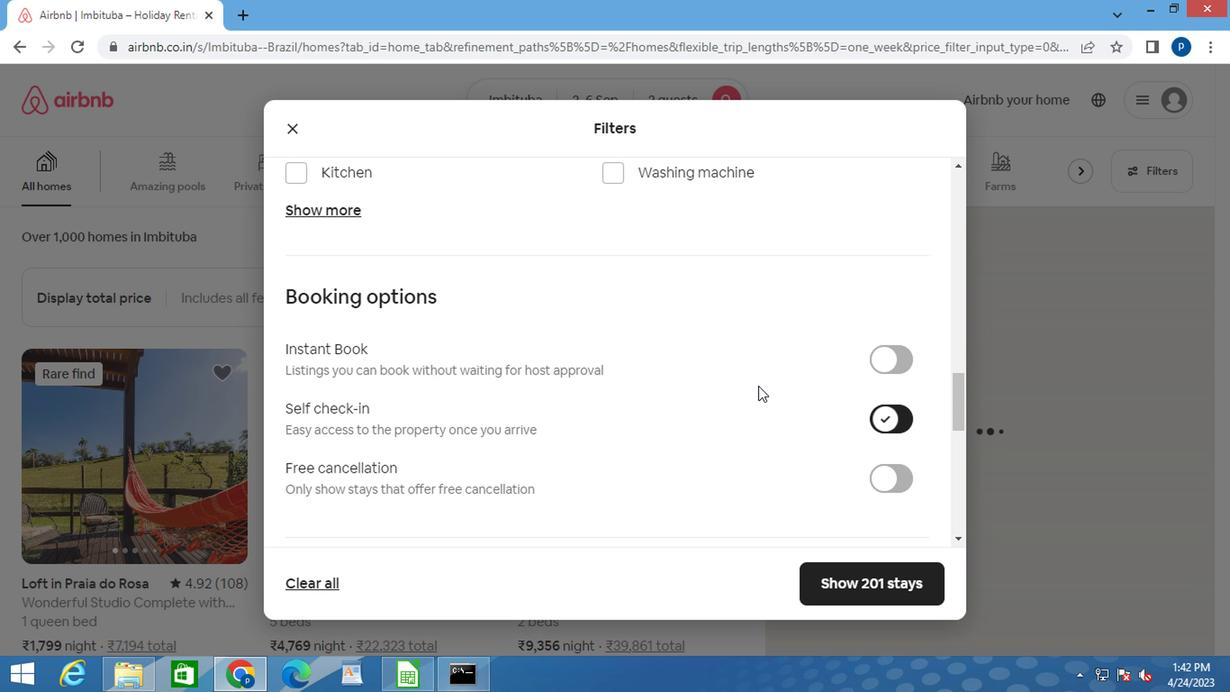 
Action: Mouse moved to (740, 384)
Screenshot: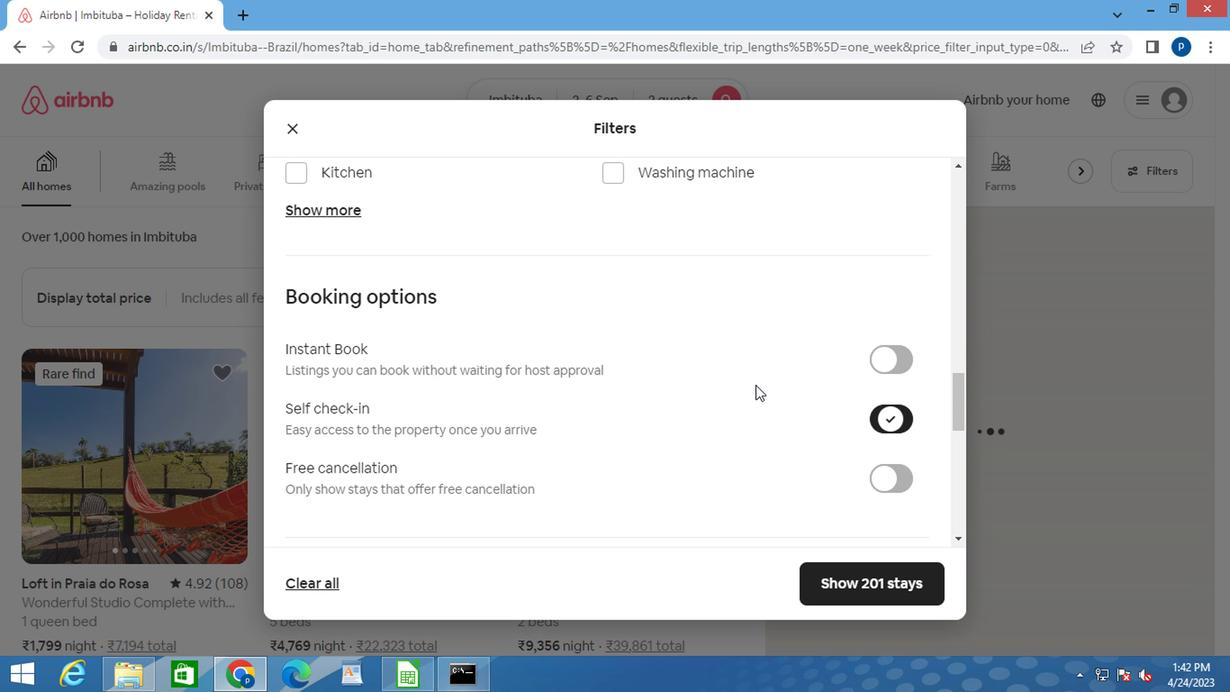 
Action: Mouse scrolled (740, 383) with delta (0, -1)
Screenshot: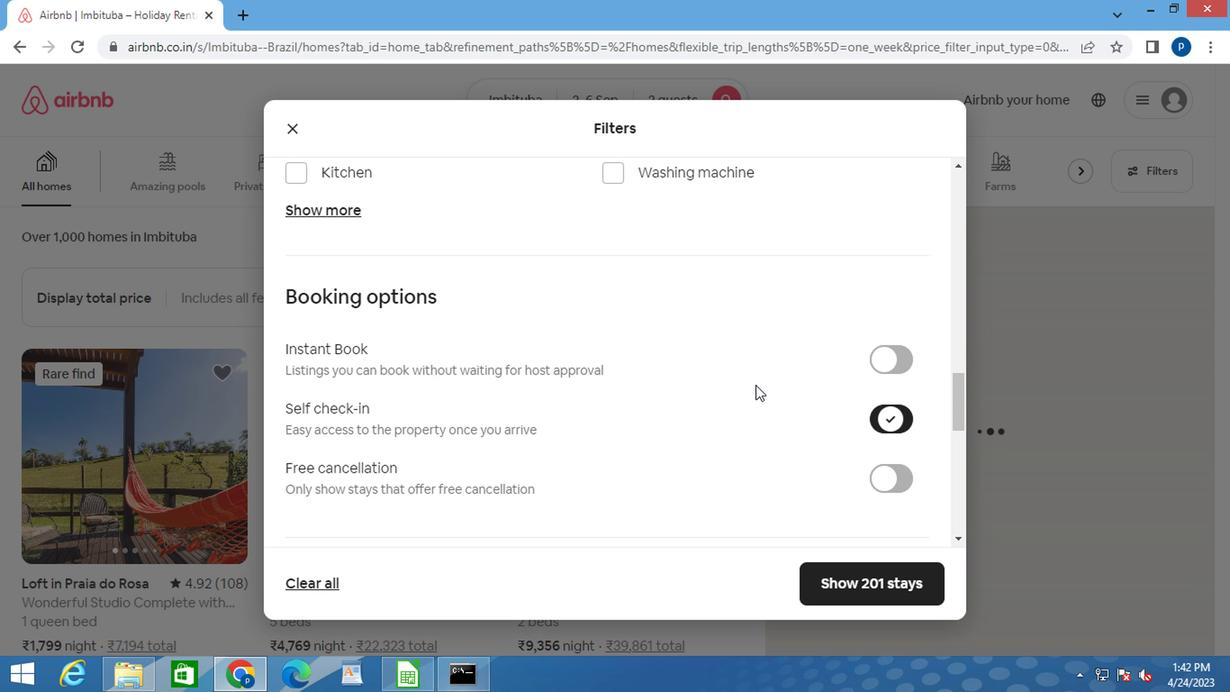 
Action: Mouse moved to (738, 384)
Screenshot: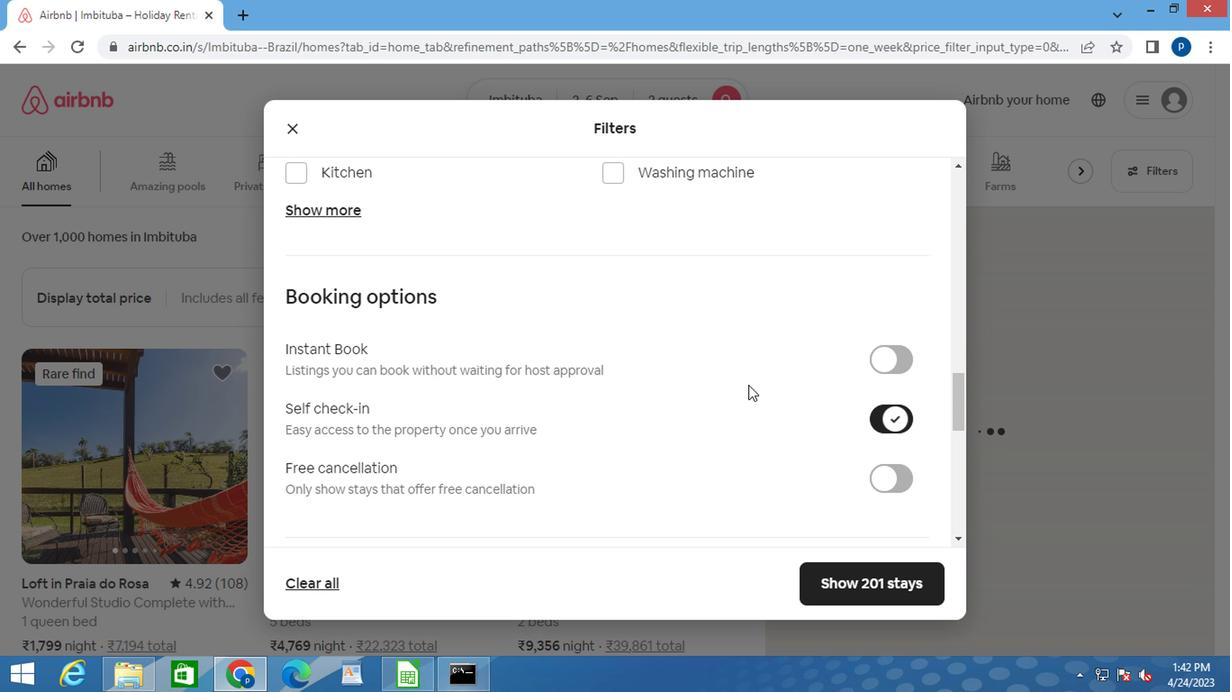 
Action: Mouse scrolled (738, 383) with delta (0, -1)
Screenshot: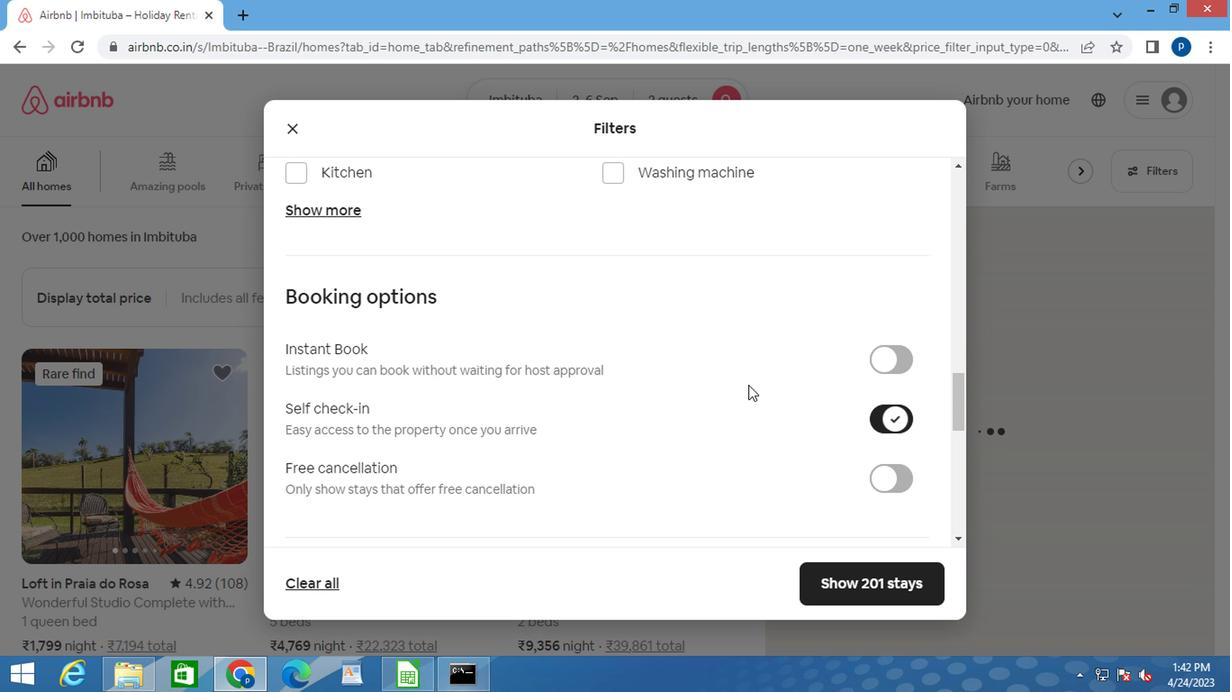 
Action: Mouse moved to (733, 384)
Screenshot: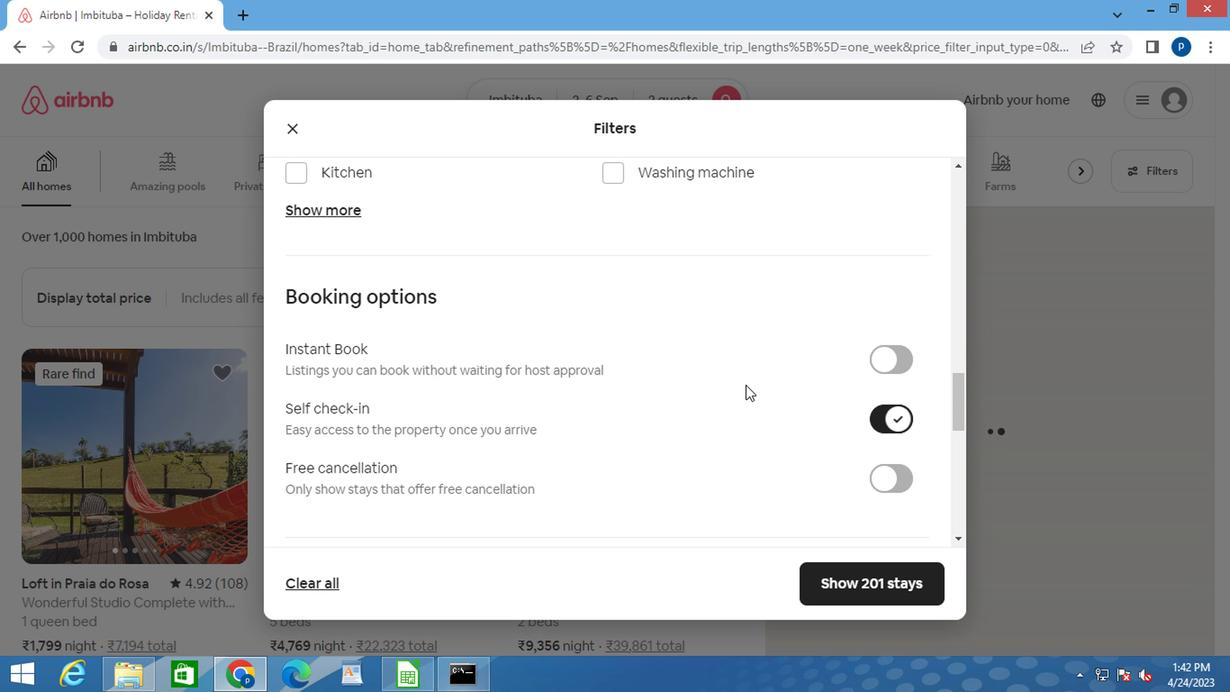 
Action: Mouse scrolled (733, 383) with delta (0, -1)
Screenshot: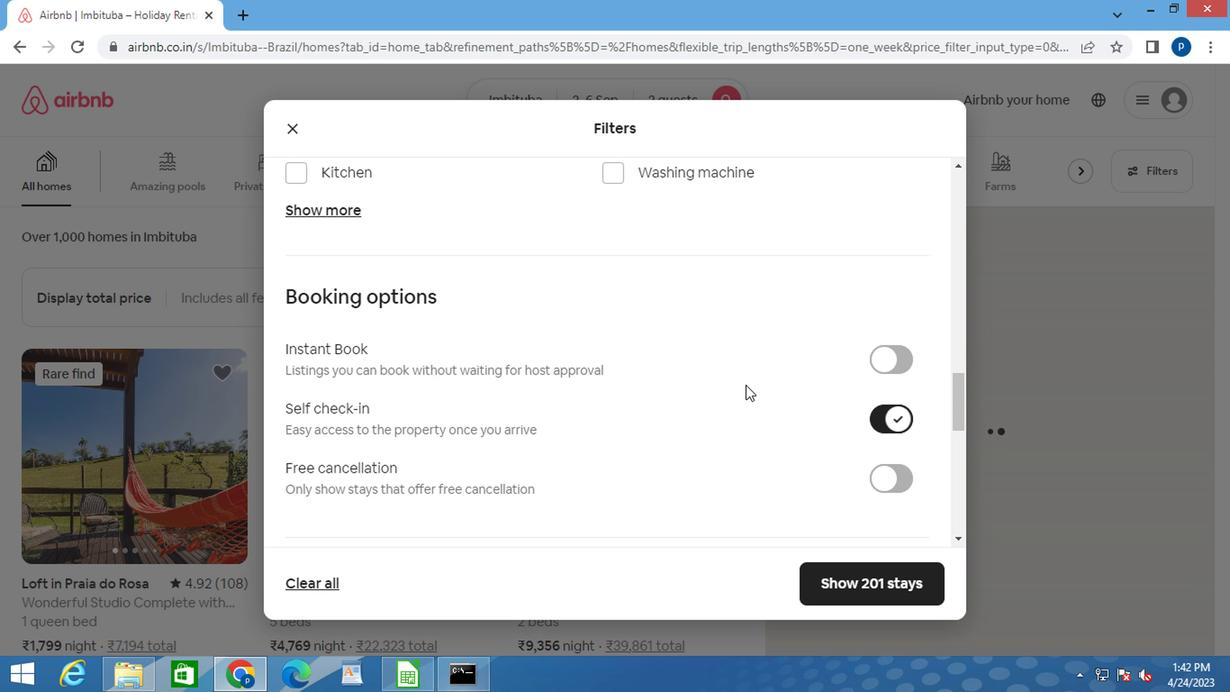 
Action: Mouse moved to (699, 379)
Screenshot: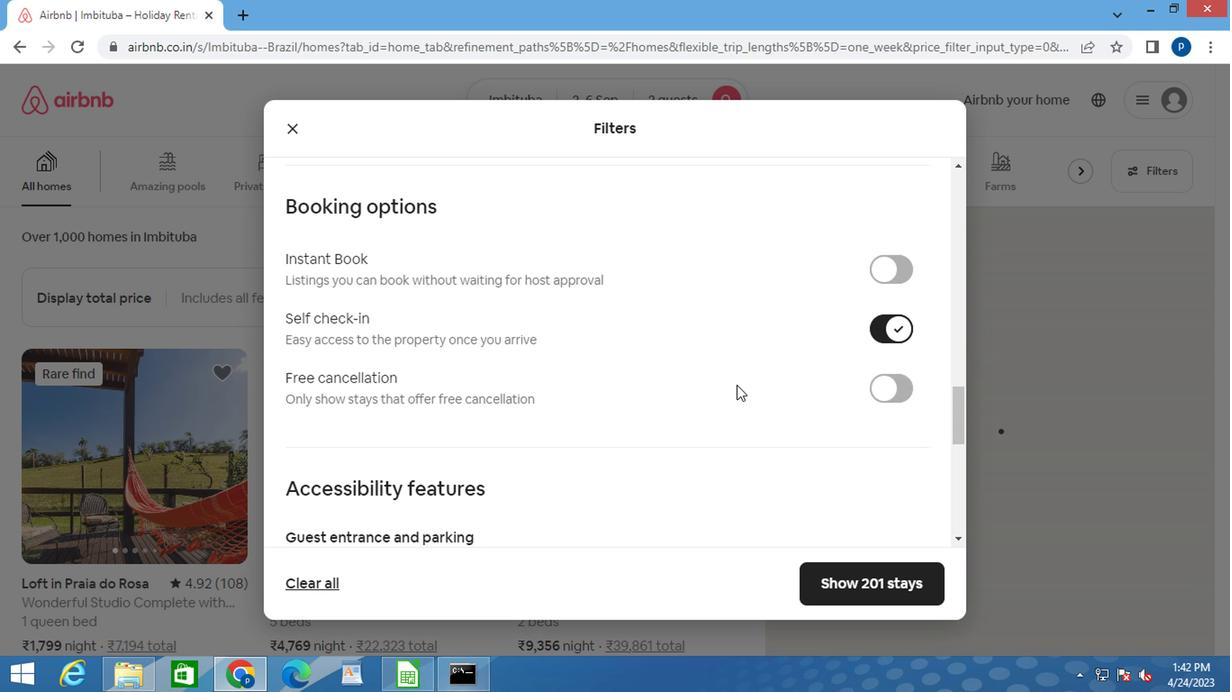 
Action: Mouse scrolled (703, 381) with delta (0, 1)
Screenshot: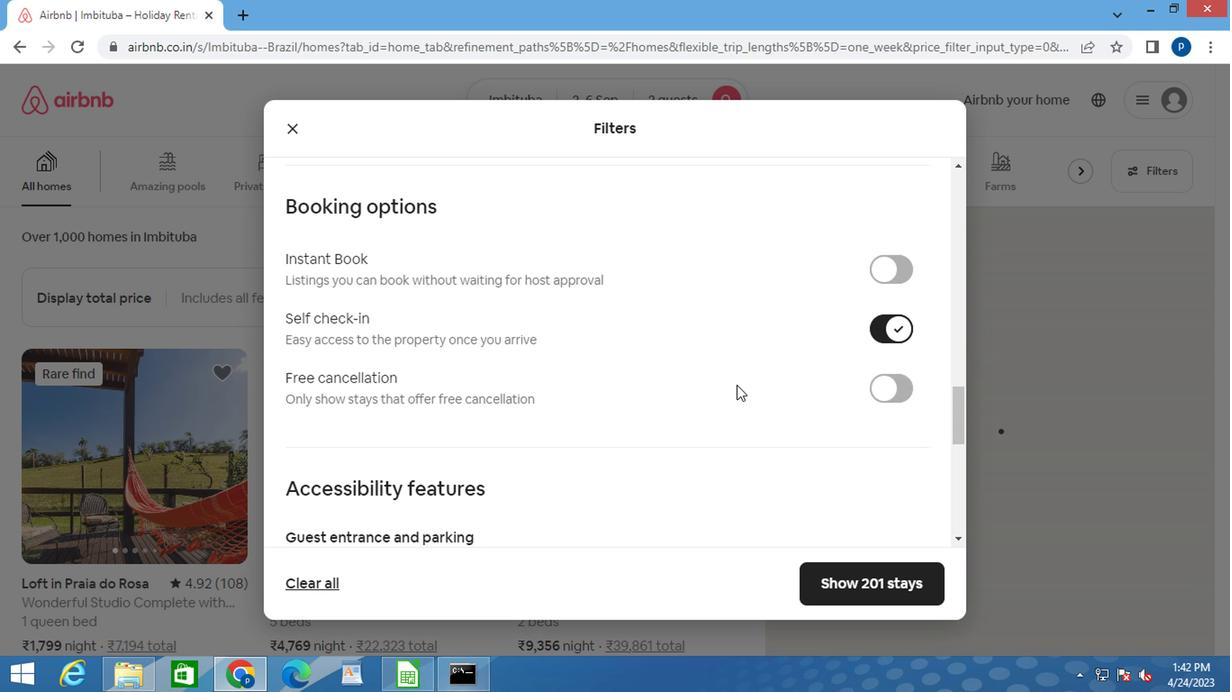
Action: Mouse moved to (672, 374)
Screenshot: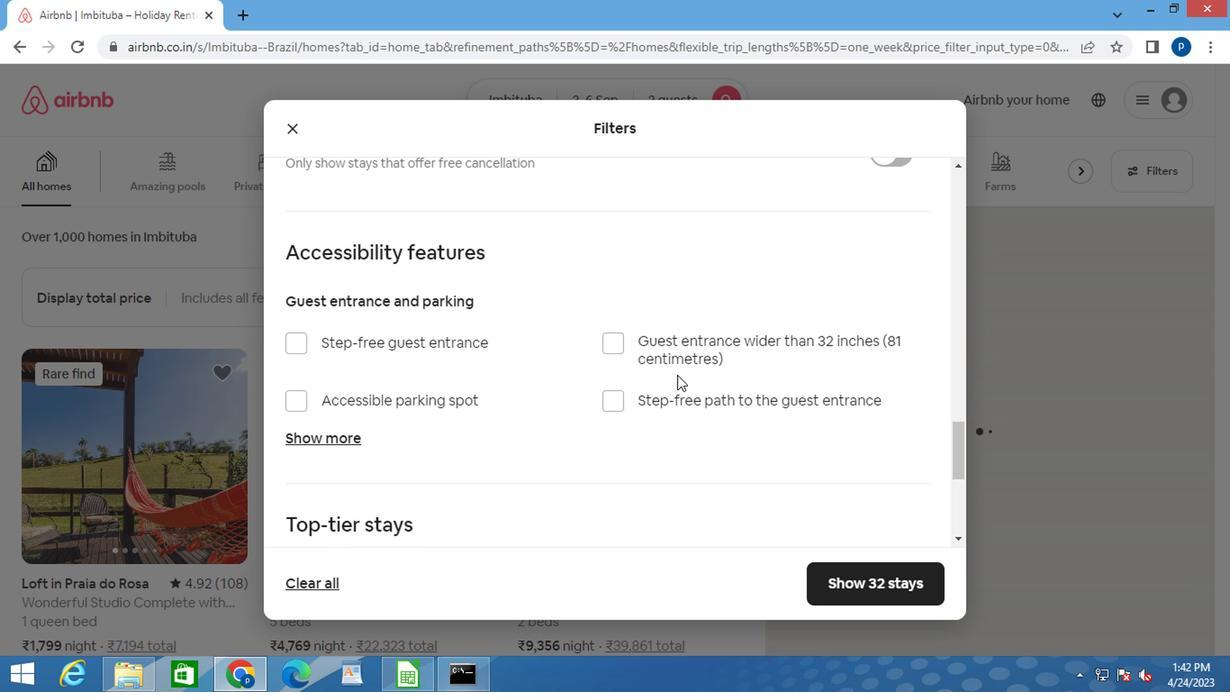 
Action: Mouse scrolled (672, 373) with delta (0, -1)
Screenshot: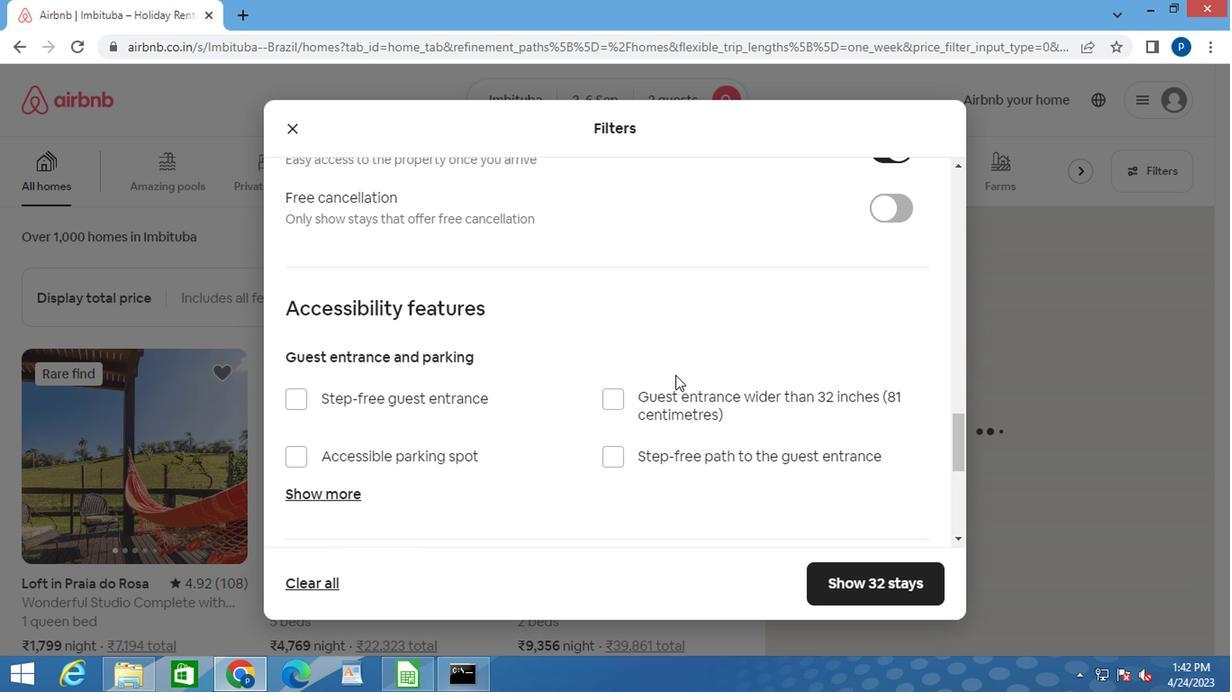 
Action: Mouse scrolled (672, 373) with delta (0, -1)
Screenshot: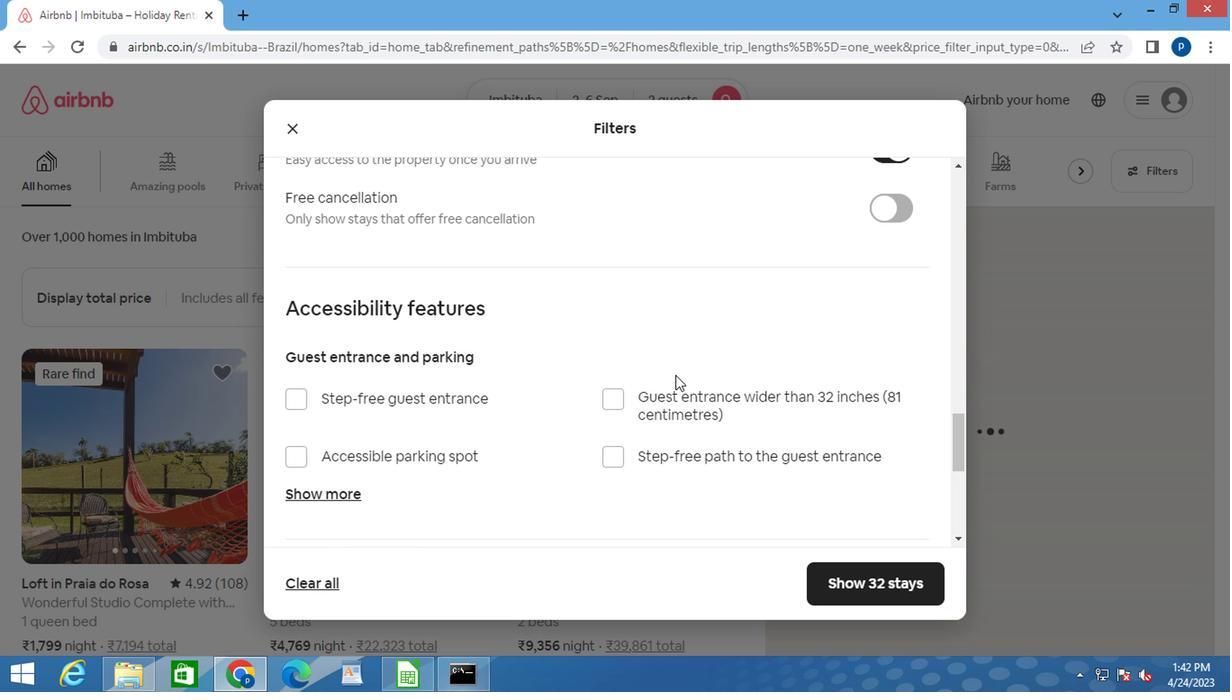 
Action: Mouse scrolled (672, 373) with delta (0, -1)
Screenshot: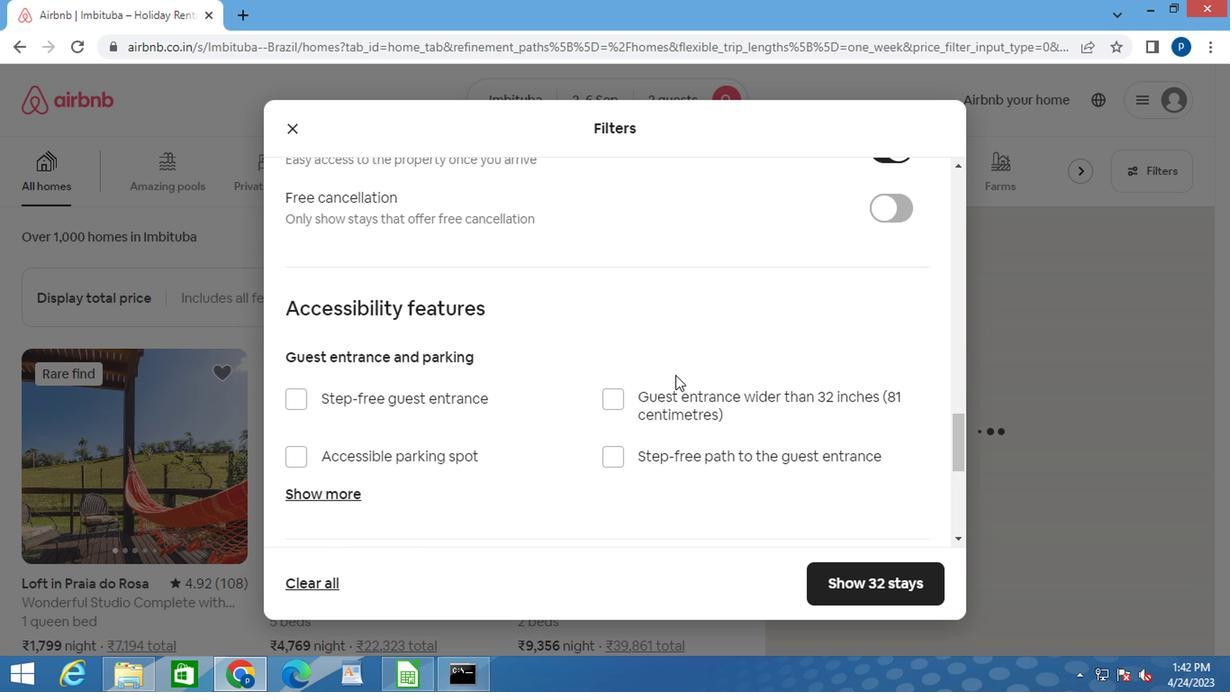 
Action: Mouse moved to (670, 374)
Screenshot: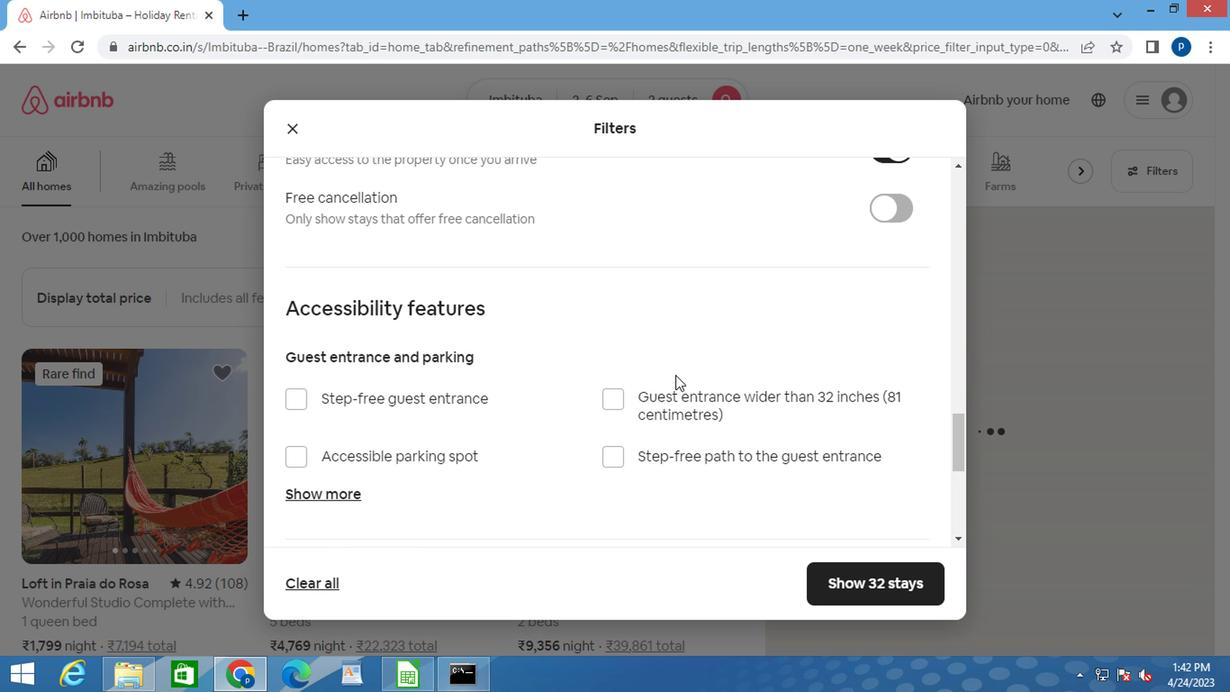 
Action: Mouse scrolled (670, 373) with delta (0, -1)
Screenshot: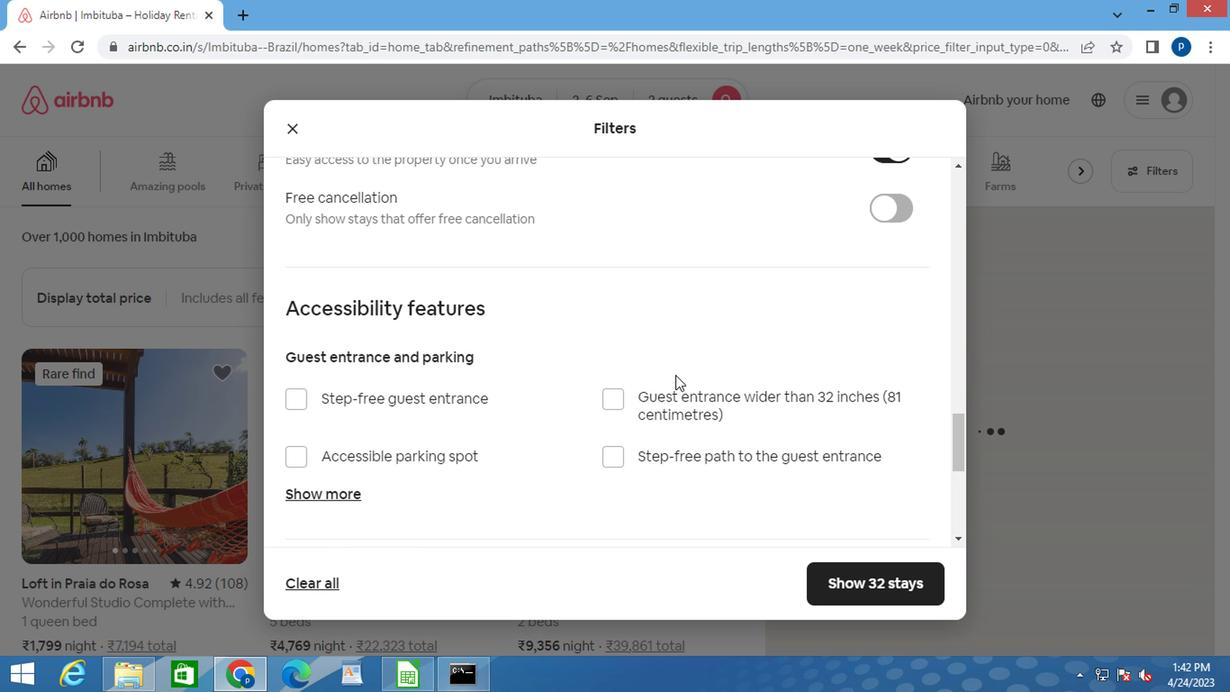 
Action: Mouse moved to (668, 374)
Screenshot: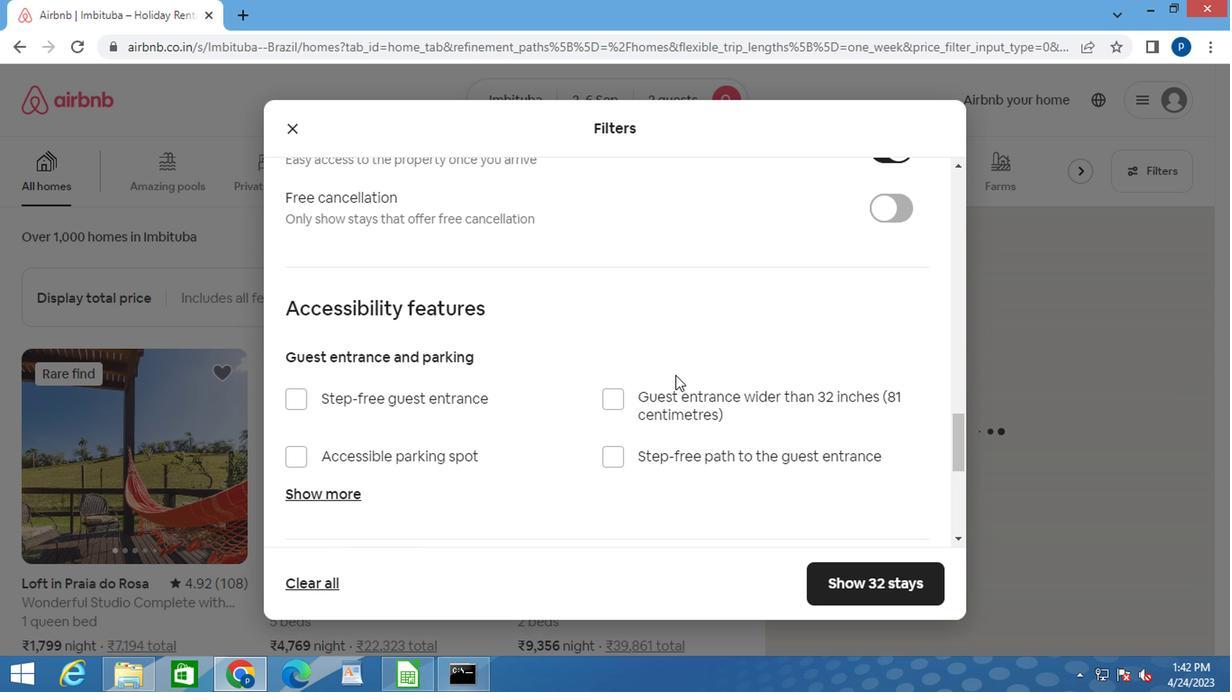 
Action: Mouse scrolled (668, 373) with delta (0, -1)
Screenshot: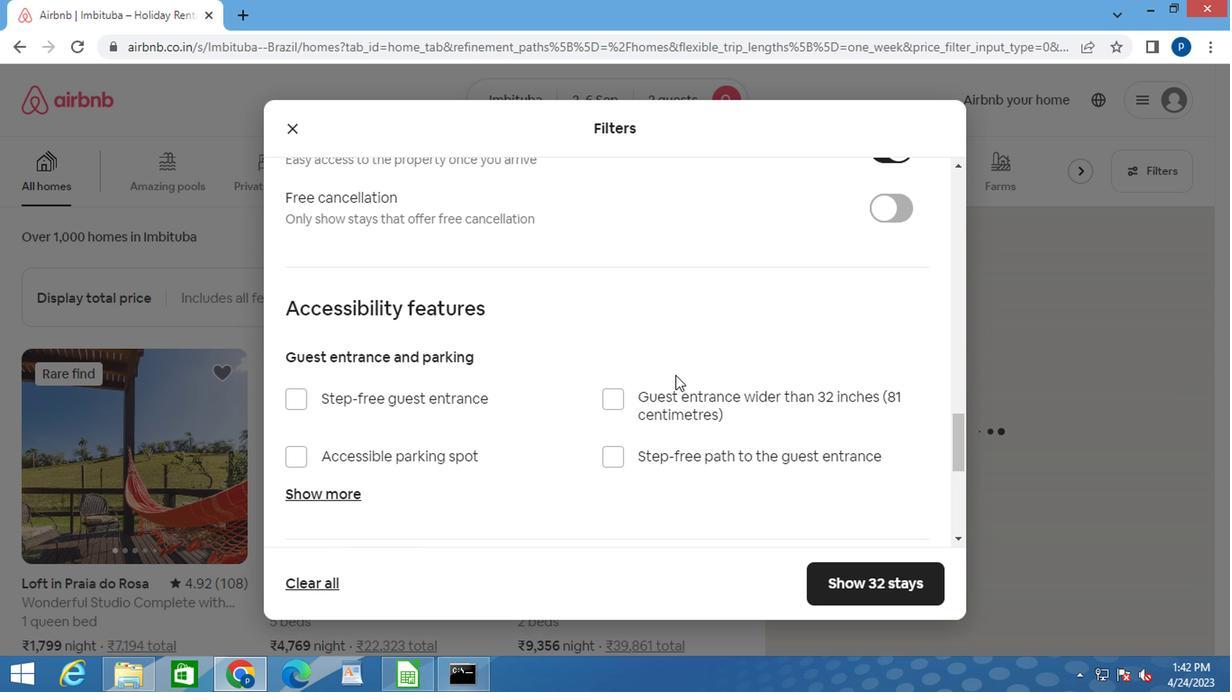 
Action: Mouse moved to (656, 371)
Screenshot: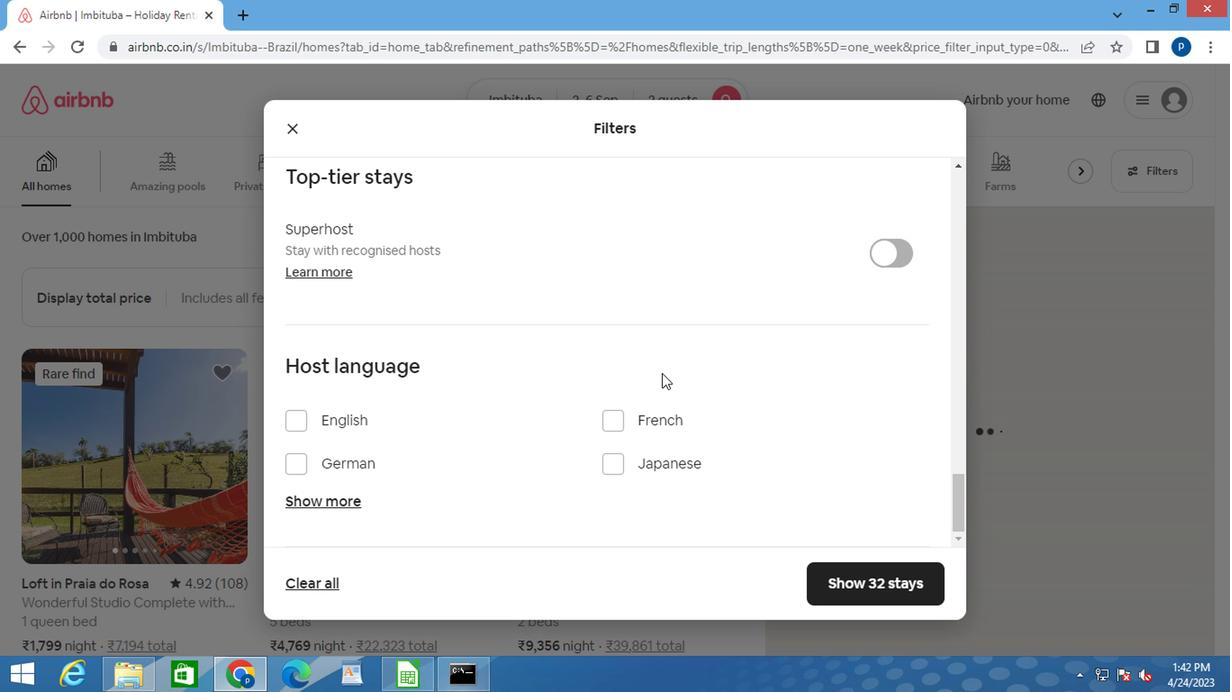 
Action: Mouse scrolled (656, 371) with delta (0, 0)
Screenshot: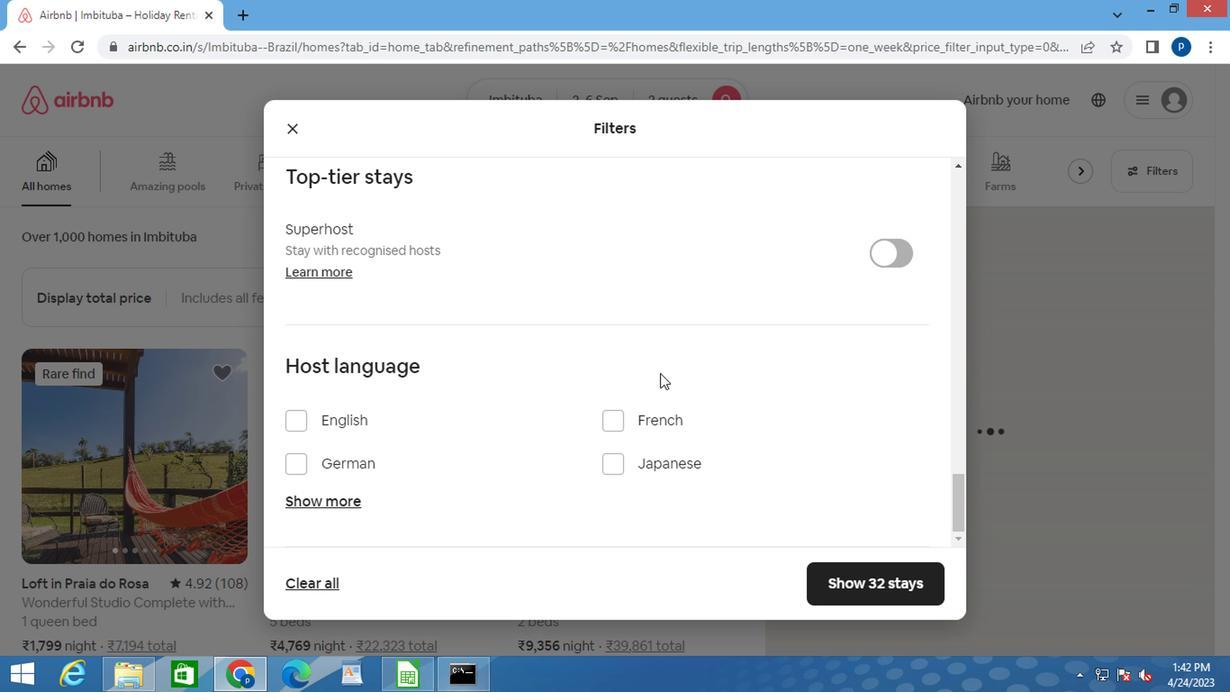 
Action: Mouse scrolled (656, 371) with delta (0, 0)
Screenshot: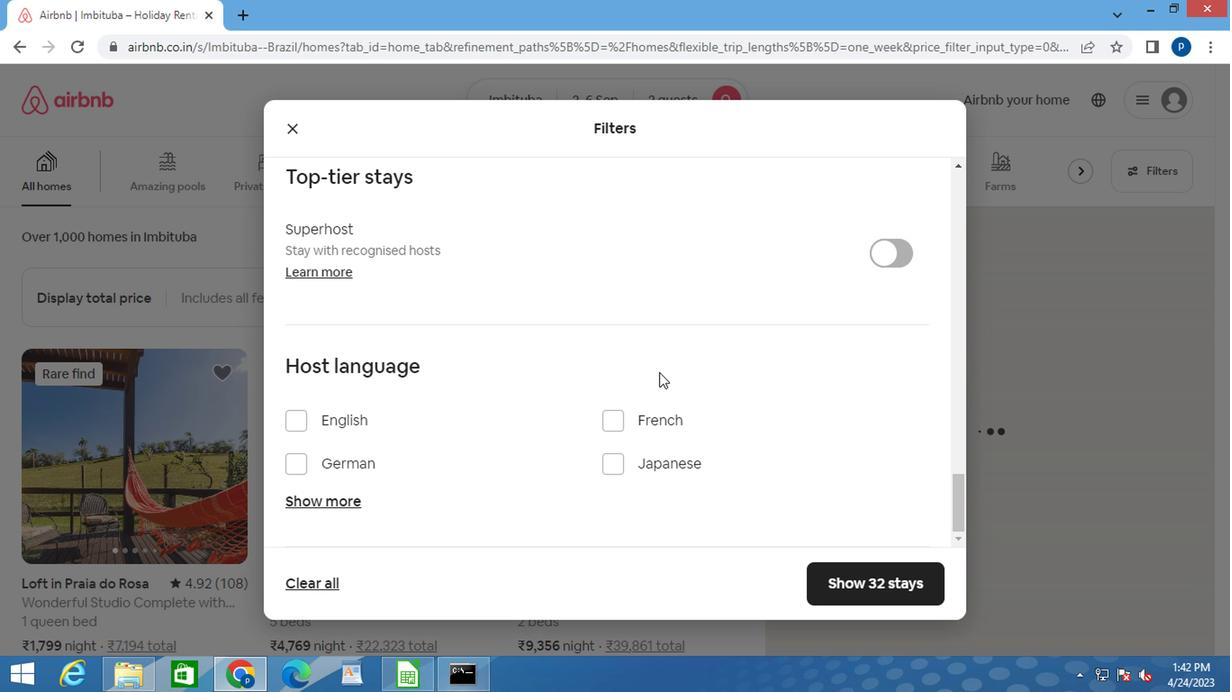 
Action: Mouse moved to (852, 572)
Screenshot: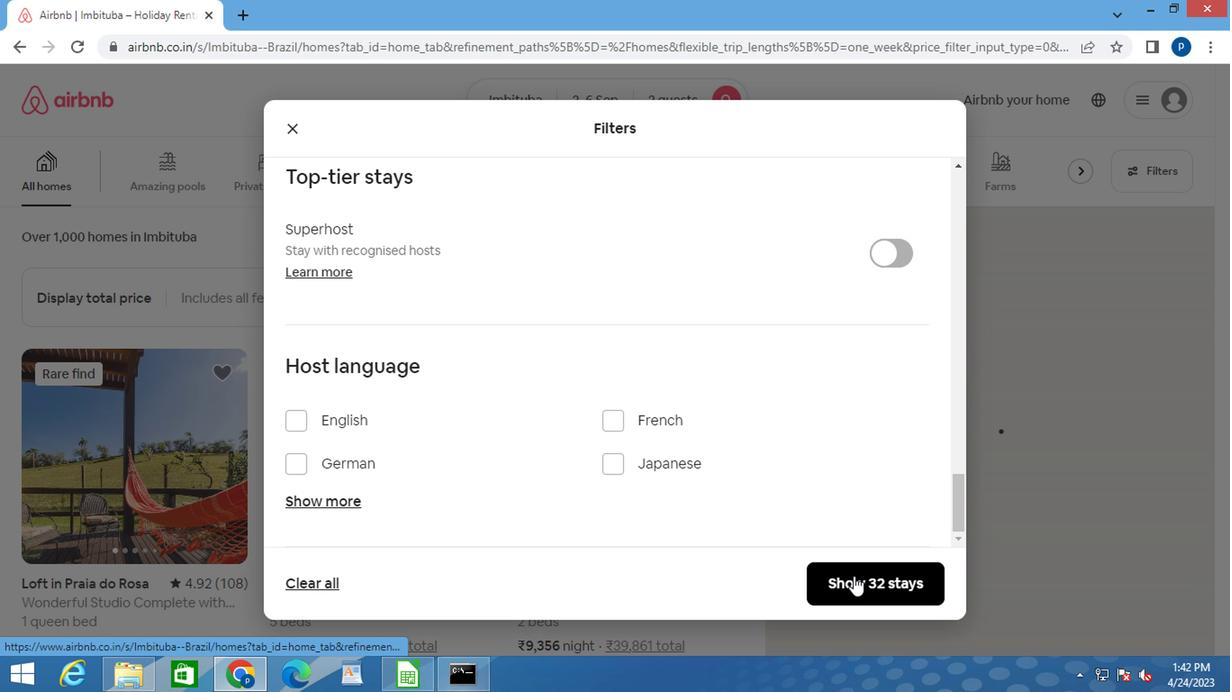 
Action: Mouse pressed left at (852, 572)
Screenshot: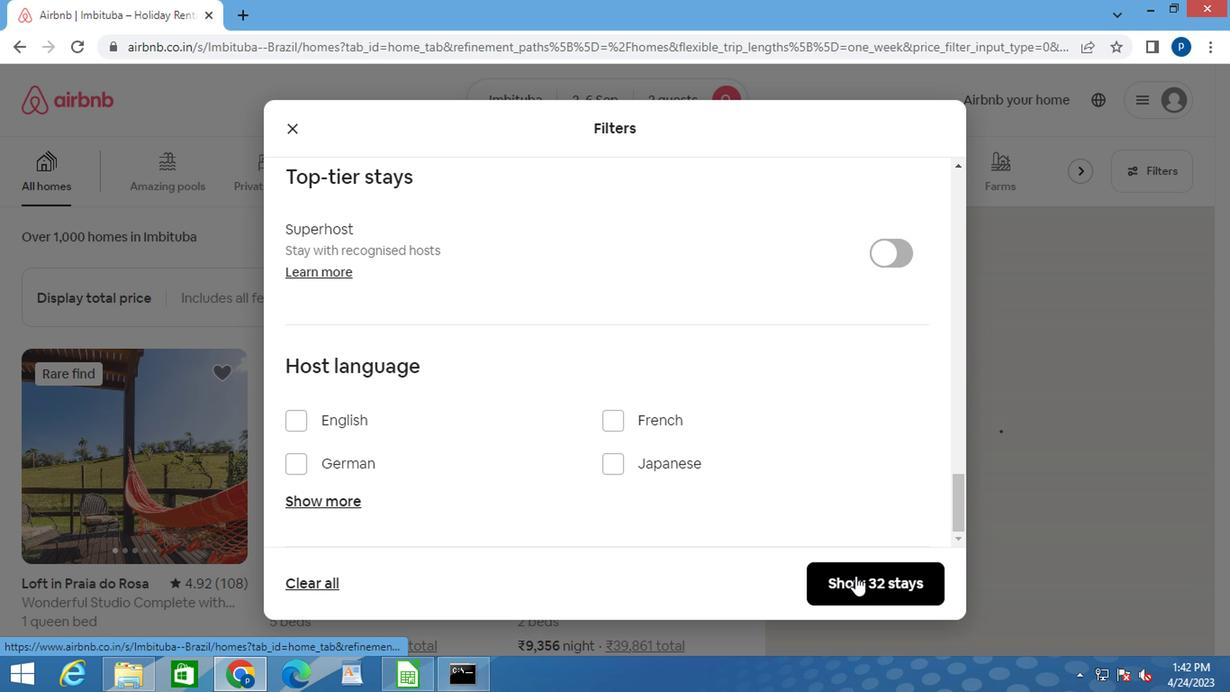 
Action: Mouse moved to (852, 571)
Screenshot: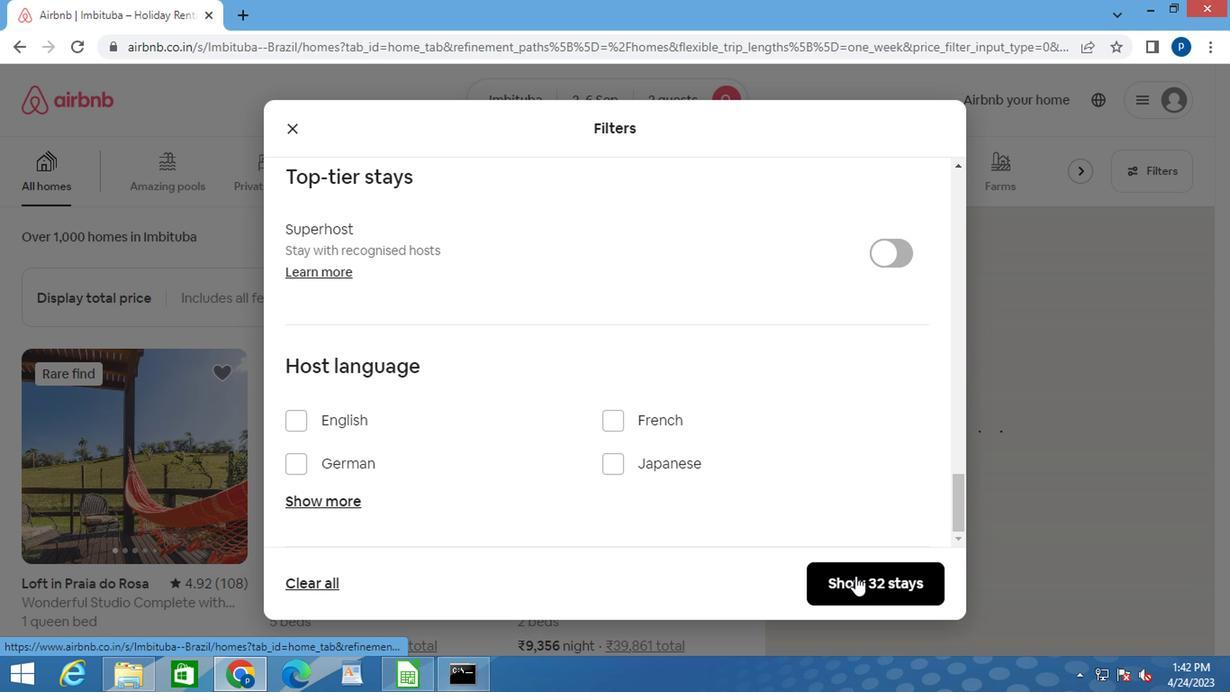 
